 Task: Add public groups to users and assign them.
Action: Mouse moved to (218, 108)
Screenshot: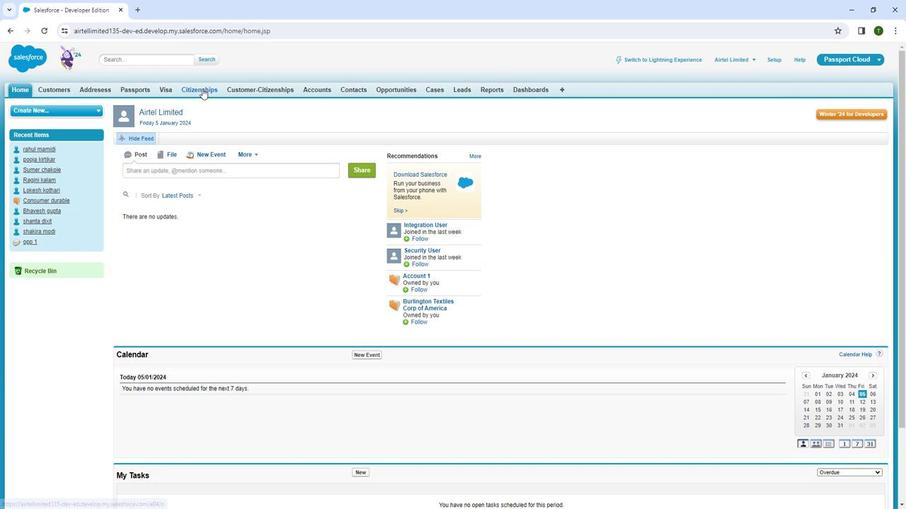 
Action: Mouse pressed left at (218, 108)
Screenshot: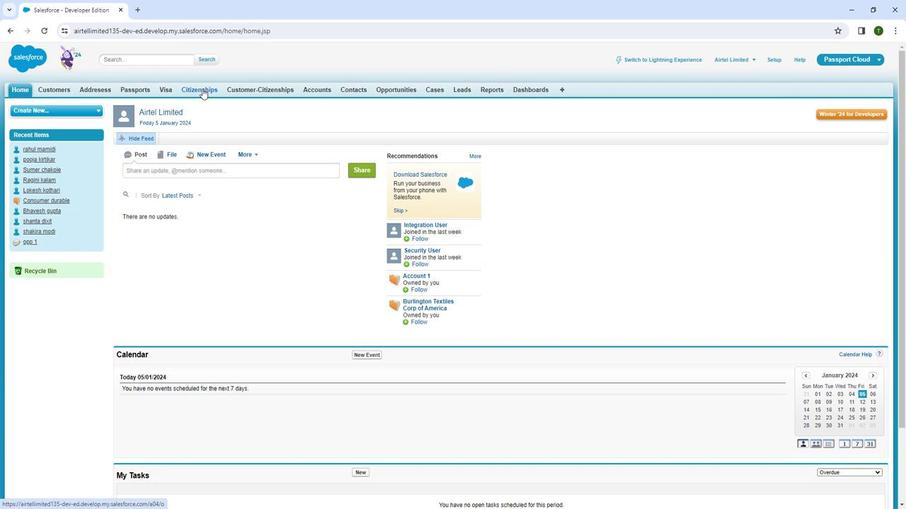 
Action: Mouse pressed left at (218, 108)
Screenshot: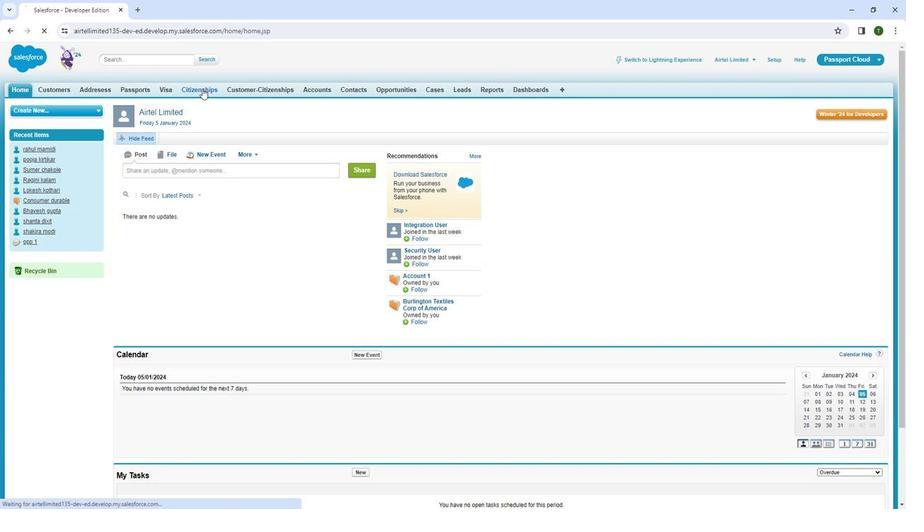 
Action: Mouse moved to (364, 178)
Screenshot: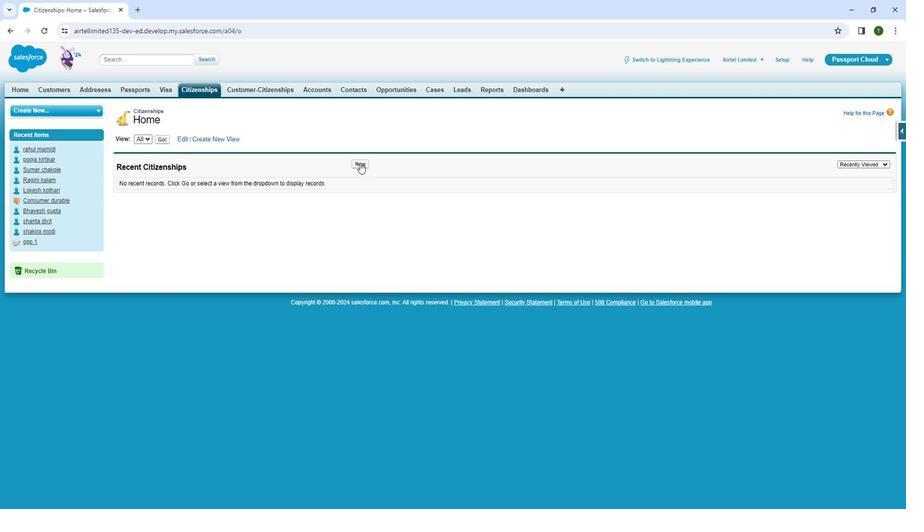 
Action: Mouse pressed left at (364, 178)
Screenshot: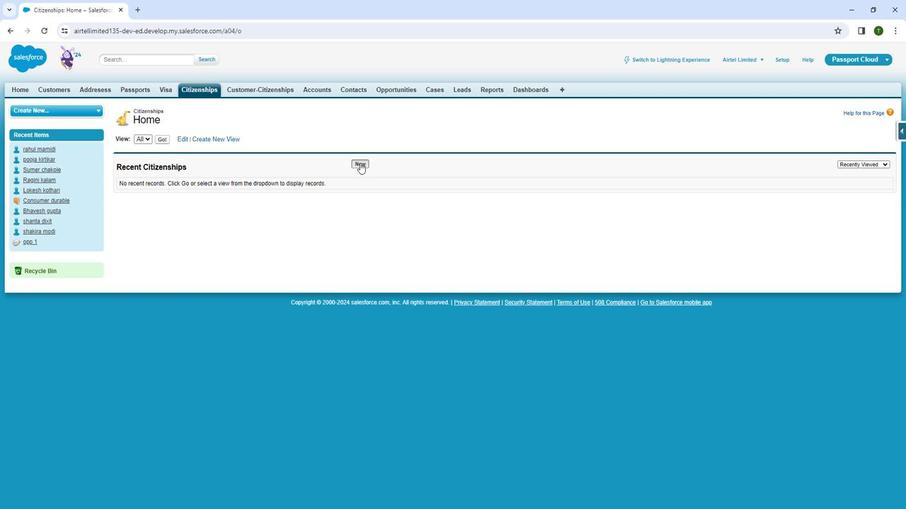 
Action: Mouse moved to (283, 191)
Screenshot: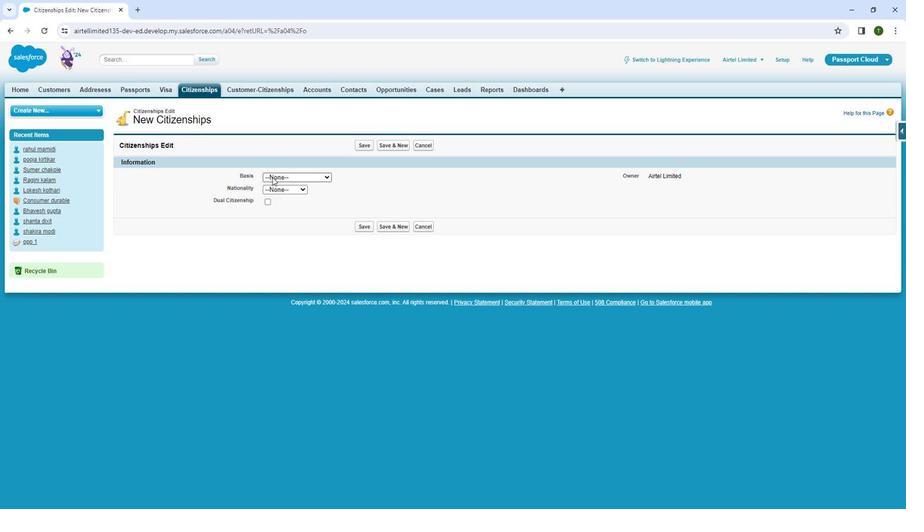 
Action: Mouse pressed left at (283, 191)
Screenshot: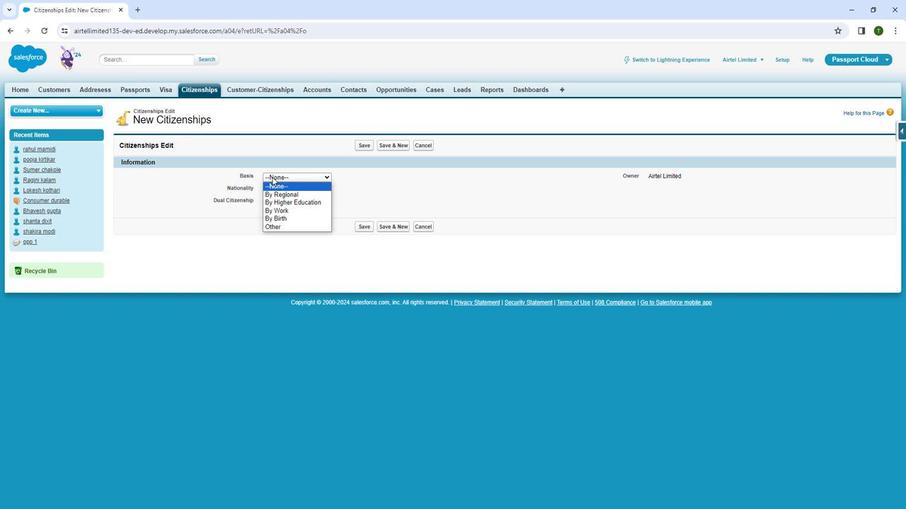 
Action: Mouse moved to (282, 205)
Screenshot: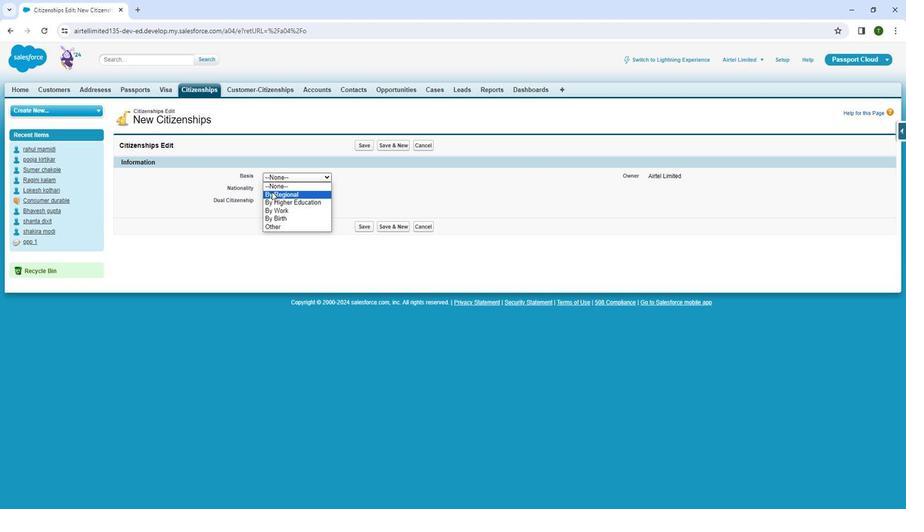 
Action: Mouse pressed left at (282, 205)
Screenshot: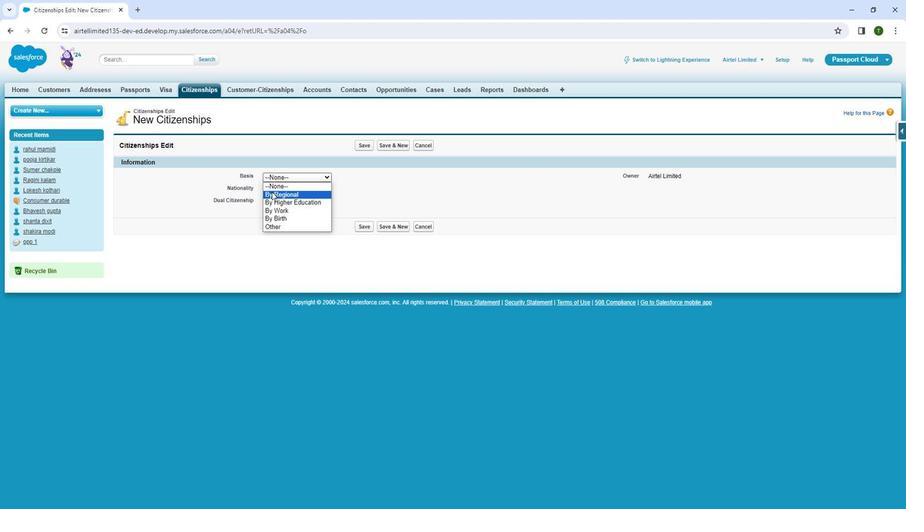 
Action: Mouse moved to (282, 204)
Screenshot: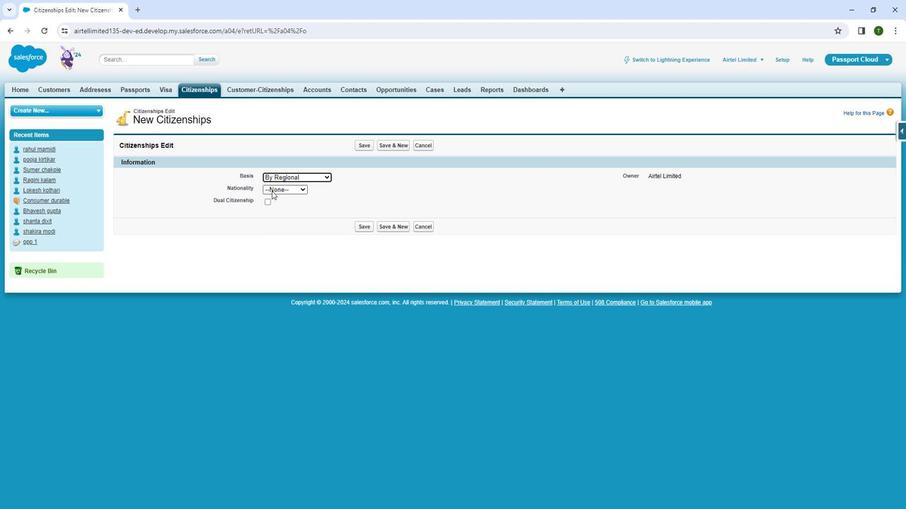 
Action: Mouse pressed left at (282, 204)
Screenshot: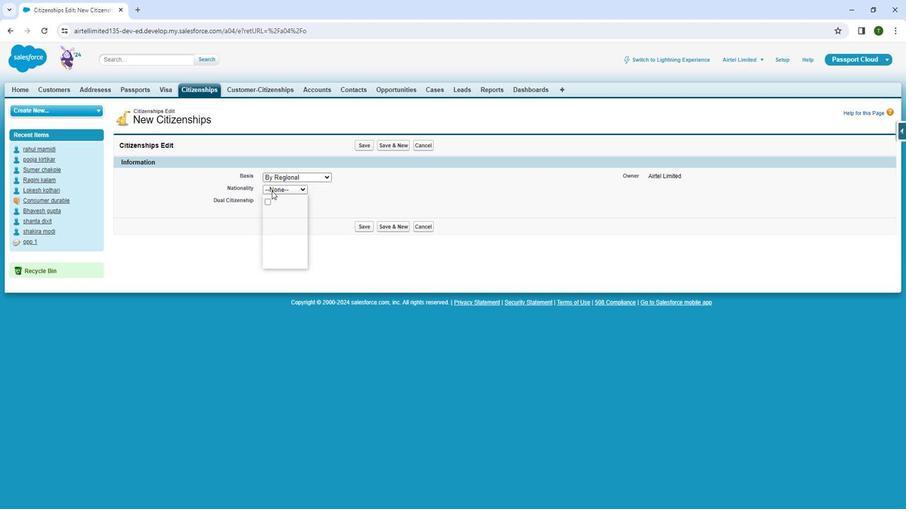 
Action: Mouse moved to (282, 215)
Screenshot: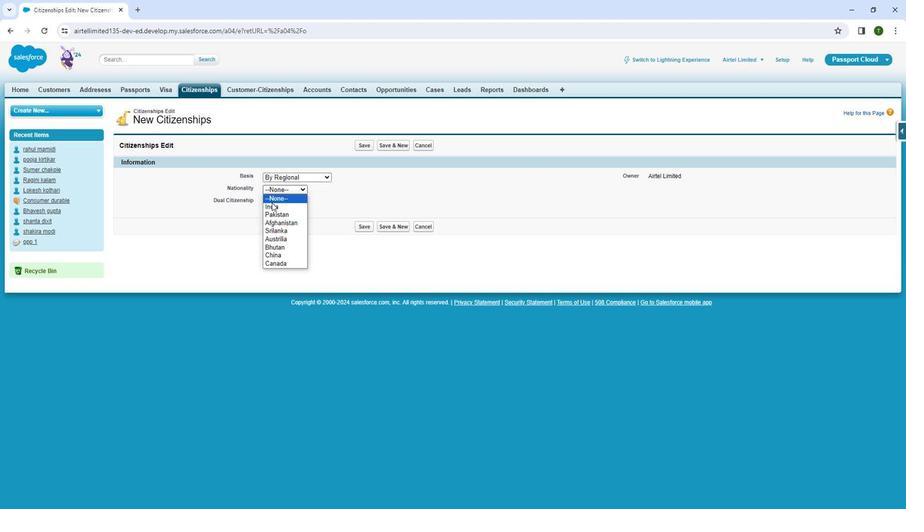 
Action: Mouse pressed left at (282, 215)
Screenshot: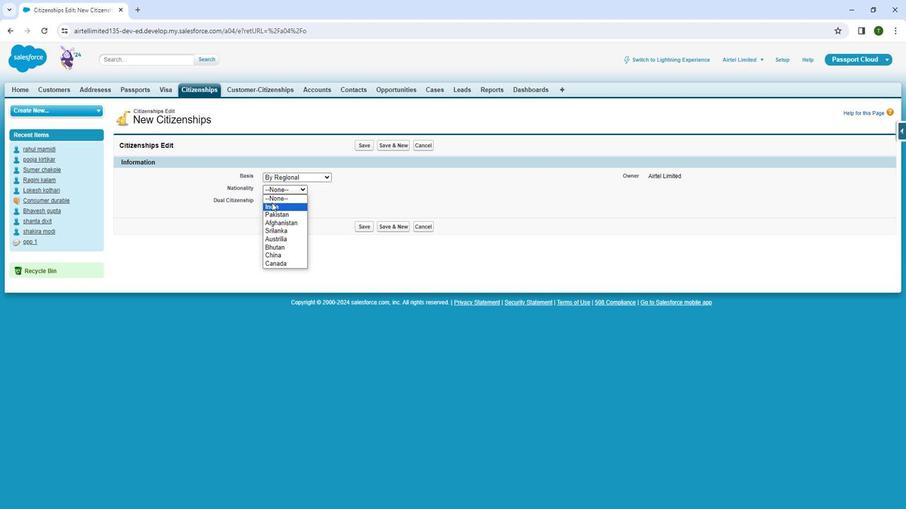 
Action: Mouse moved to (277, 212)
Screenshot: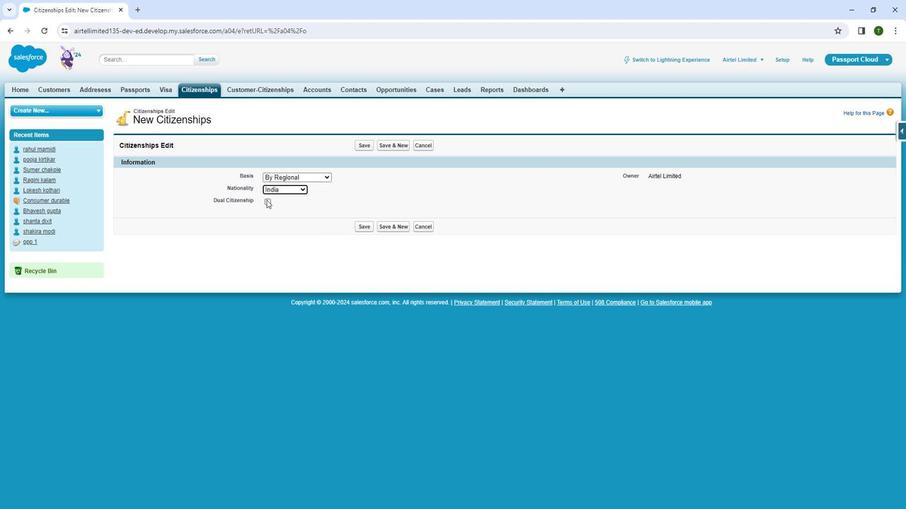 
Action: Mouse pressed left at (277, 212)
Screenshot: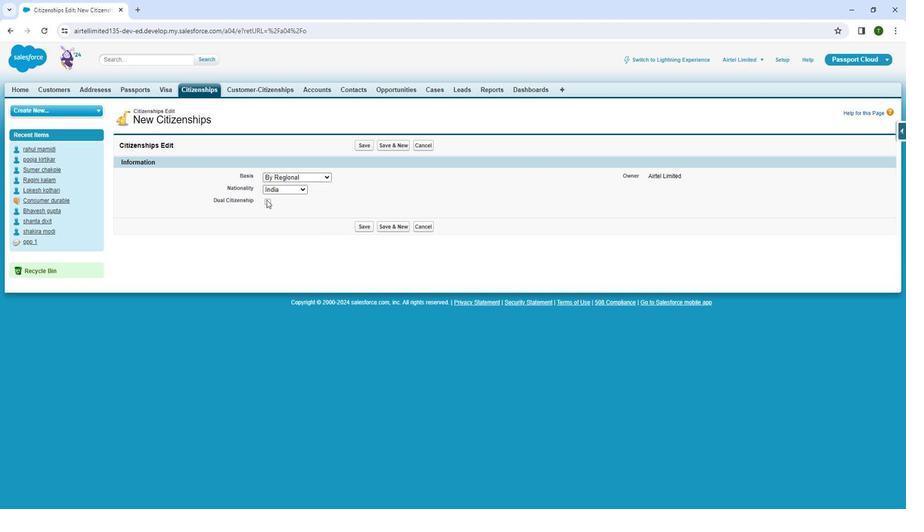 
Action: Mouse moved to (363, 161)
Screenshot: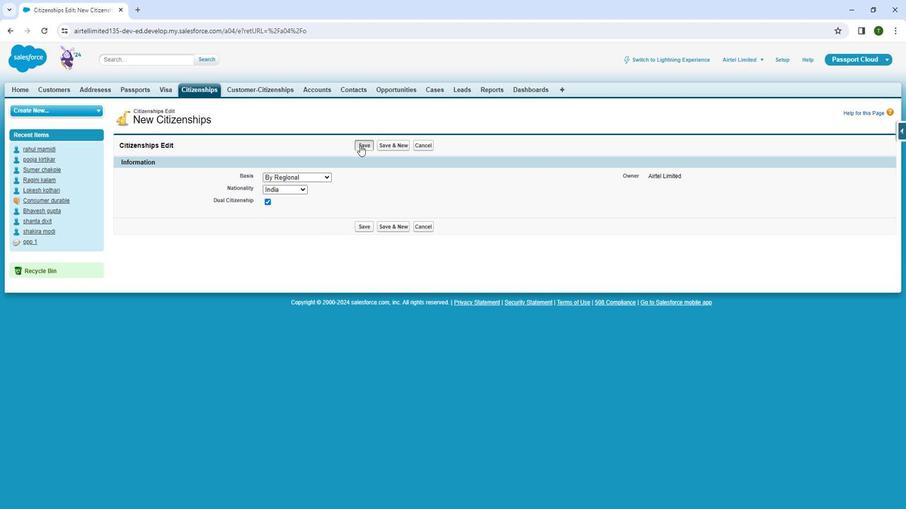 
Action: Mouse pressed left at (363, 161)
Screenshot: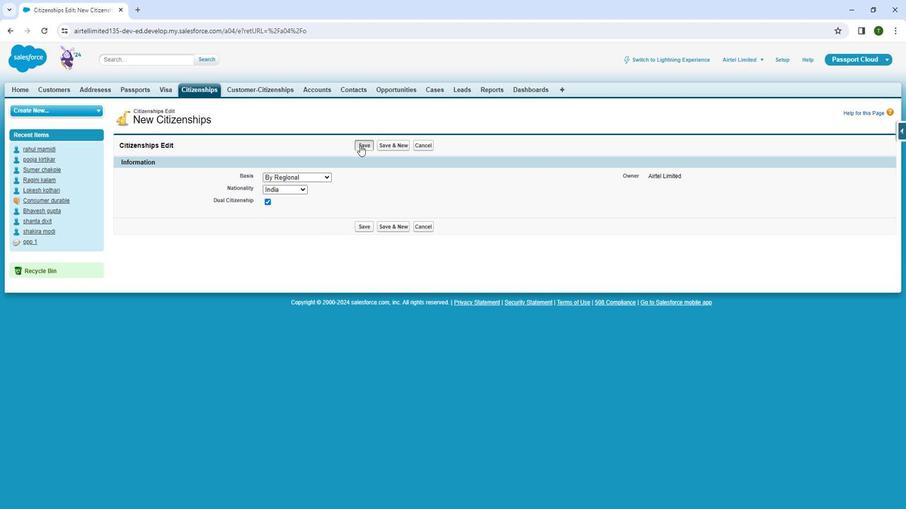 
Action: Mouse moved to (274, 105)
Screenshot: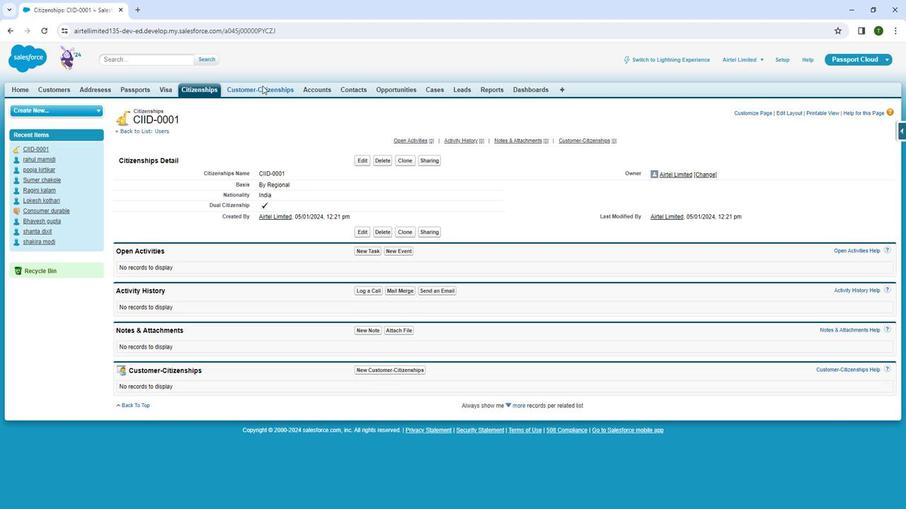 
Action: Mouse pressed left at (274, 105)
Screenshot: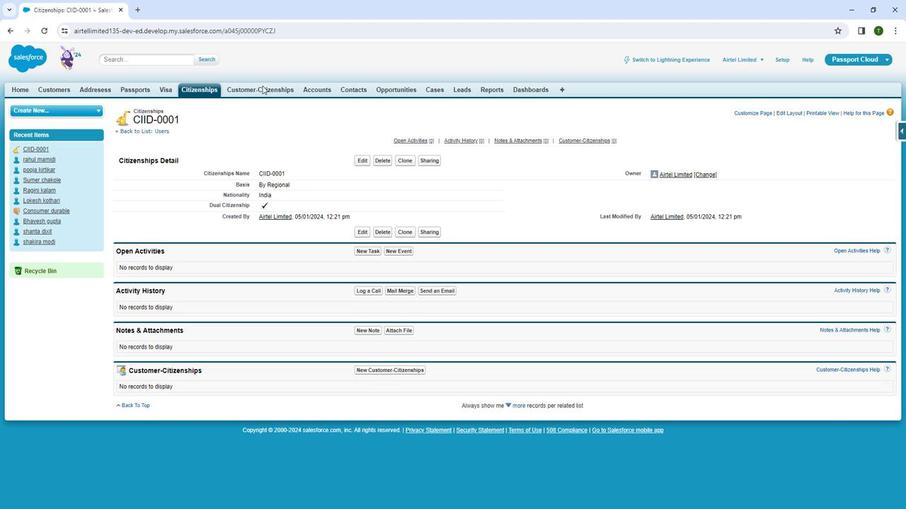 
Action: Mouse moved to (276, 111)
Screenshot: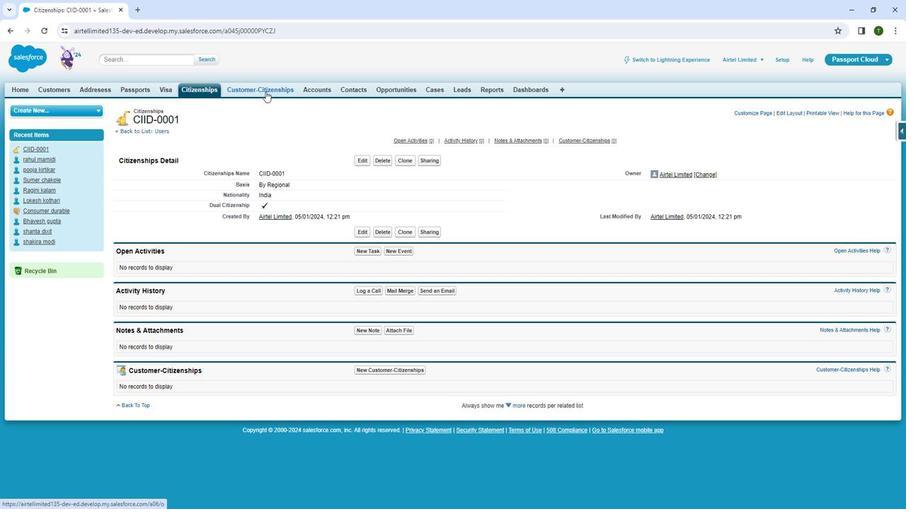 
Action: Mouse pressed left at (276, 111)
Screenshot: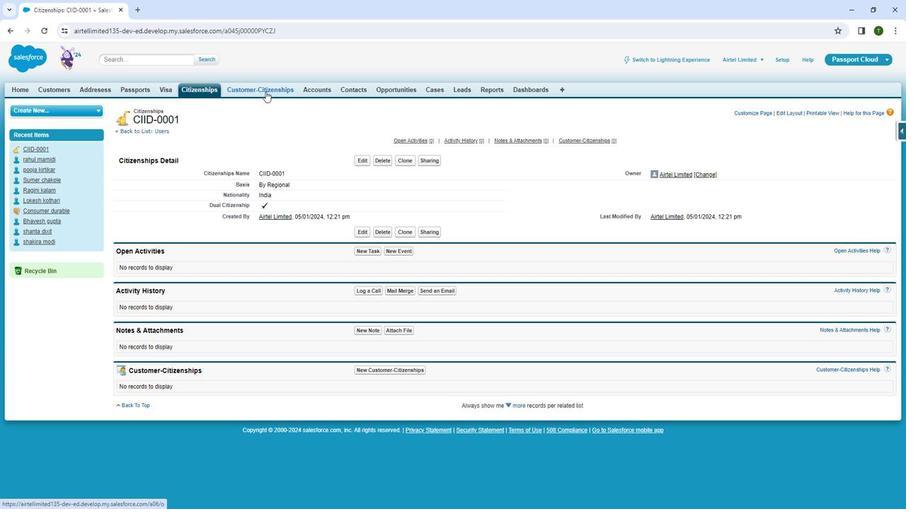 
Action: Mouse pressed left at (276, 111)
Screenshot: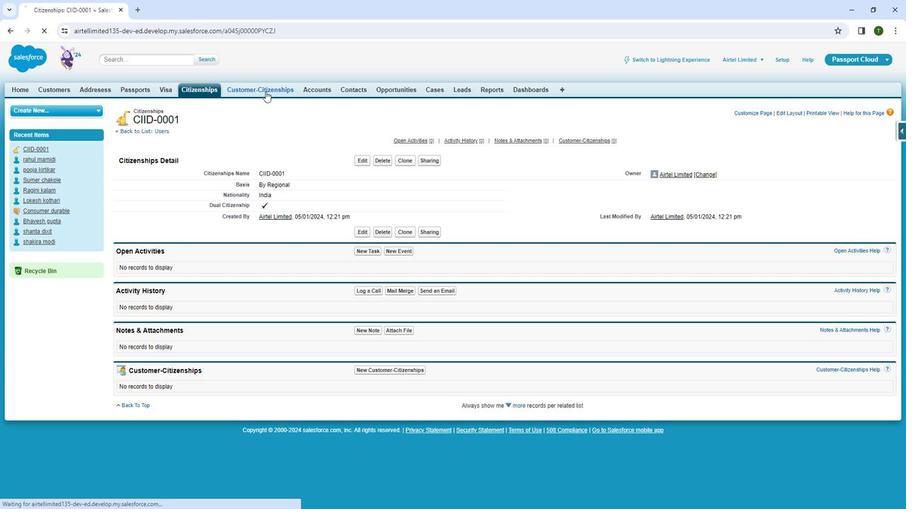 
Action: Mouse moved to (360, 177)
Screenshot: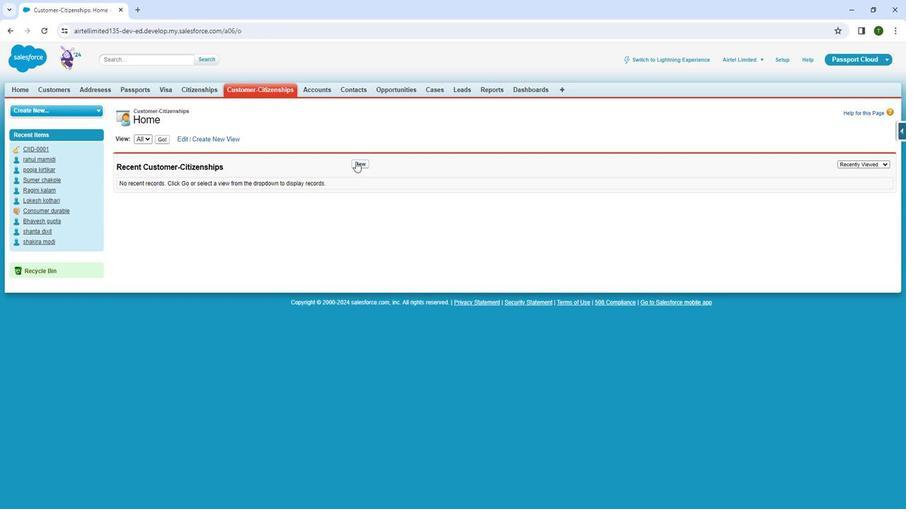 
Action: Mouse pressed left at (360, 177)
Screenshot: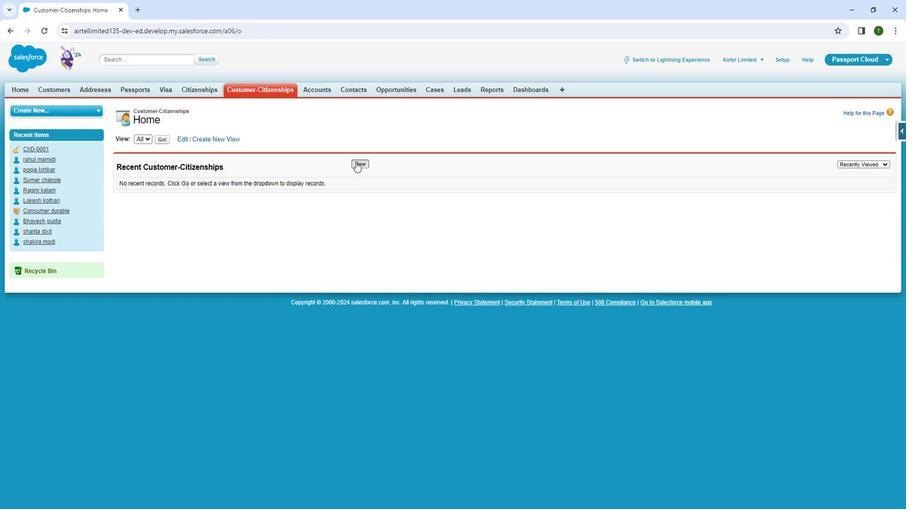 
Action: Mouse moved to (356, 194)
Screenshot: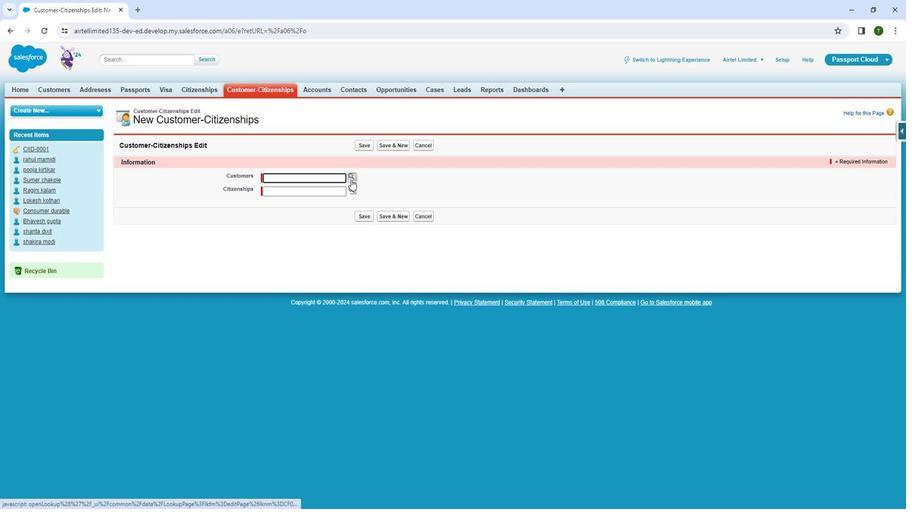 
Action: Mouse pressed left at (356, 194)
Screenshot: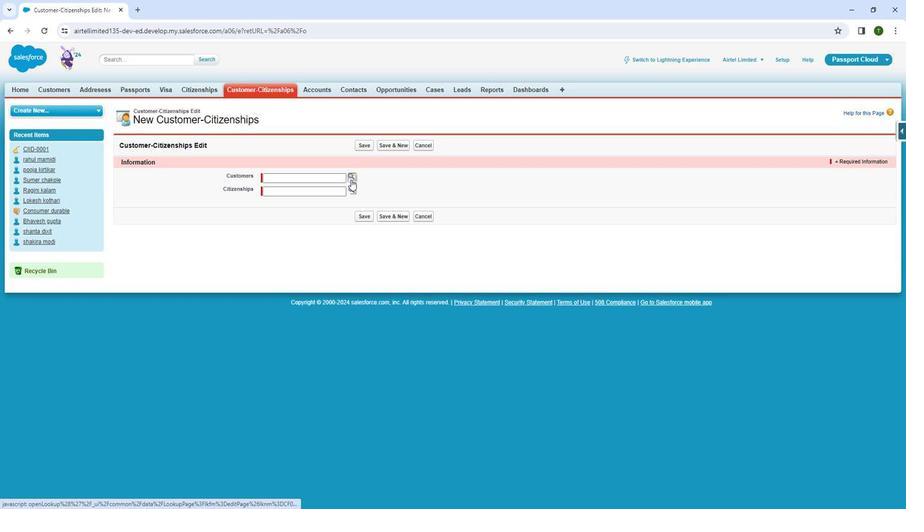 
Action: Mouse moved to (599, 320)
Screenshot: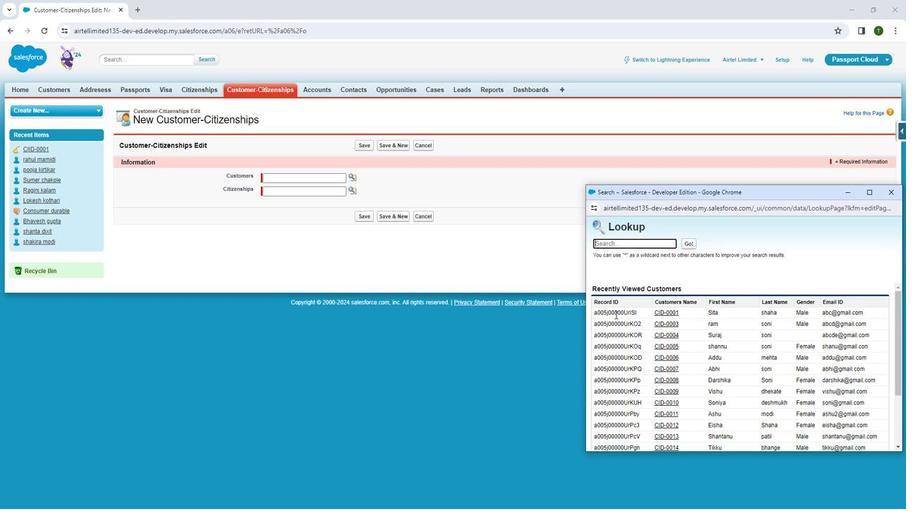 
Action: Mouse pressed left at (599, 320)
Screenshot: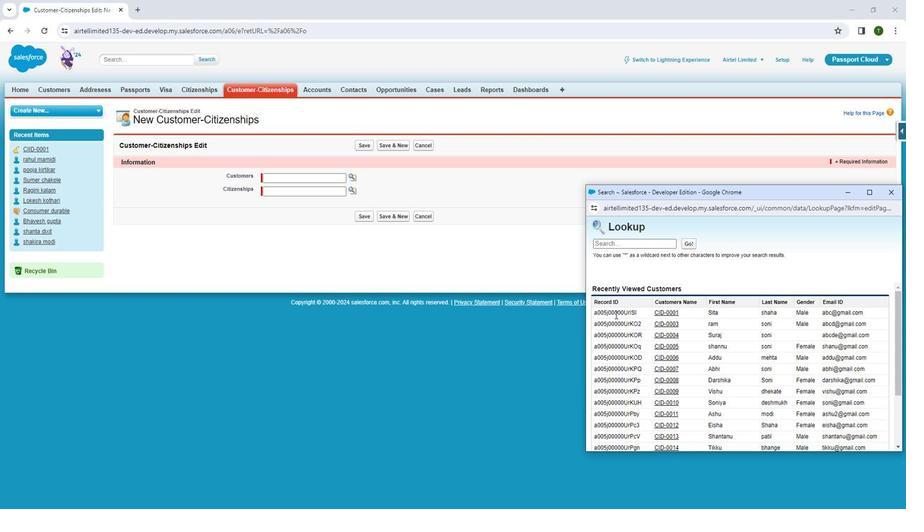 
Action: Mouse moved to (644, 316)
Screenshot: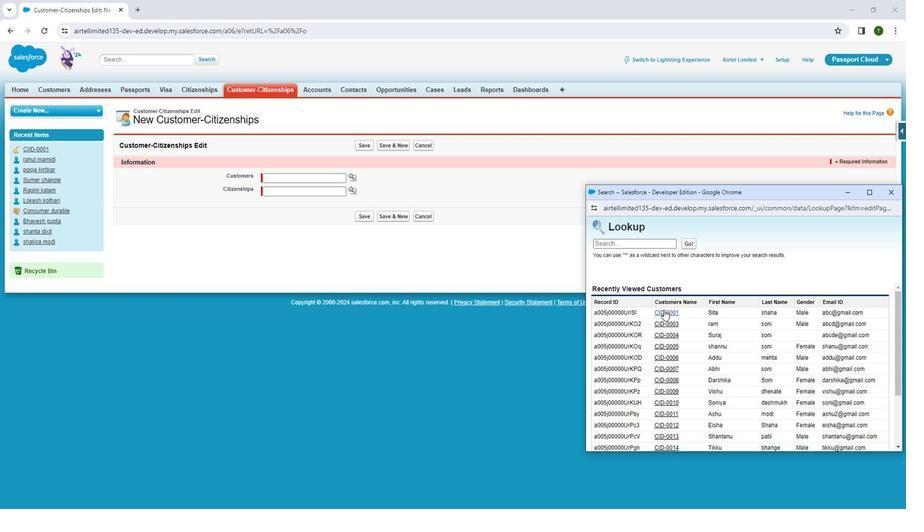 
Action: Mouse pressed left at (644, 316)
Screenshot: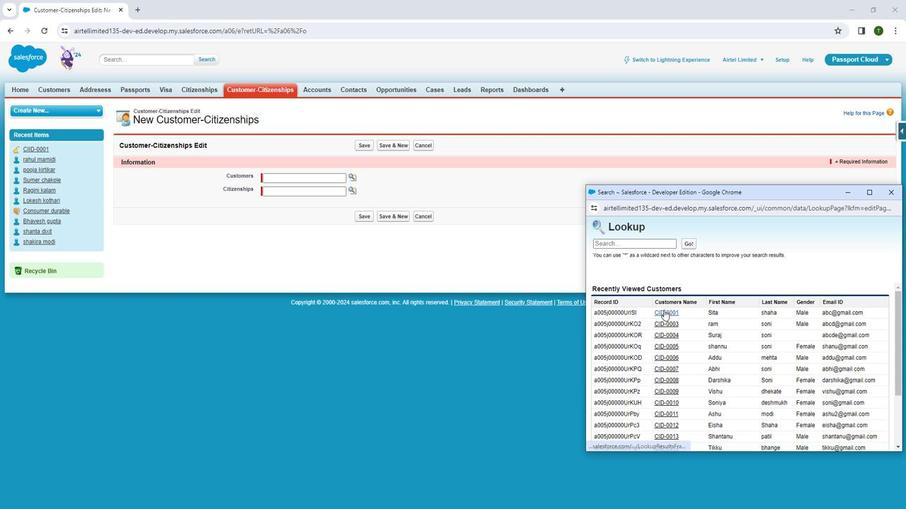 
Action: Mouse moved to (357, 203)
Screenshot: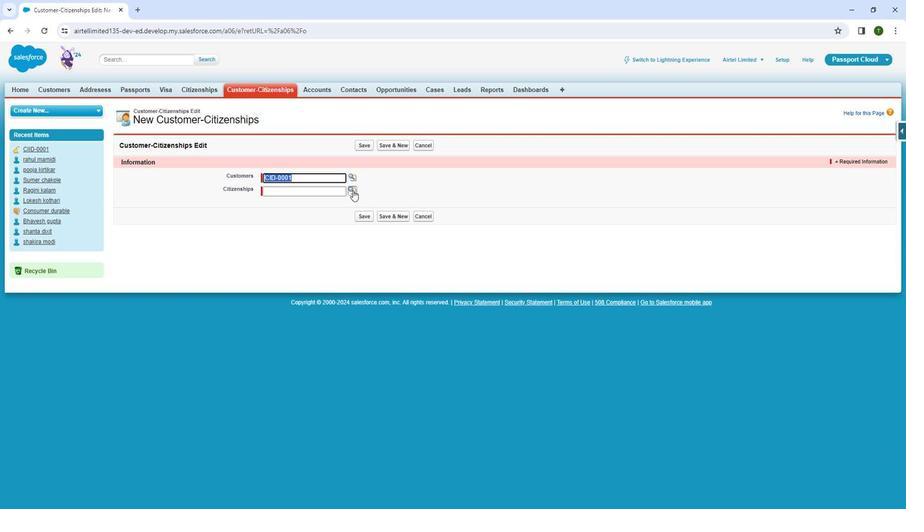 
Action: Mouse pressed left at (357, 203)
Screenshot: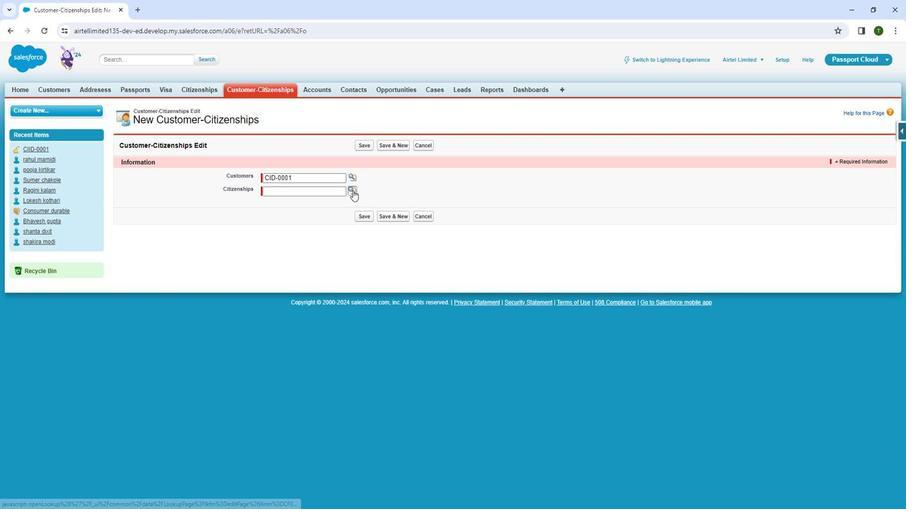 
Action: Mouse moved to (590, 328)
Screenshot: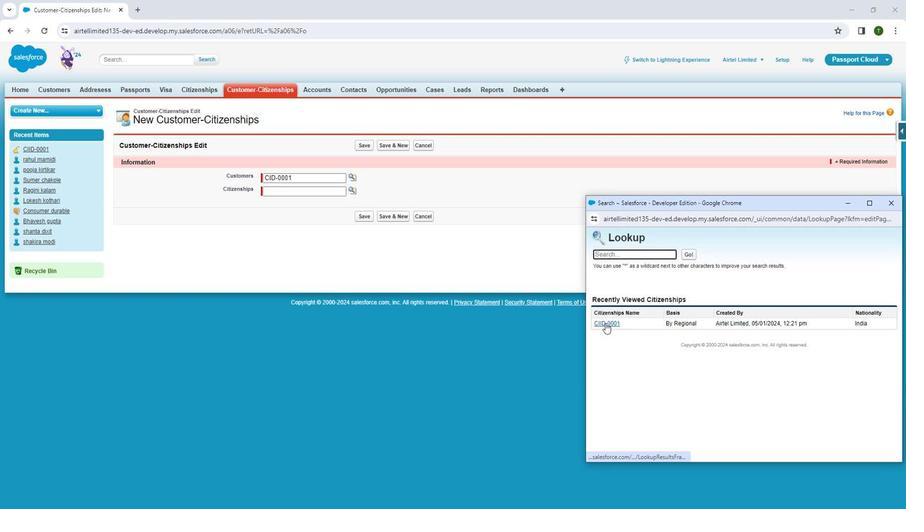 
Action: Mouse pressed left at (590, 328)
Screenshot: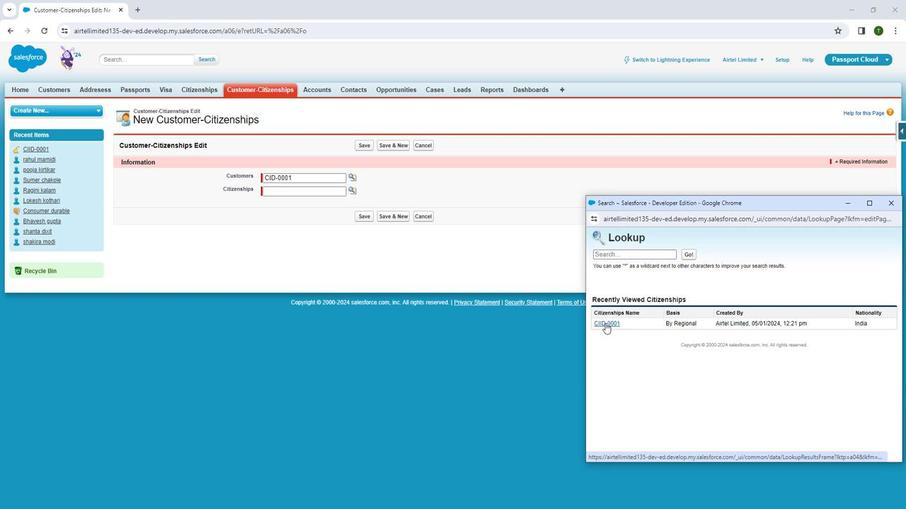 
Action: Mouse moved to (365, 229)
Screenshot: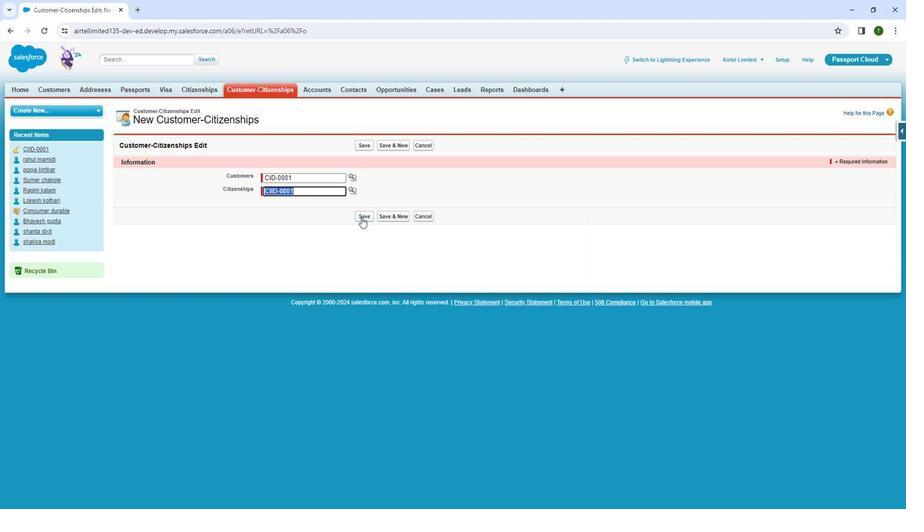 
Action: Mouse pressed left at (365, 229)
Screenshot: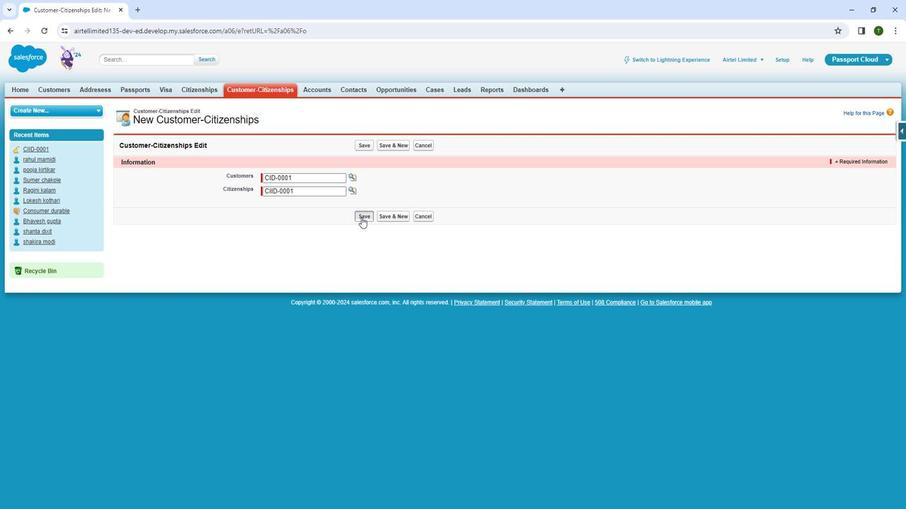 
Action: Mouse moved to (227, 250)
Screenshot: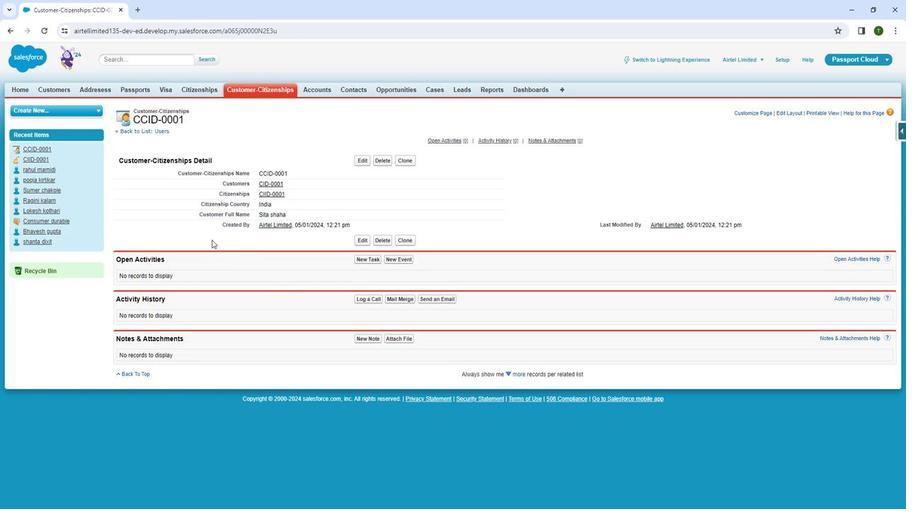 
Action: Mouse pressed left at (227, 250)
Screenshot: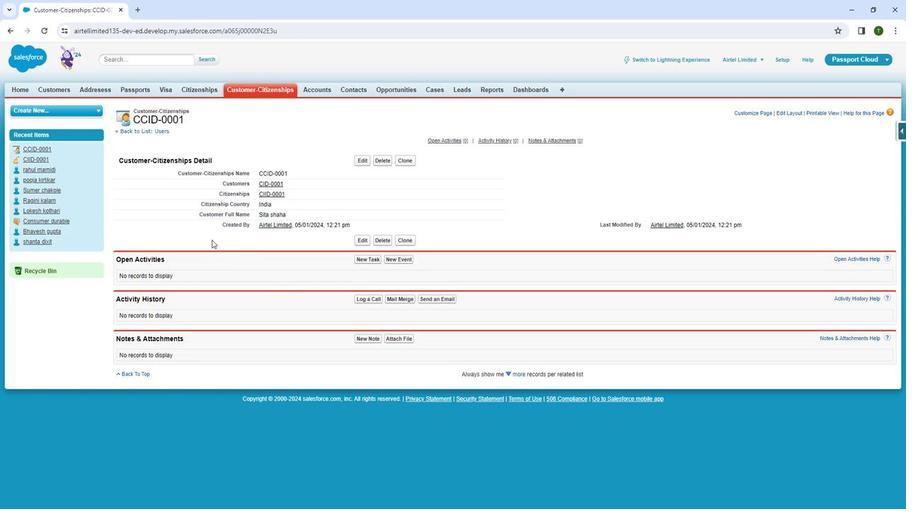 
Action: Mouse moved to (180, 242)
Screenshot: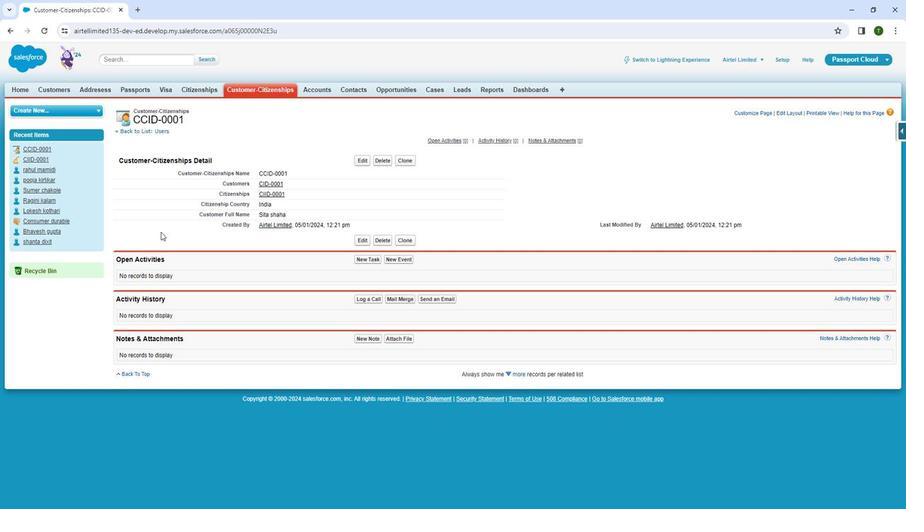 
Action: Mouse pressed left at (180, 242)
Screenshot: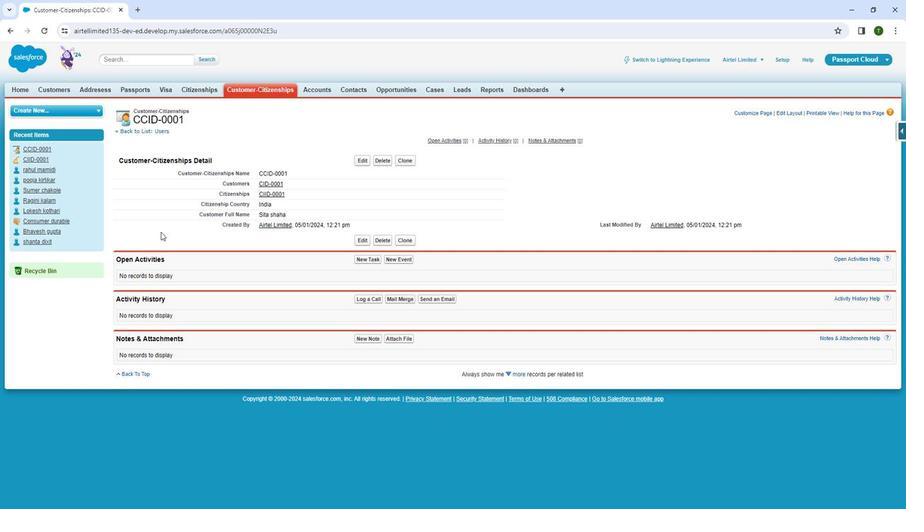 
Action: Mouse moved to (80, 109)
Screenshot: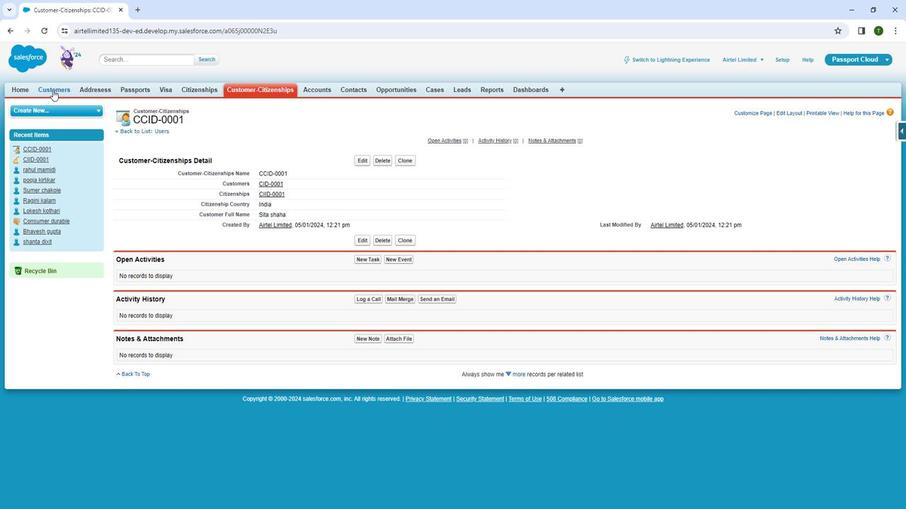 
Action: Mouse pressed left at (80, 109)
Screenshot: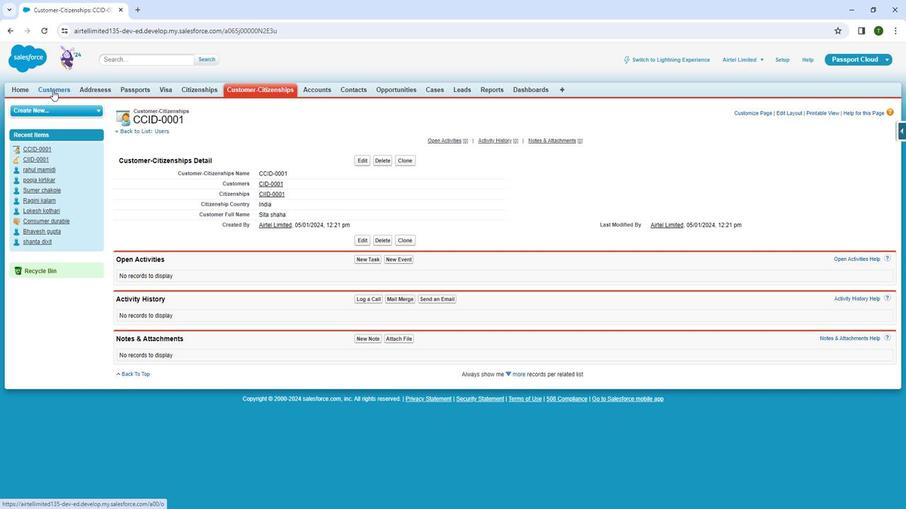 
Action: Mouse pressed left at (80, 109)
Screenshot: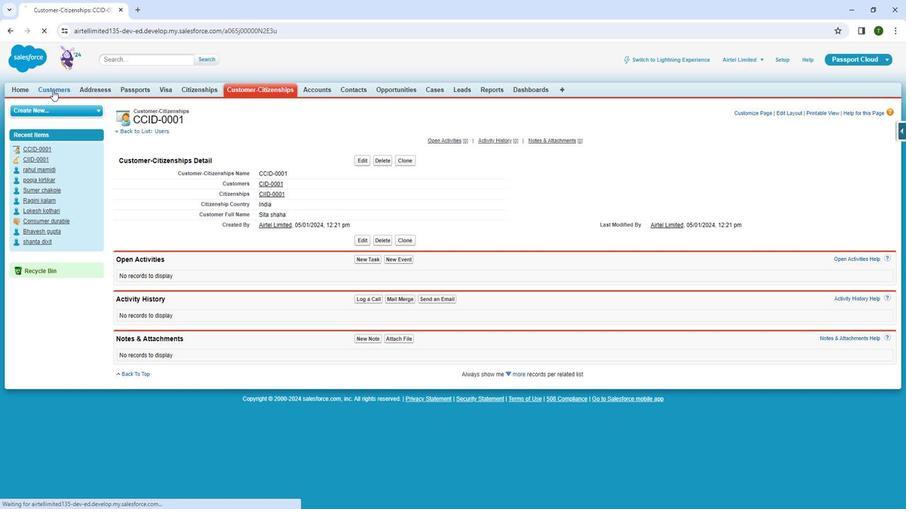 
Action: Mouse moved to (148, 206)
Screenshot: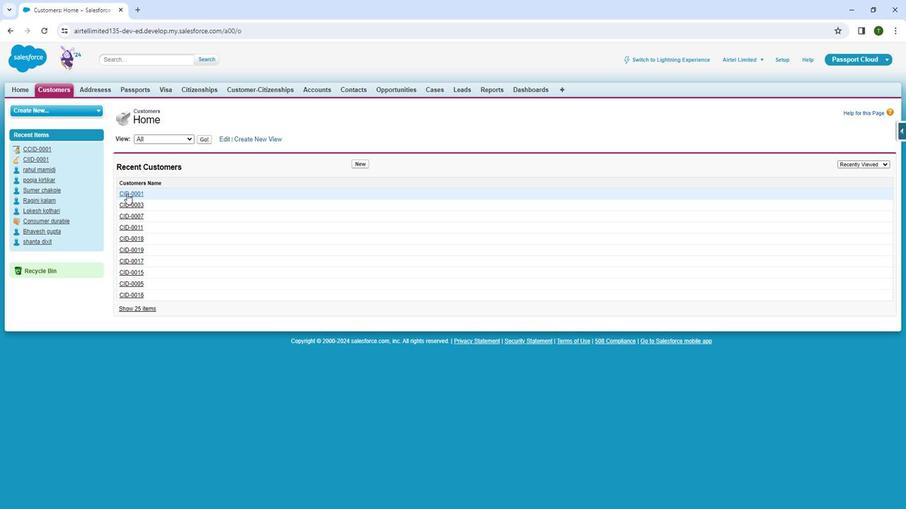 
Action: Mouse pressed left at (148, 206)
Screenshot: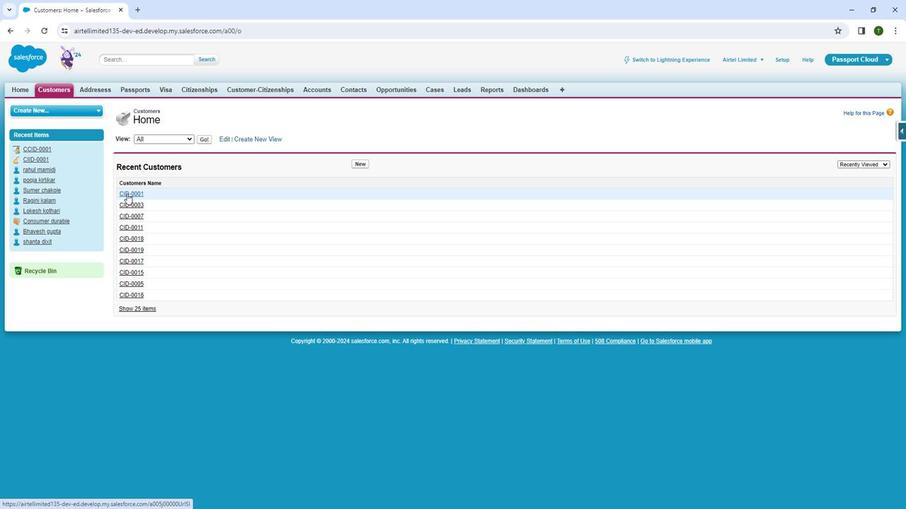 
Action: Mouse moved to (424, 179)
Screenshot: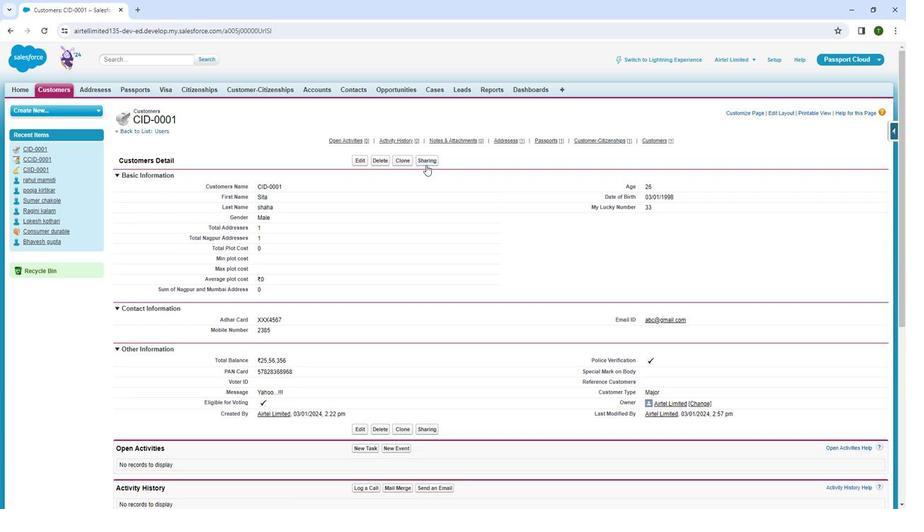 
Action: Mouse pressed left at (424, 179)
Screenshot: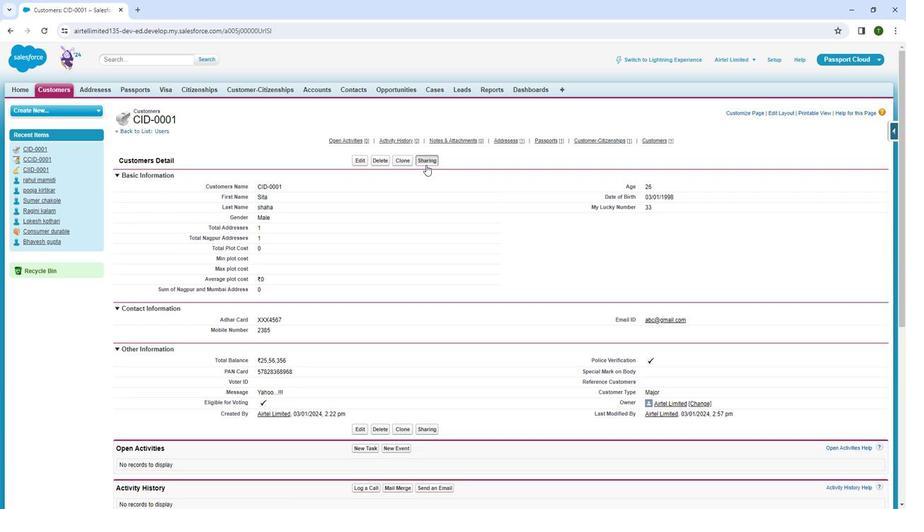 
Action: Mouse moved to (366, 204)
Screenshot: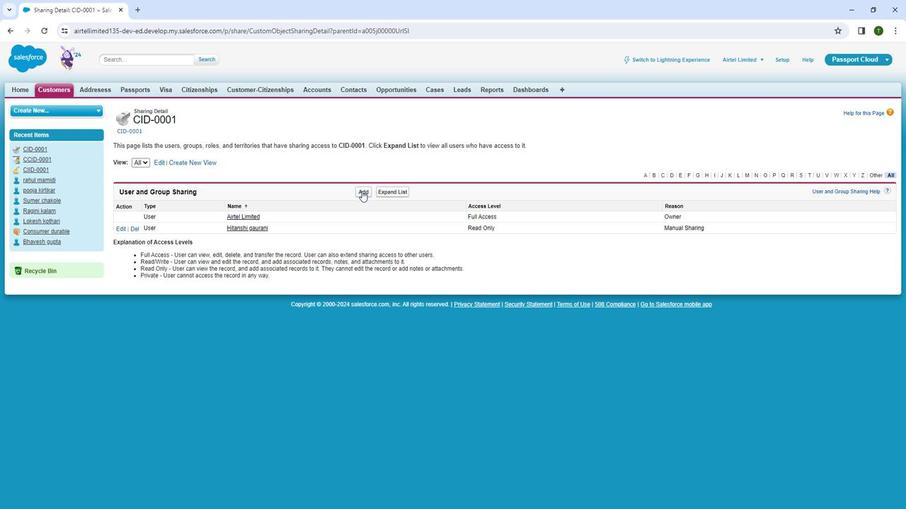 
Action: Mouse pressed left at (366, 204)
Screenshot: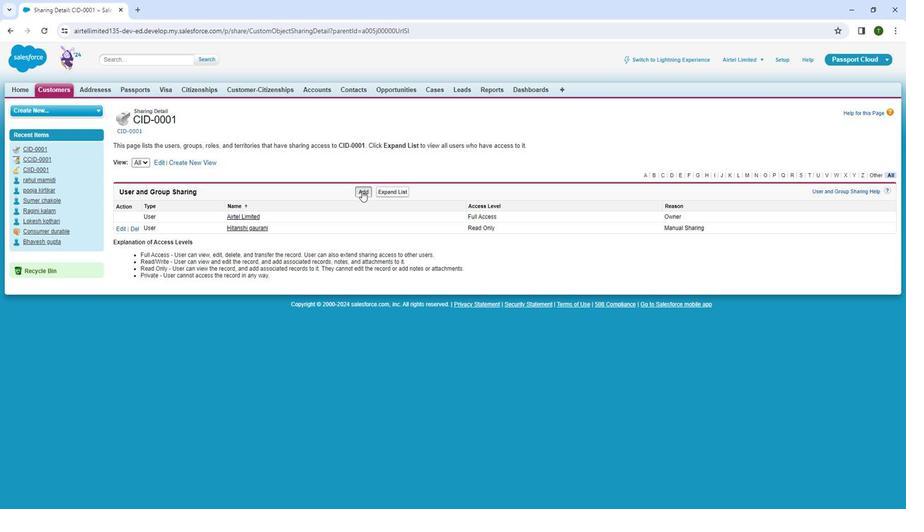 
Action: Mouse moved to (197, 223)
Screenshot: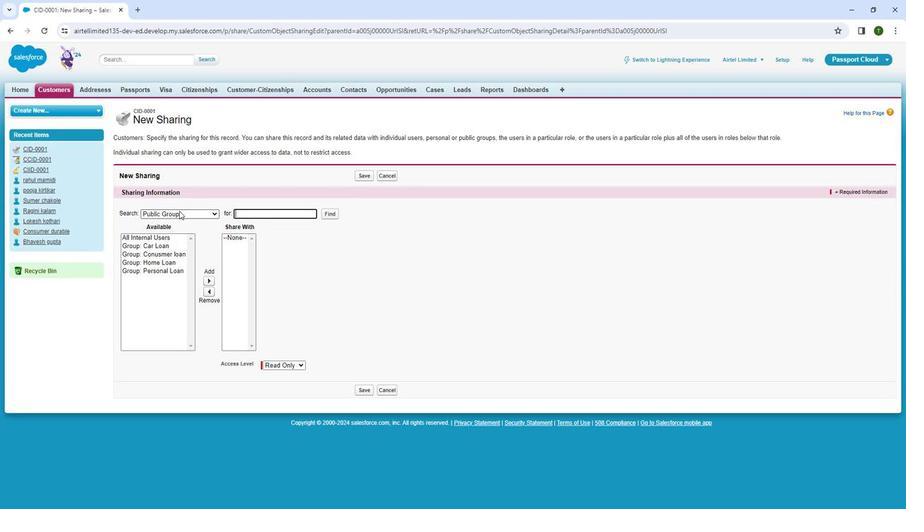 
Action: Mouse pressed left at (197, 223)
Screenshot: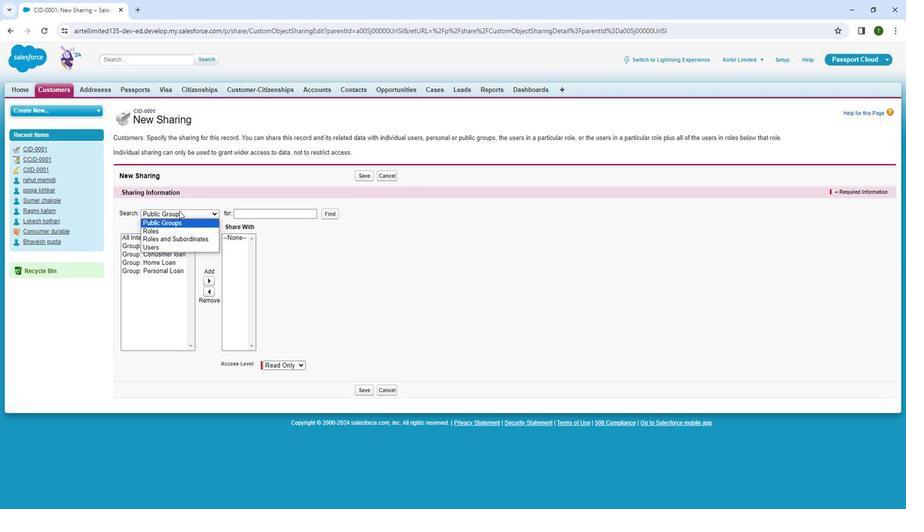 
Action: Mouse moved to (177, 254)
Screenshot: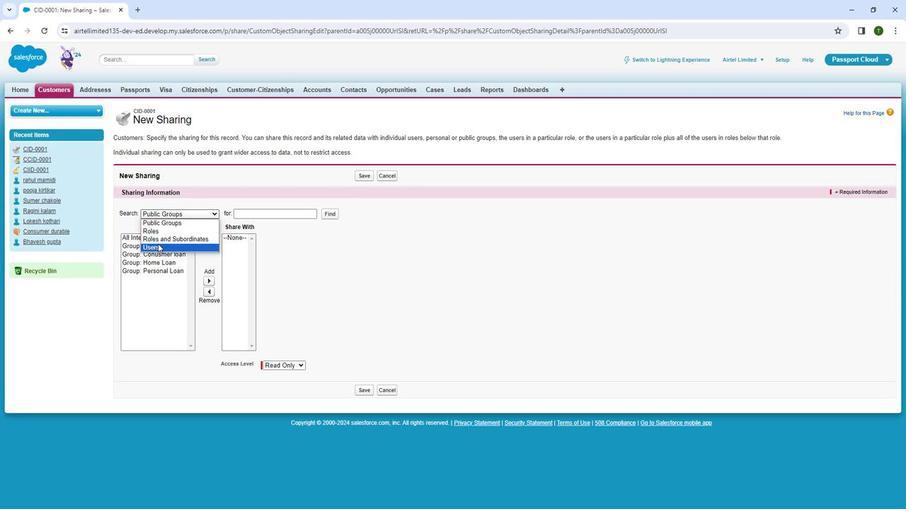
Action: Mouse pressed left at (177, 254)
Screenshot: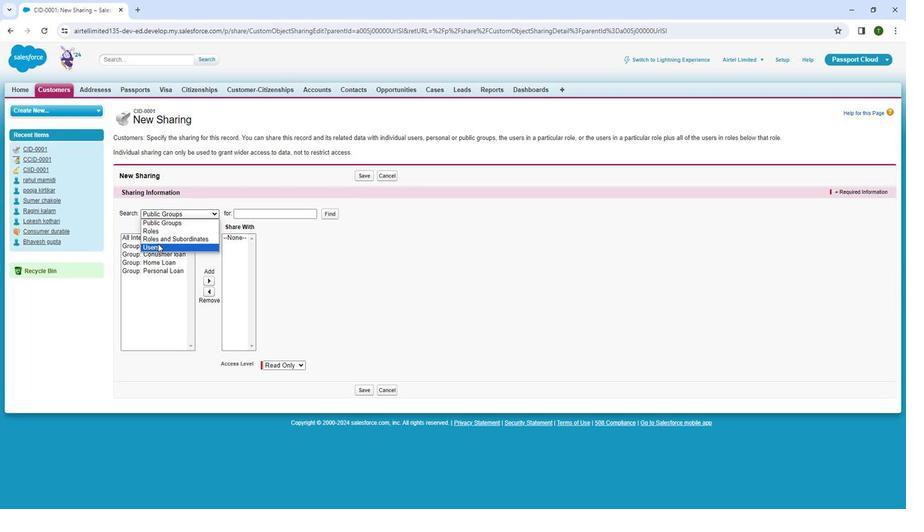 
Action: Mouse moved to (178, 271)
Screenshot: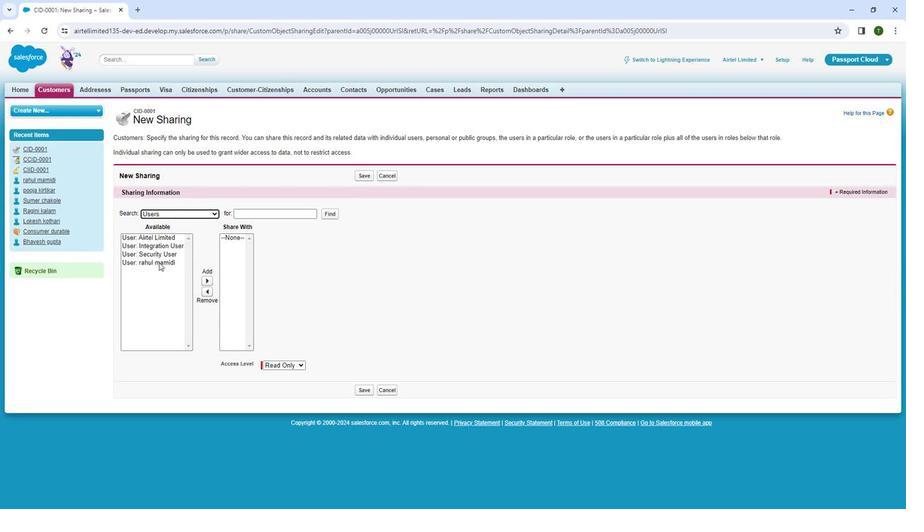 
Action: Mouse pressed left at (178, 271)
Screenshot: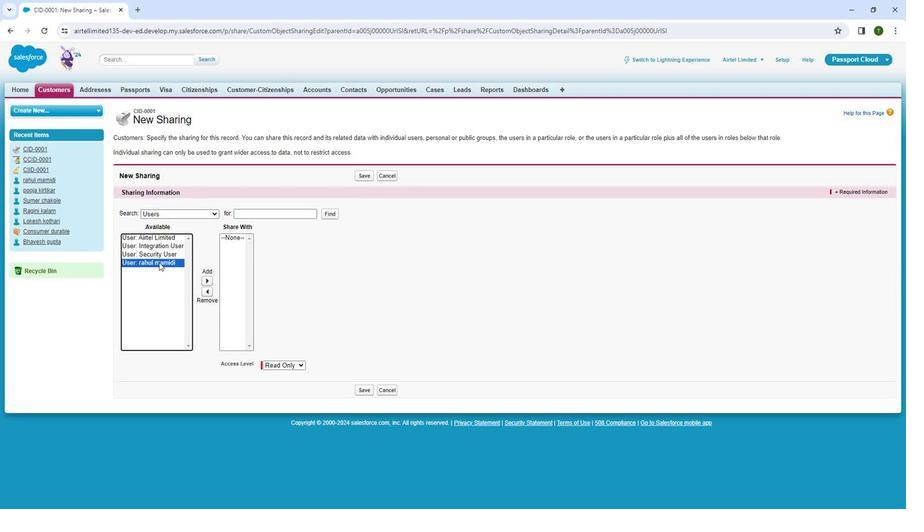 
Action: Mouse moved to (220, 286)
Screenshot: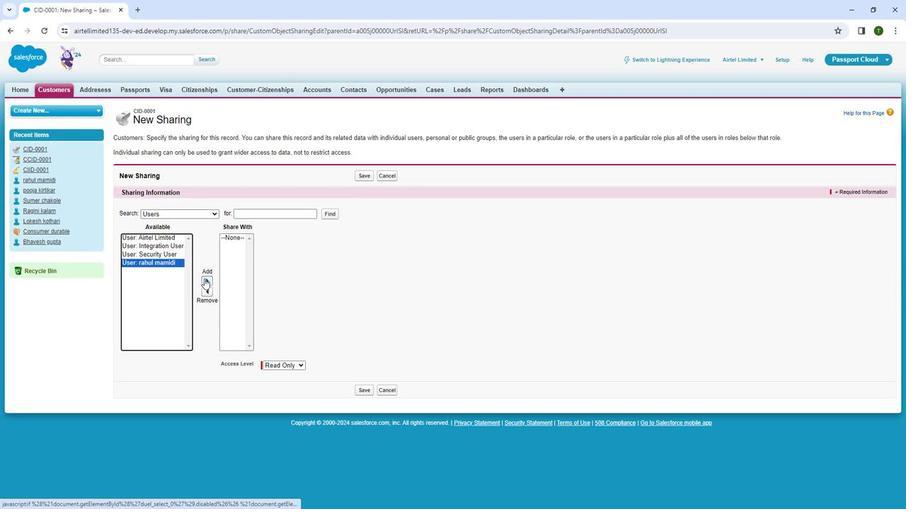 
Action: Mouse pressed left at (220, 286)
Screenshot: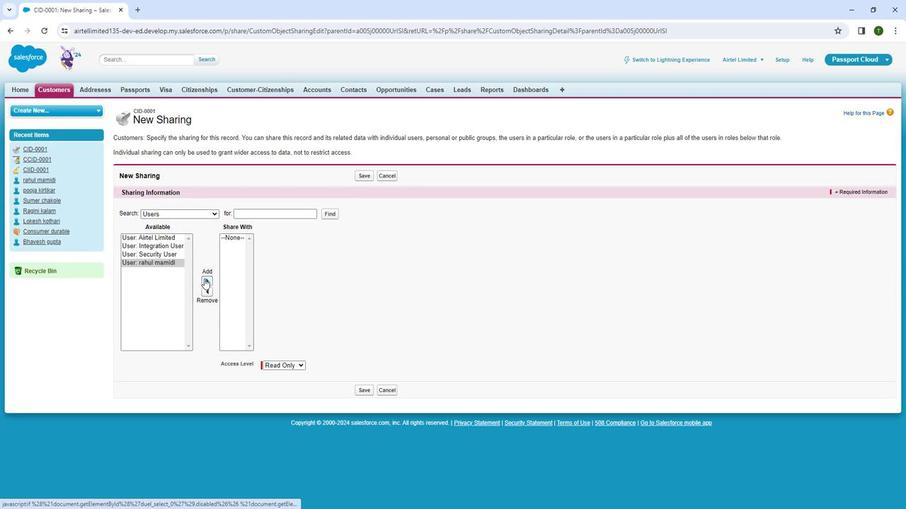 
Action: Mouse moved to (291, 368)
Screenshot: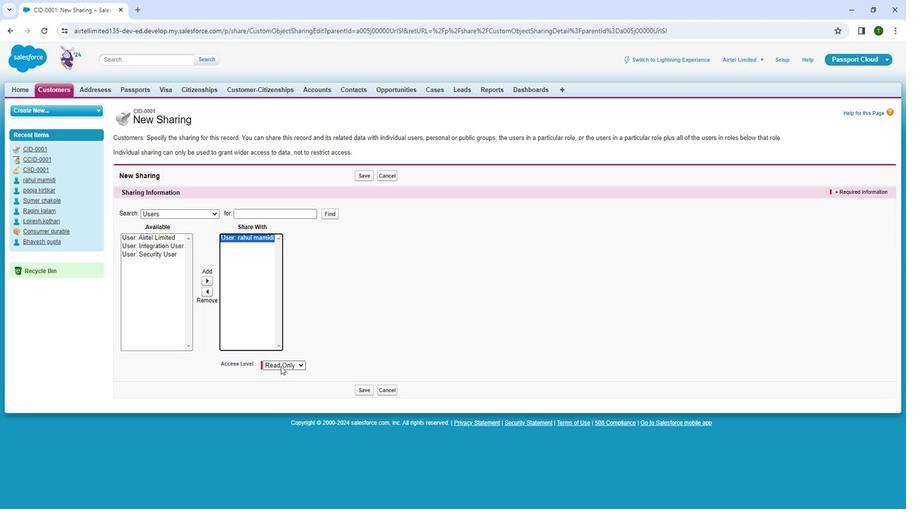 
Action: Mouse pressed left at (291, 368)
Screenshot: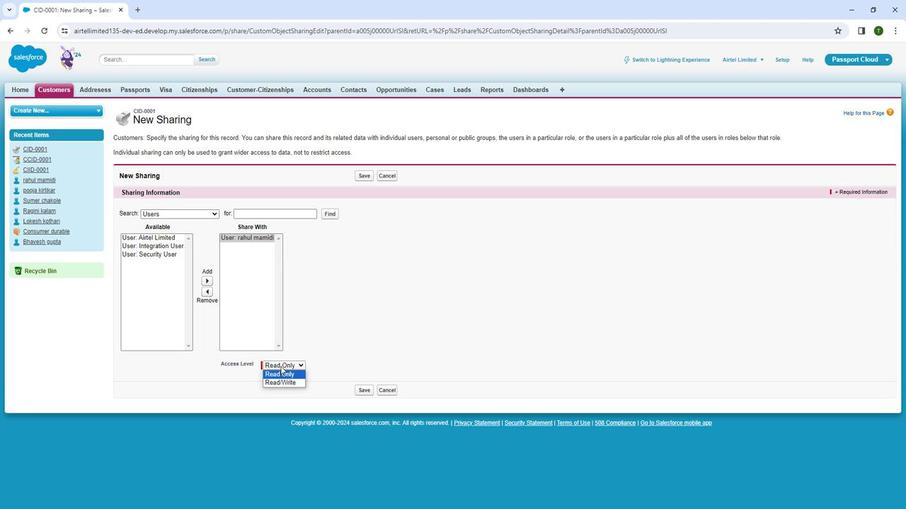 
Action: Mouse moved to (294, 385)
Screenshot: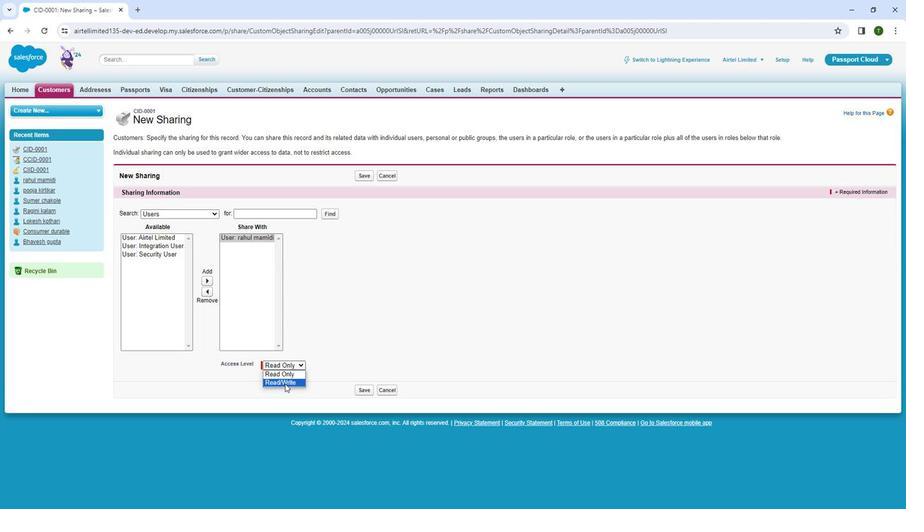 
Action: Mouse pressed left at (294, 385)
Screenshot: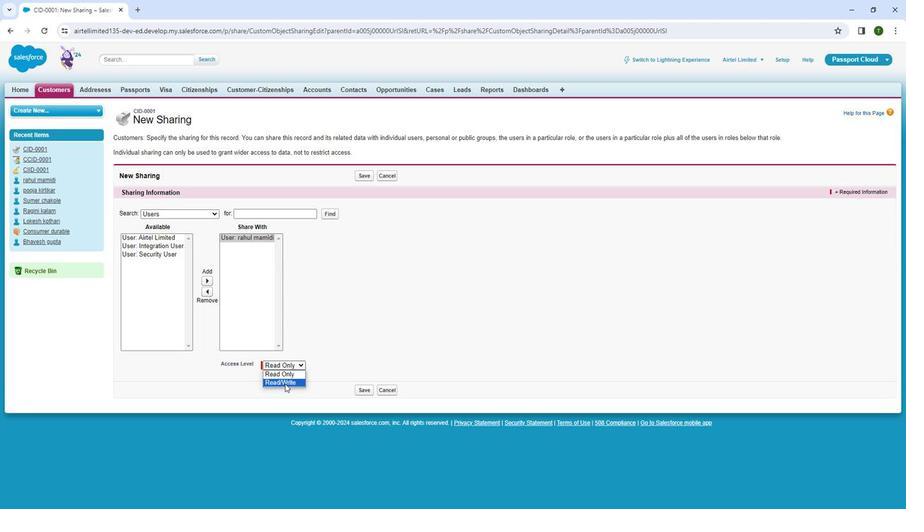 
Action: Mouse moved to (464, 315)
Screenshot: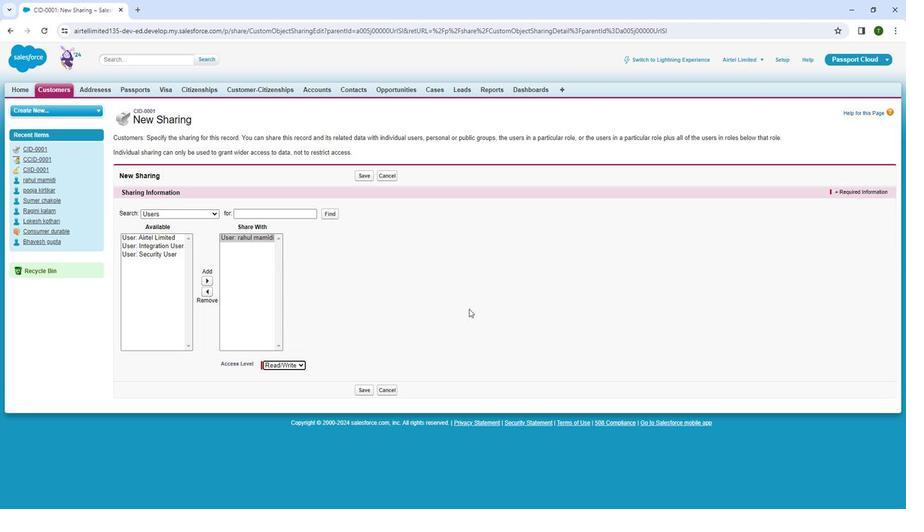 
Action: Mouse pressed left at (464, 315)
Screenshot: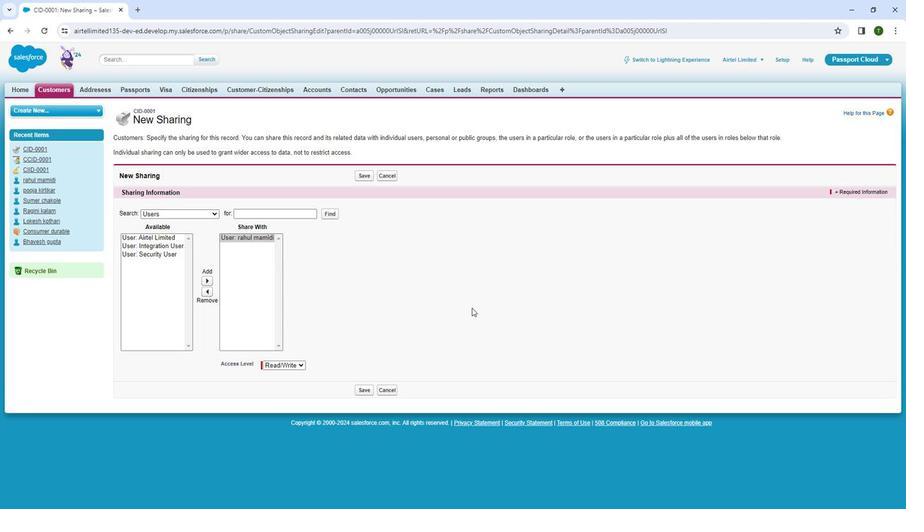 
Action: Mouse moved to (368, 392)
Screenshot: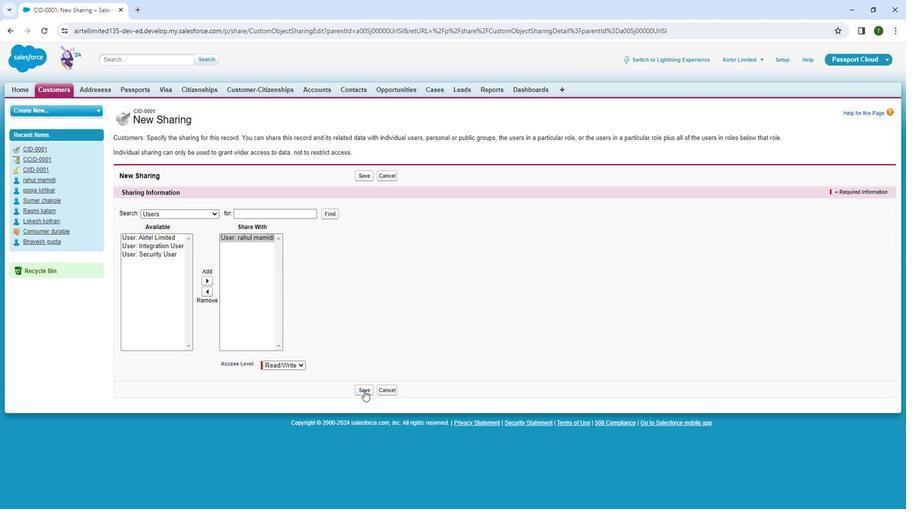 
Action: Mouse pressed left at (368, 392)
Screenshot: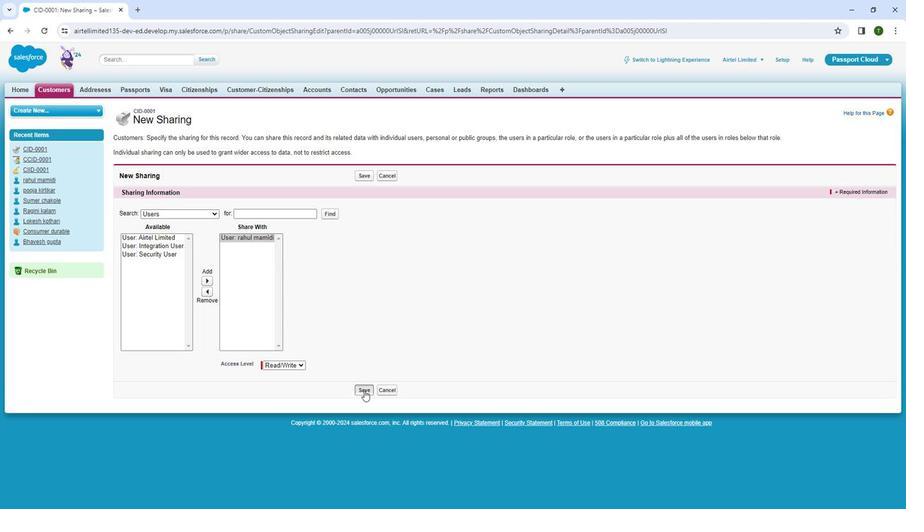 
Action: Mouse moved to (754, 81)
Screenshot: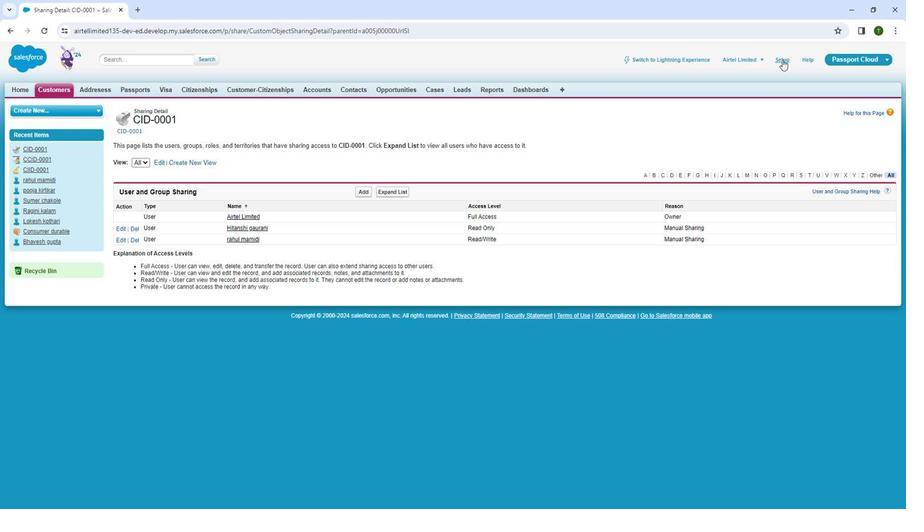 
Action: Mouse pressed left at (754, 81)
Screenshot: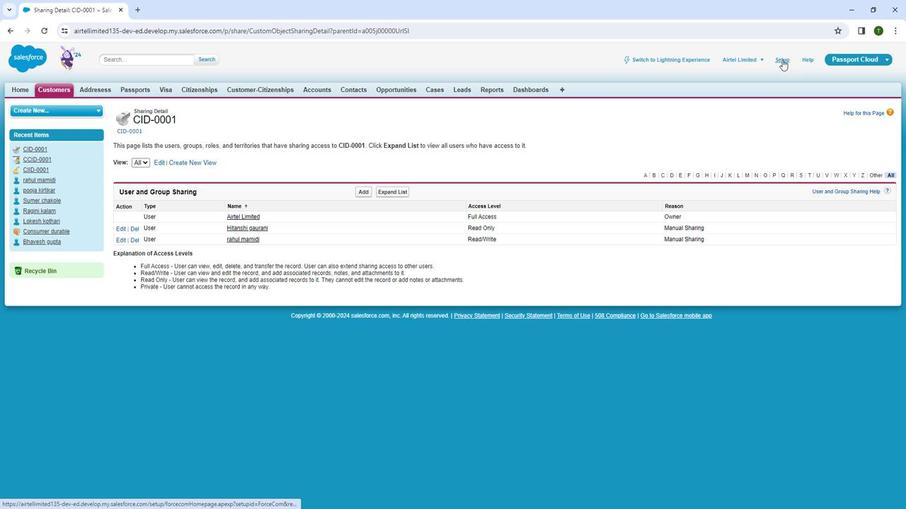 
Action: Mouse pressed left at (754, 81)
Screenshot: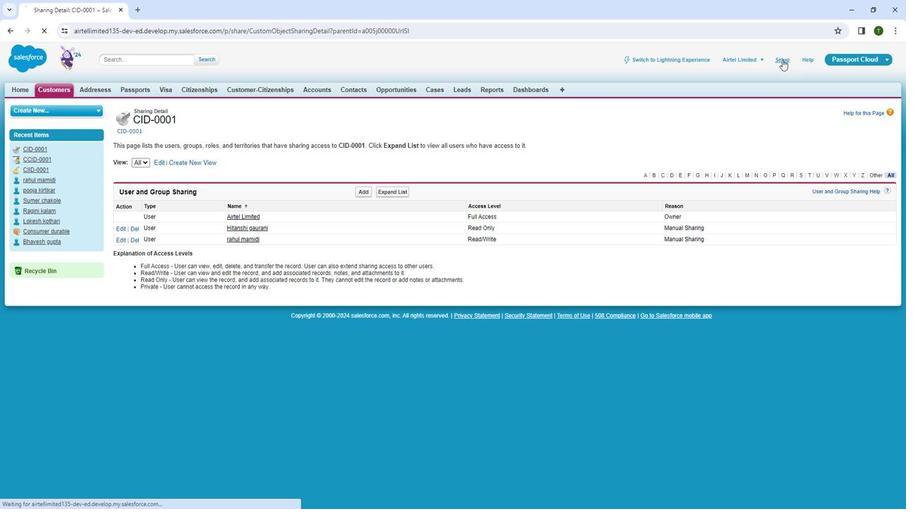 
Action: Mouse moved to (50, 186)
Screenshot: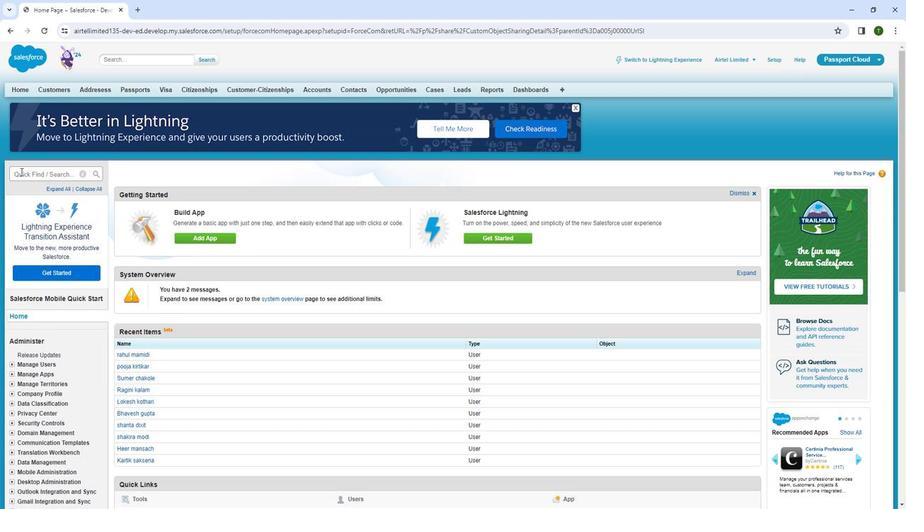 
Action: Mouse pressed left at (50, 186)
Screenshot: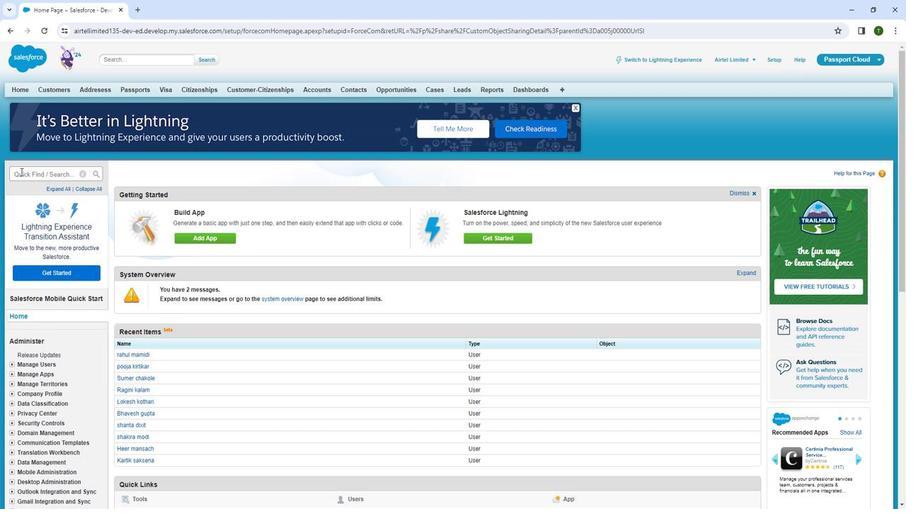 
Action: Mouse moved to (51, 186)
Screenshot: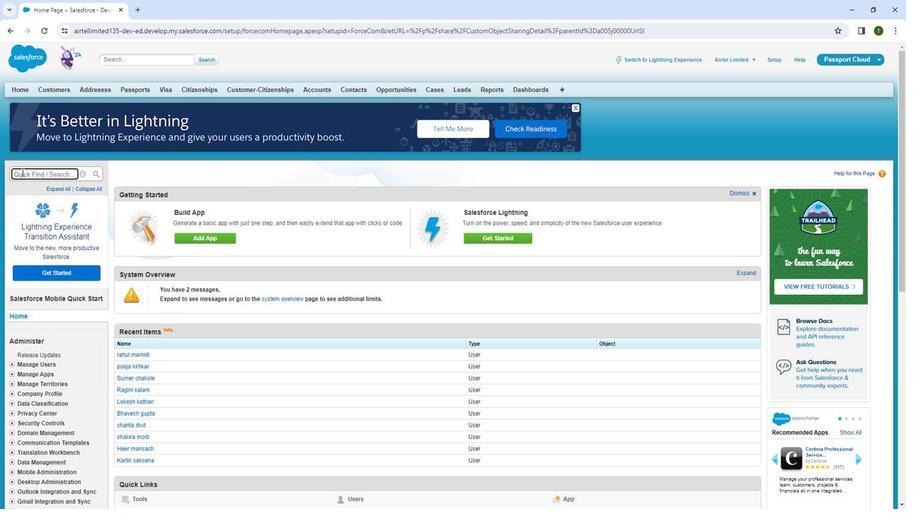 
Action: Key pressed sharing
Screenshot: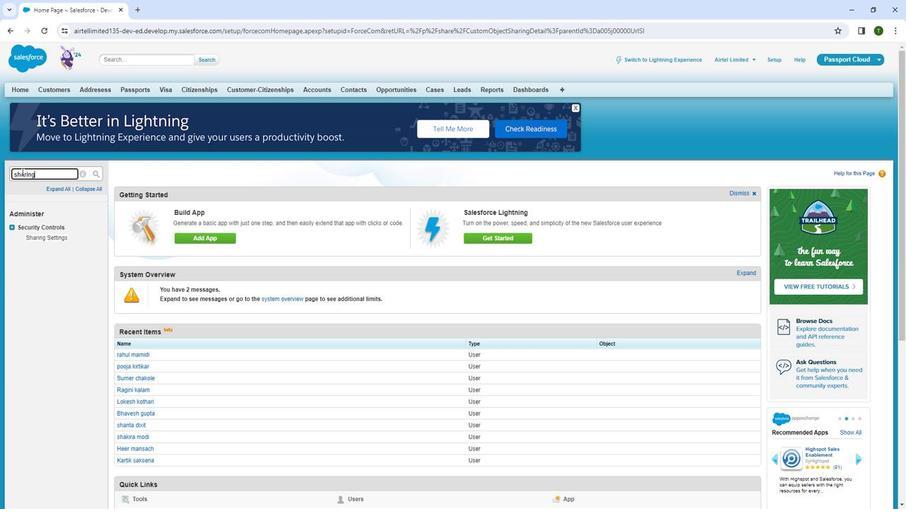 
Action: Mouse moved to (77, 249)
Screenshot: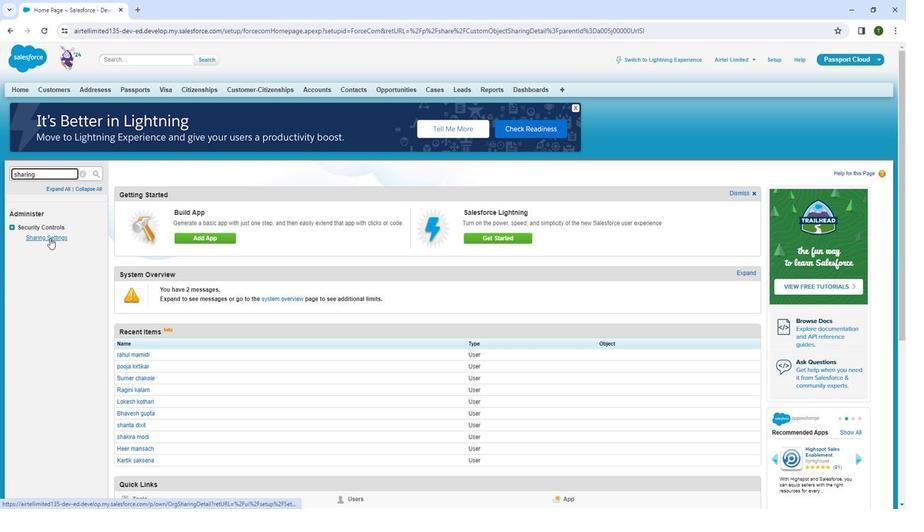 
Action: Mouse pressed left at (77, 249)
Screenshot: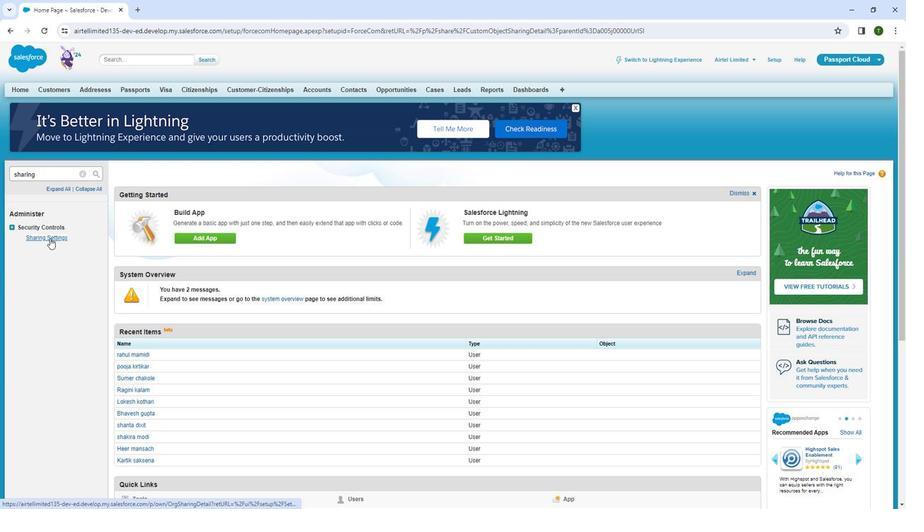 
Action: Mouse moved to (252, 278)
Screenshot: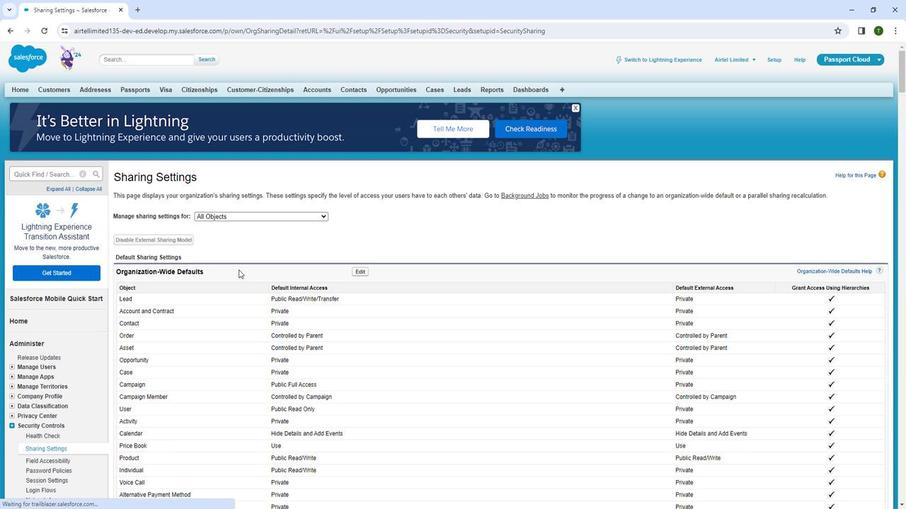
Action: Mouse scrolled (252, 277) with delta (0, 0)
Screenshot: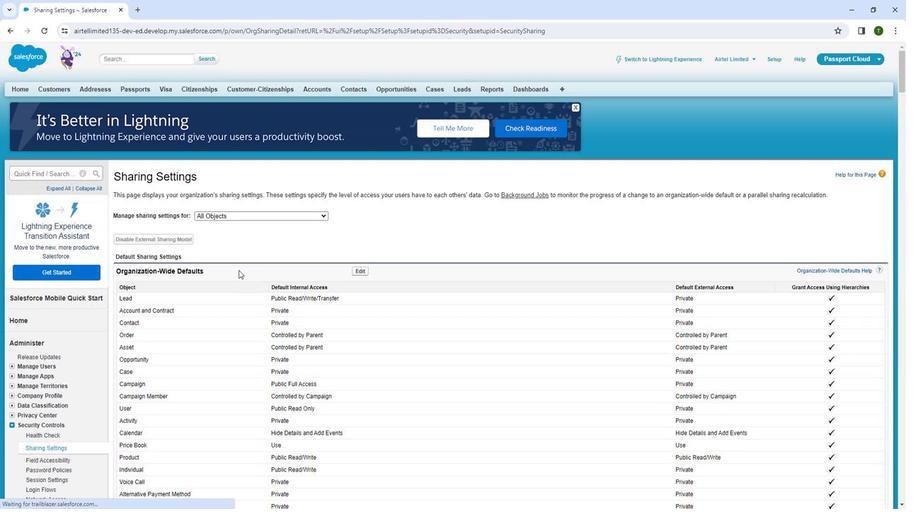 
Action: Mouse moved to (303, 281)
Screenshot: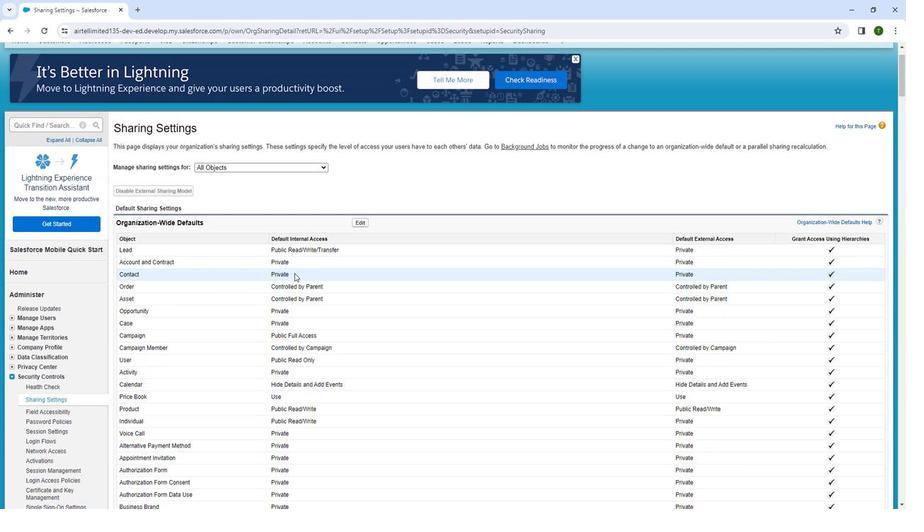 
Action: Mouse scrolled (303, 281) with delta (0, 0)
Screenshot: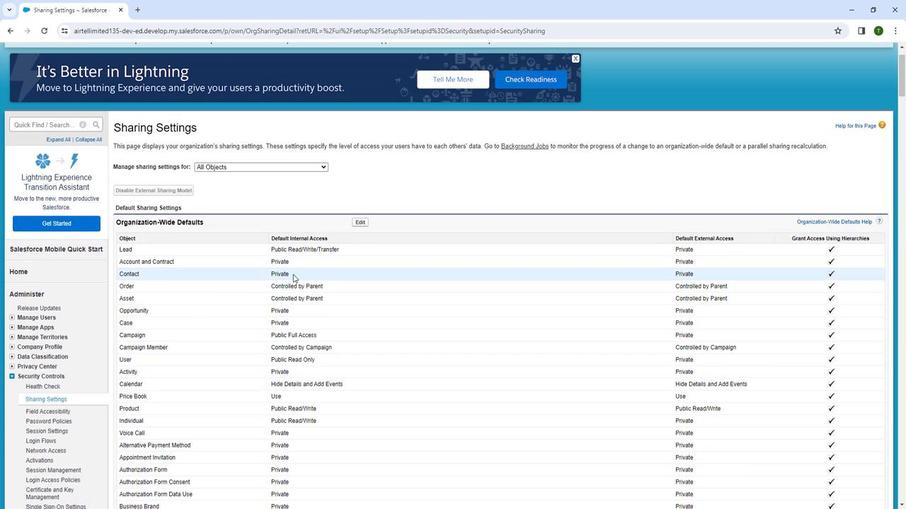 
Action: Mouse moved to (273, 320)
Screenshot: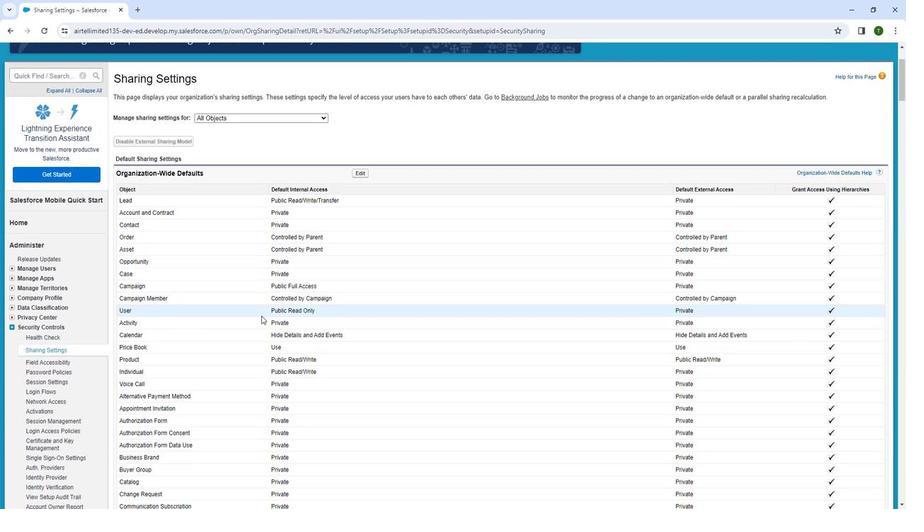
Action: Mouse scrolled (273, 320) with delta (0, 0)
Screenshot: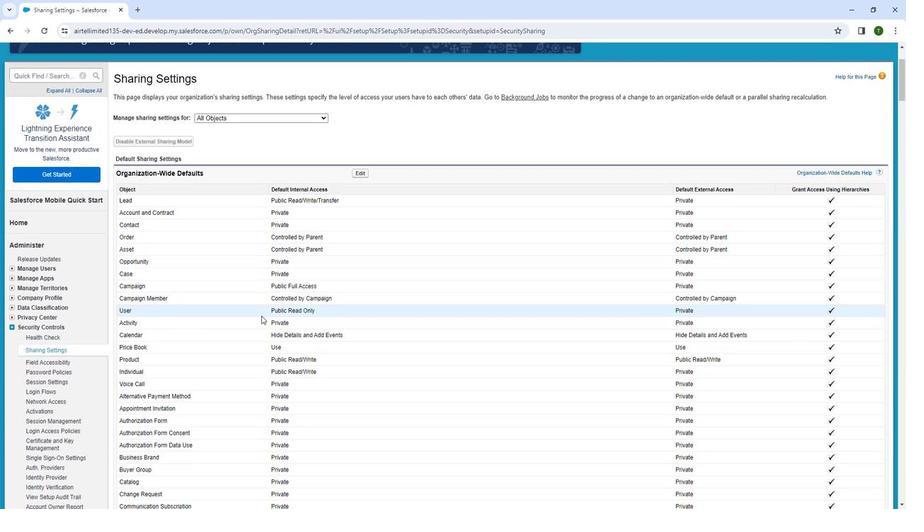
Action: Mouse moved to (273, 322)
Screenshot: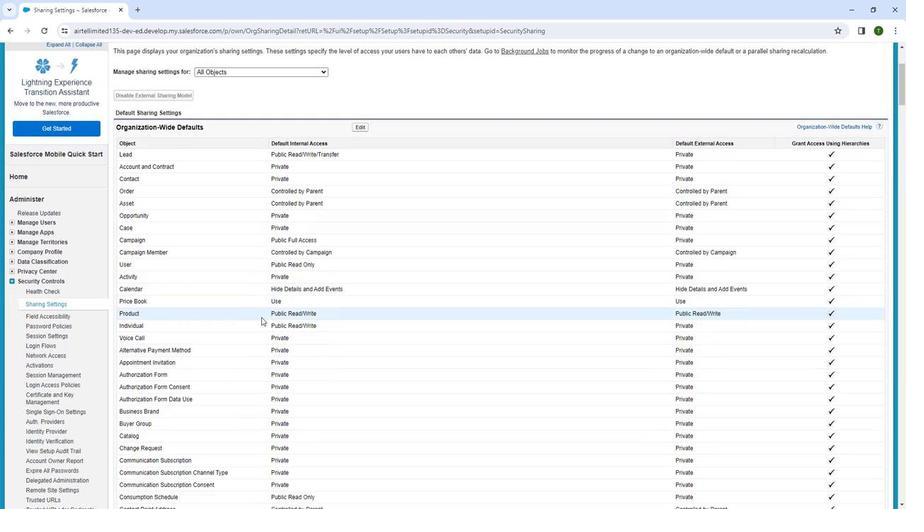 
Action: Mouse scrolled (273, 322) with delta (0, 0)
Screenshot: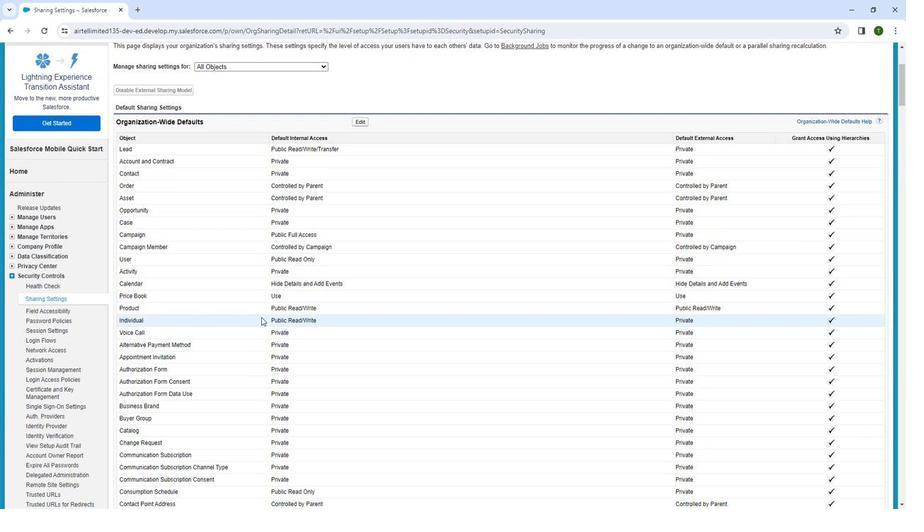 
Action: Mouse moved to (269, 326)
Screenshot: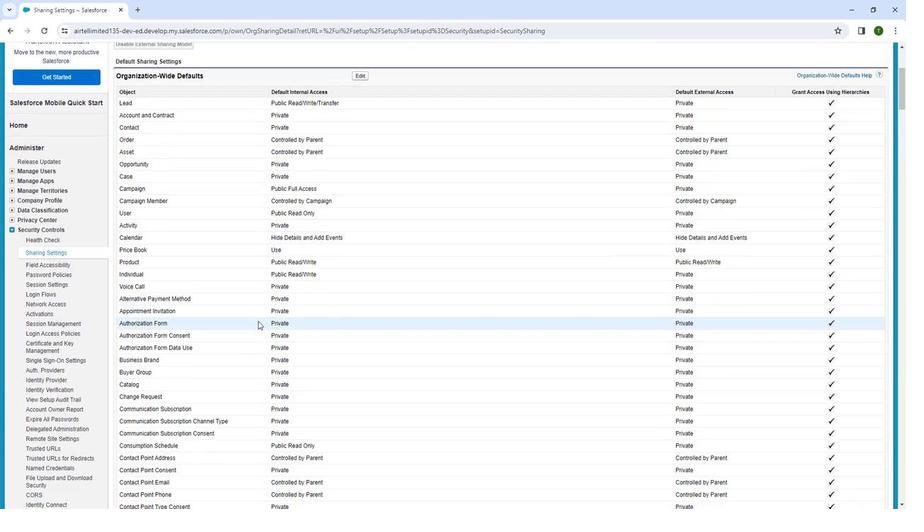 
Action: Mouse scrolled (269, 326) with delta (0, 0)
Screenshot: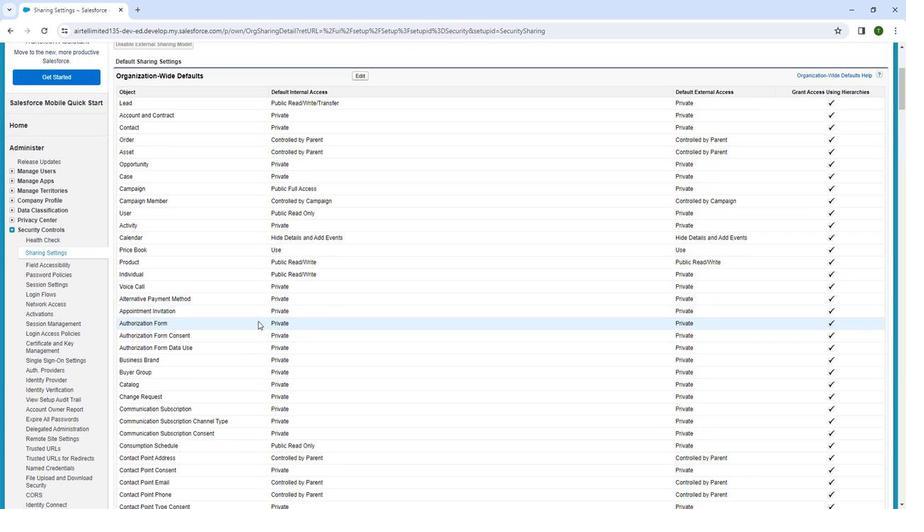
Action: Mouse scrolled (269, 326) with delta (0, 0)
Screenshot: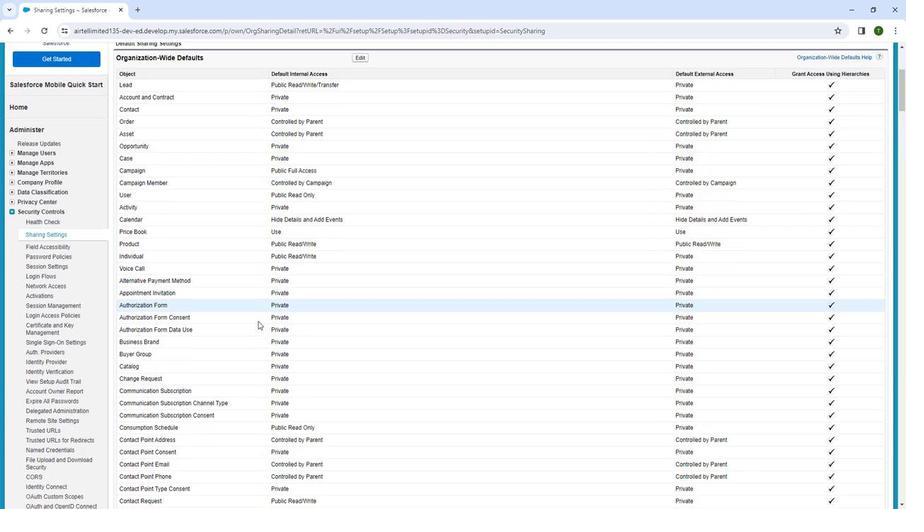 
Action: Mouse moved to (269, 327)
Screenshot: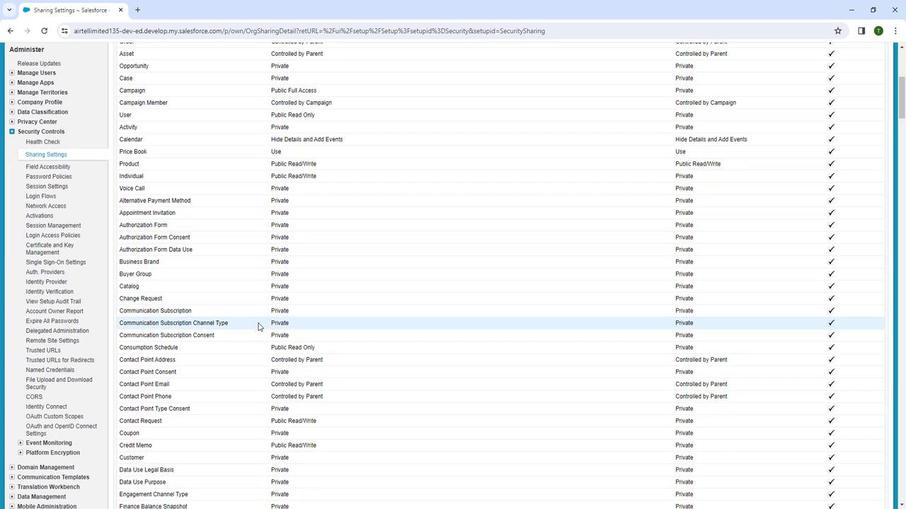 
Action: Mouse scrolled (269, 326) with delta (0, 0)
Screenshot: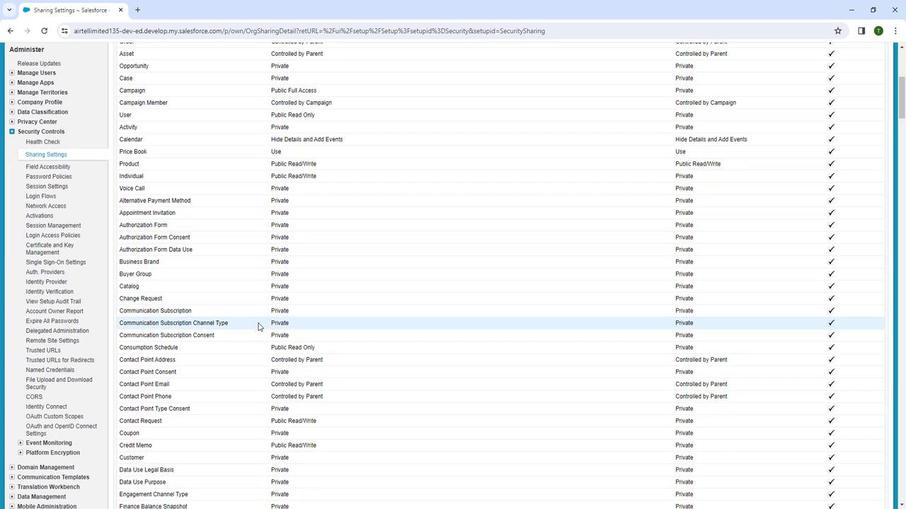 
Action: Mouse moved to (269, 327)
Screenshot: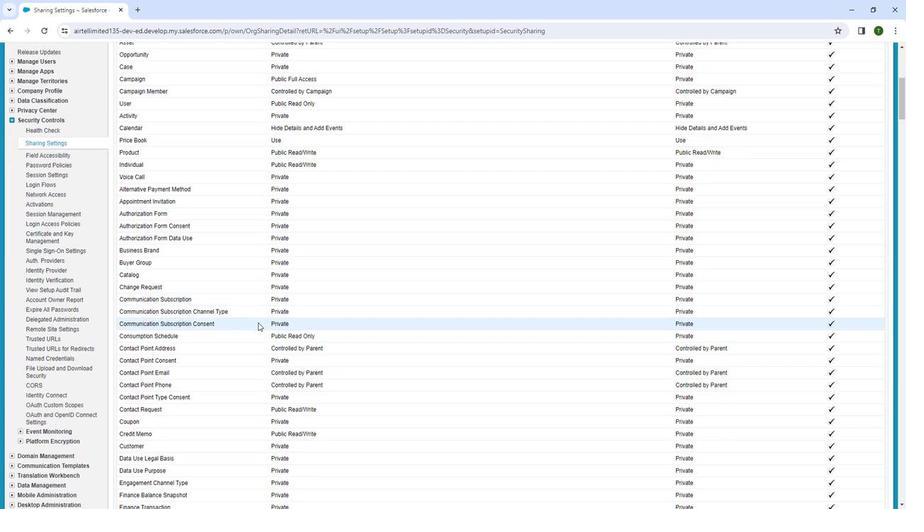 
Action: Mouse scrolled (269, 327) with delta (0, 0)
Screenshot: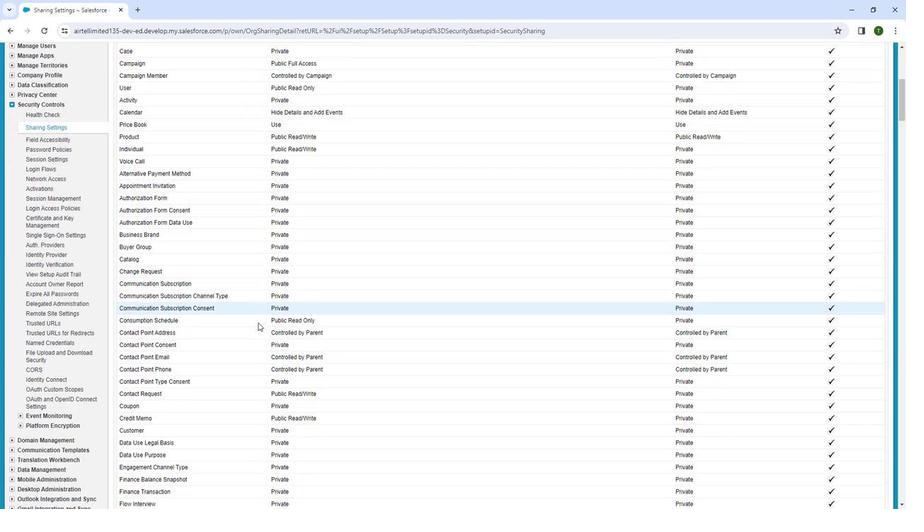 
Action: Mouse scrolled (269, 327) with delta (0, 0)
Screenshot: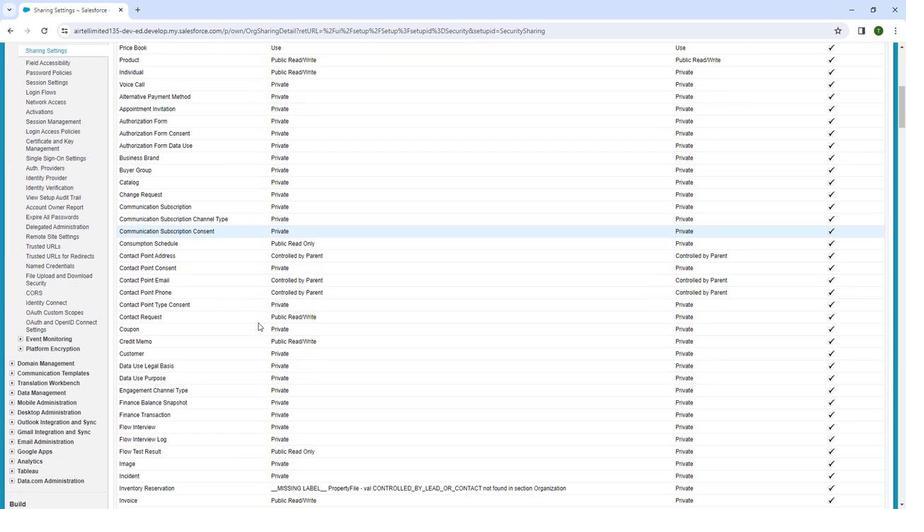 
Action: Mouse scrolled (269, 327) with delta (0, 0)
Screenshot: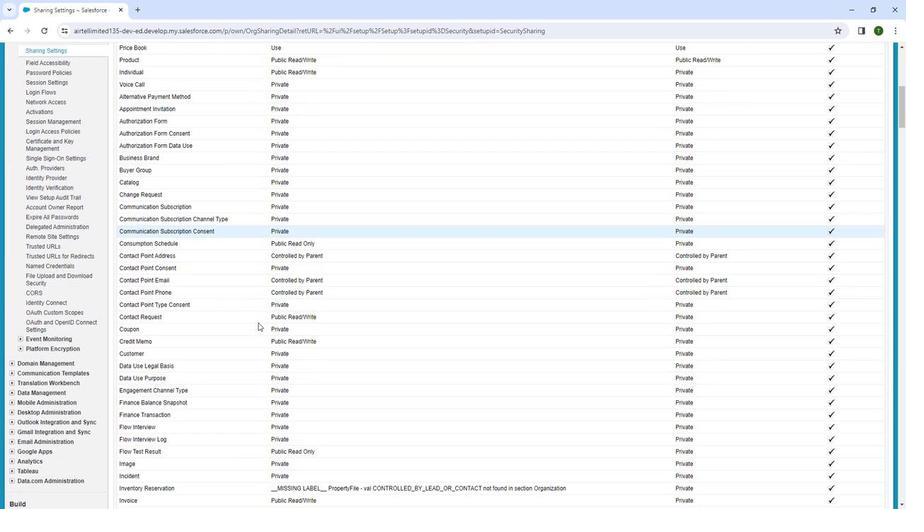 
Action: Mouse scrolled (269, 327) with delta (0, 0)
Screenshot: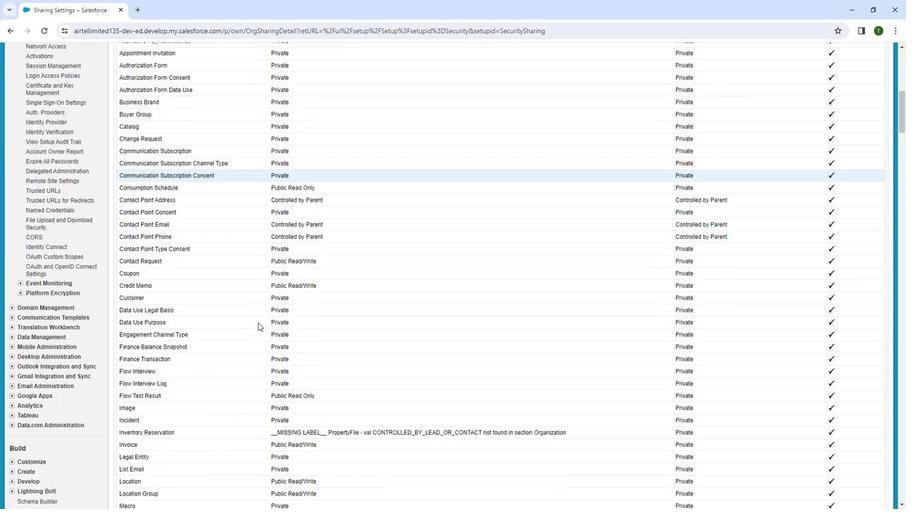
Action: Mouse scrolled (269, 327) with delta (0, 0)
Screenshot: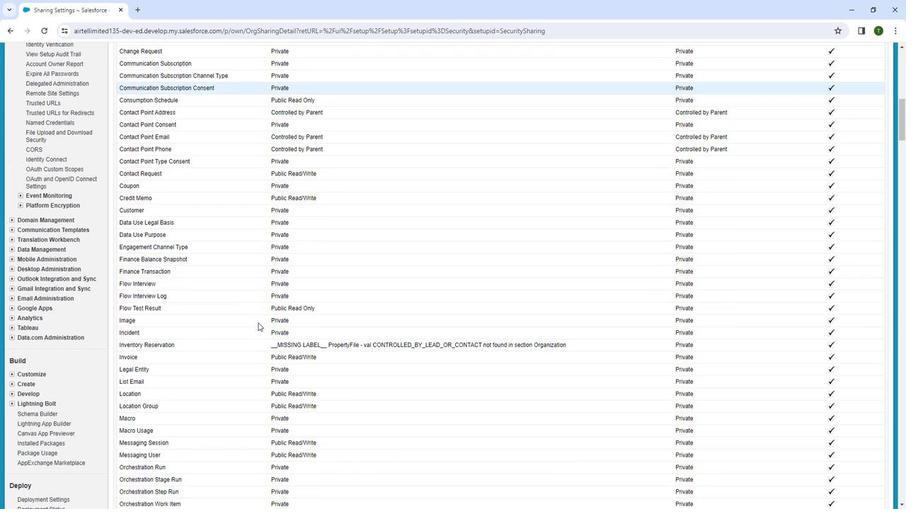 
Action: Mouse scrolled (269, 327) with delta (0, 0)
Screenshot: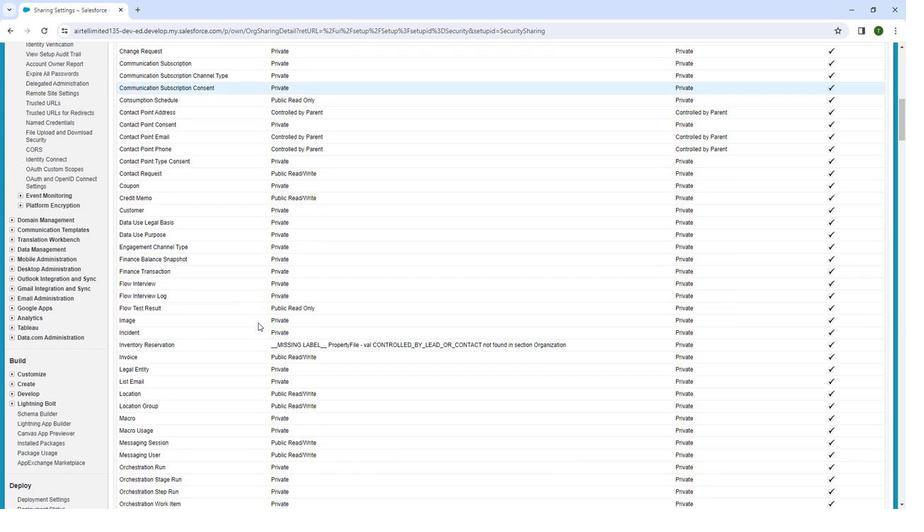 
Action: Mouse scrolled (269, 327) with delta (0, 0)
Screenshot: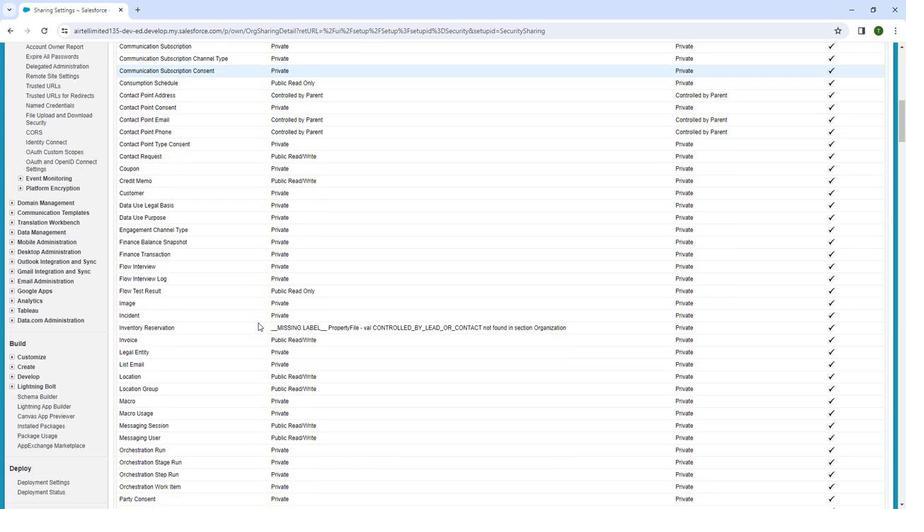 
Action: Mouse scrolled (269, 327) with delta (0, 0)
Screenshot: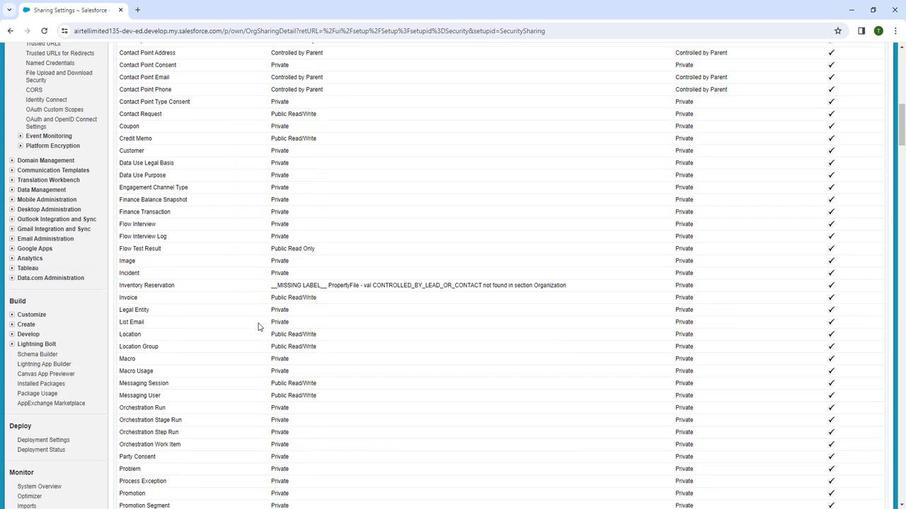 
Action: Mouse scrolled (269, 327) with delta (0, 0)
Screenshot: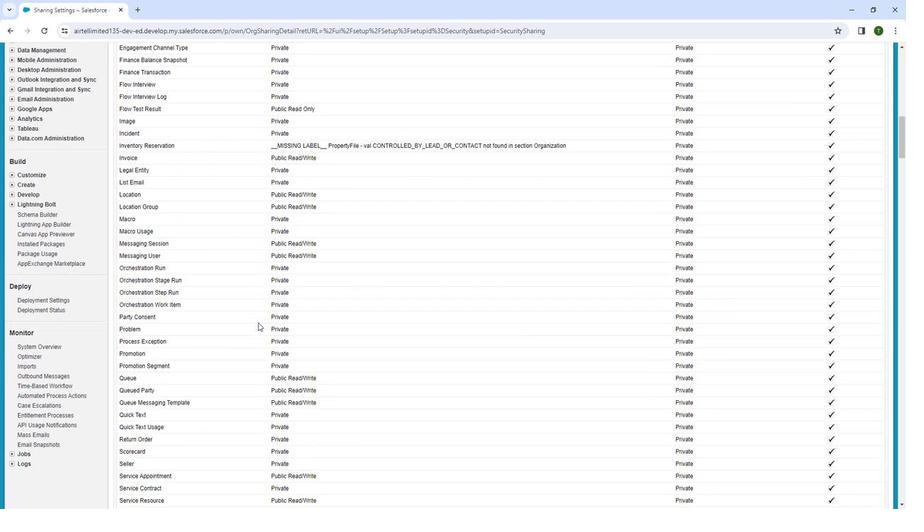 
Action: Mouse scrolled (269, 327) with delta (0, 0)
Screenshot: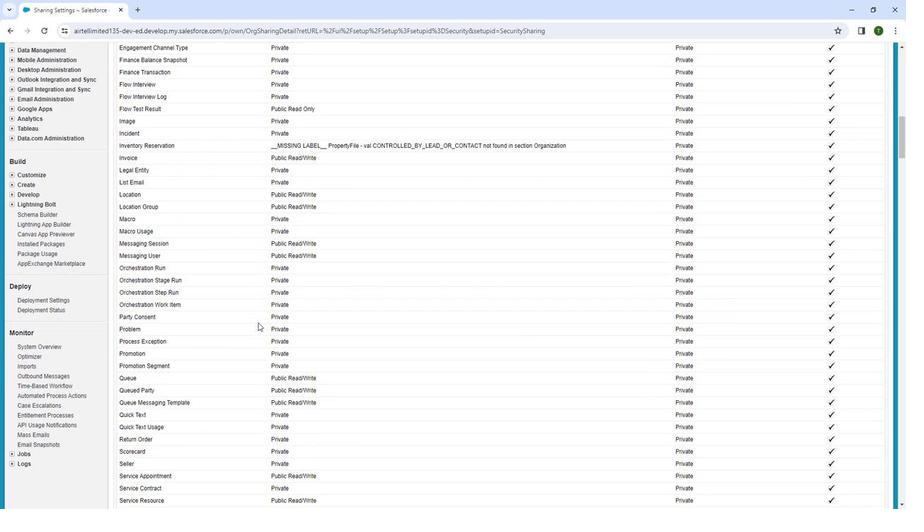 
Action: Mouse scrolled (269, 327) with delta (0, 0)
Screenshot: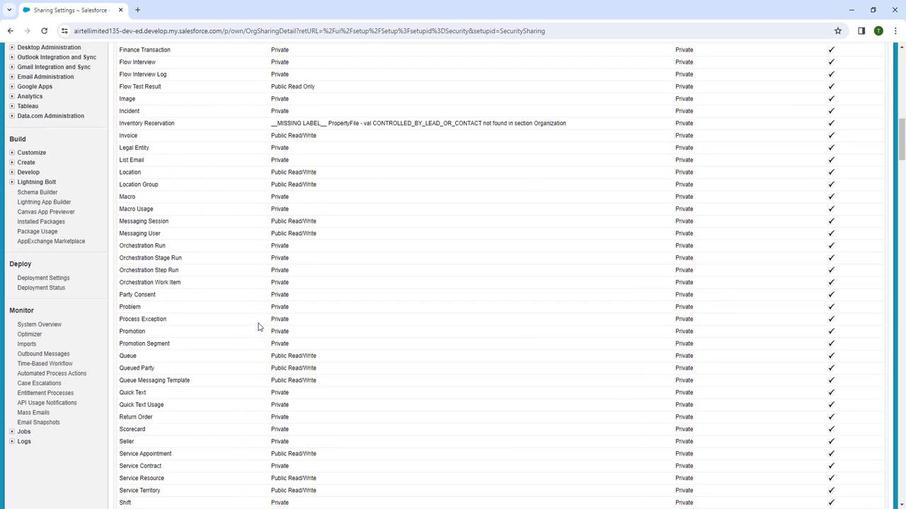 
Action: Mouse scrolled (269, 327) with delta (0, 0)
Screenshot: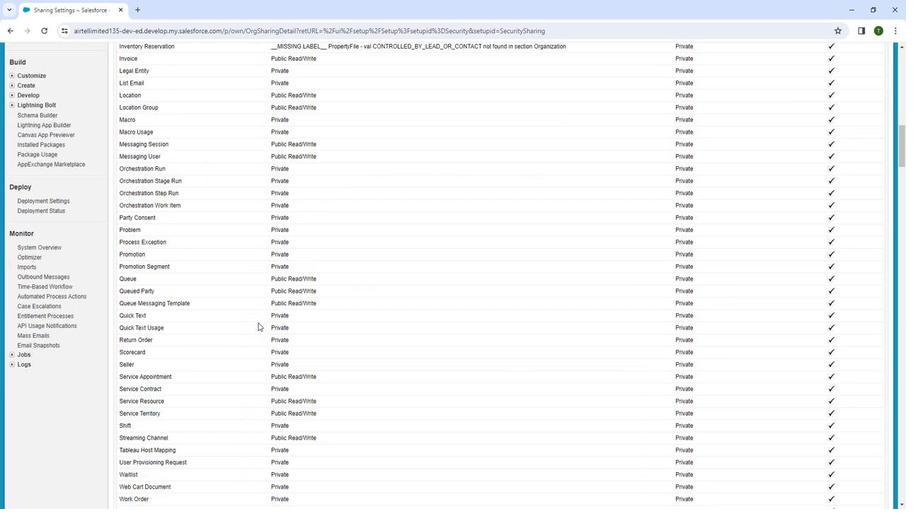 
Action: Mouse scrolled (269, 327) with delta (0, 0)
Screenshot: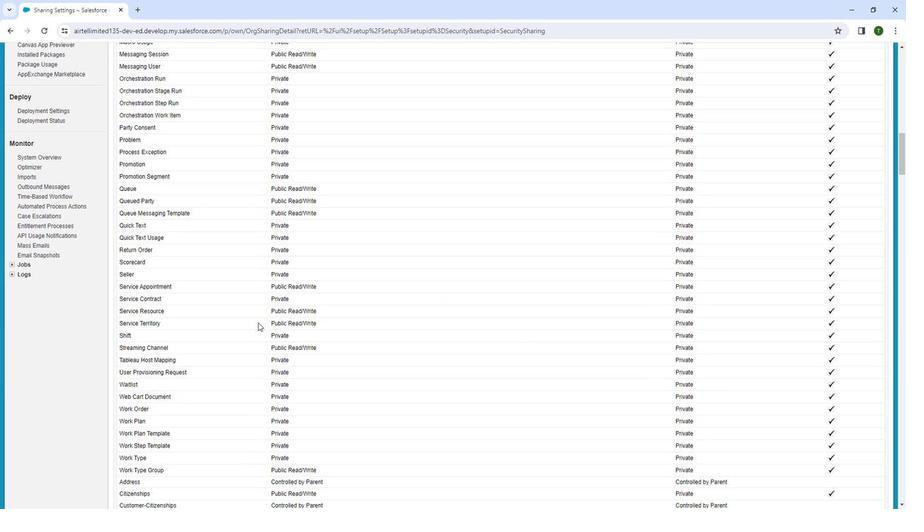 
Action: Mouse scrolled (269, 327) with delta (0, 0)
Screenshot: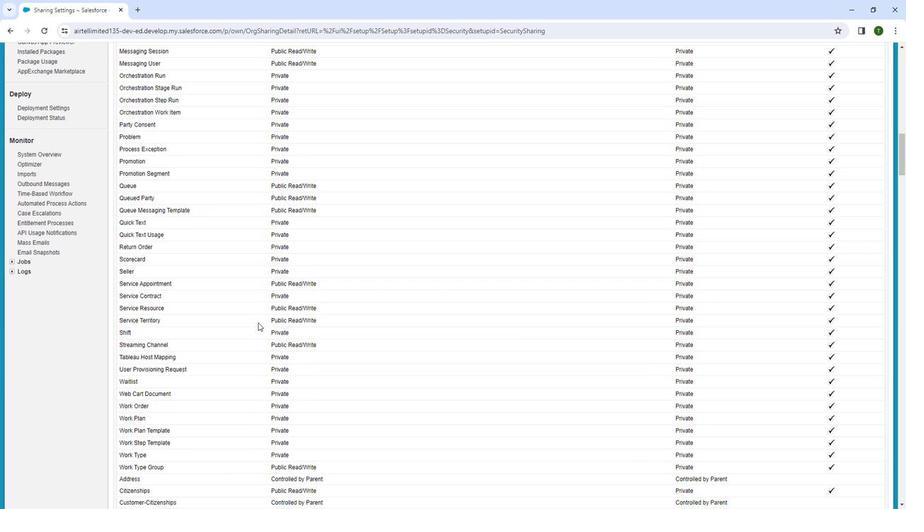 
Action: Mouse scrolled (269, 327) with delta (0, 0)
Screenshot: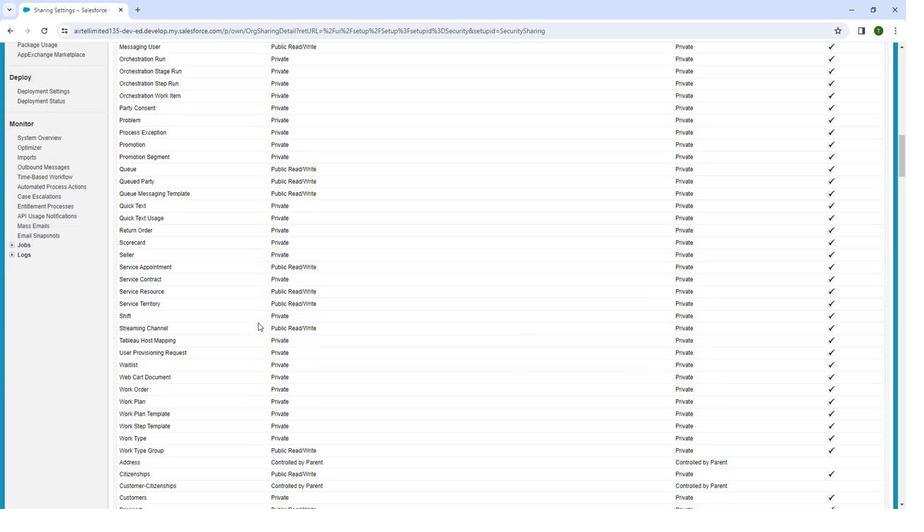
Action: Mouse scrolled (269, 327) with delta (0, 0)
Screenshot: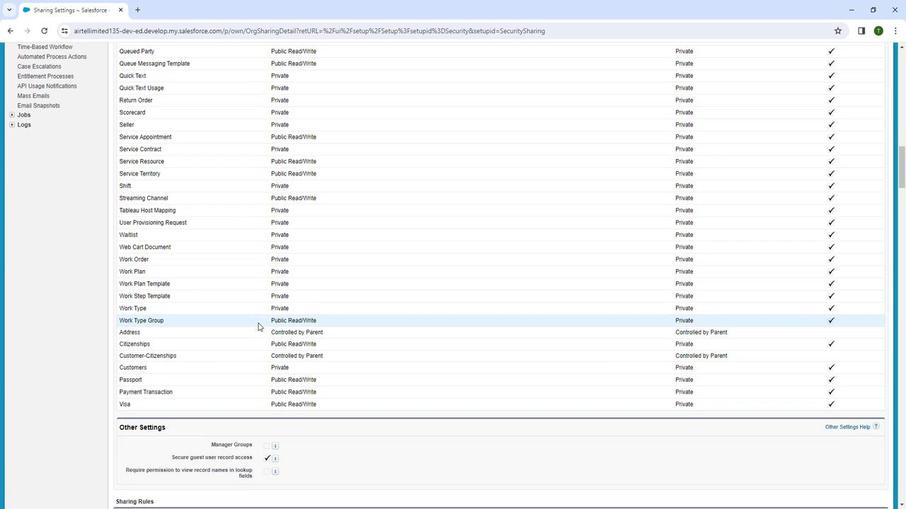 
Action: Mouse scrolled (269, 327) with delta (0, 0)
Screenshot: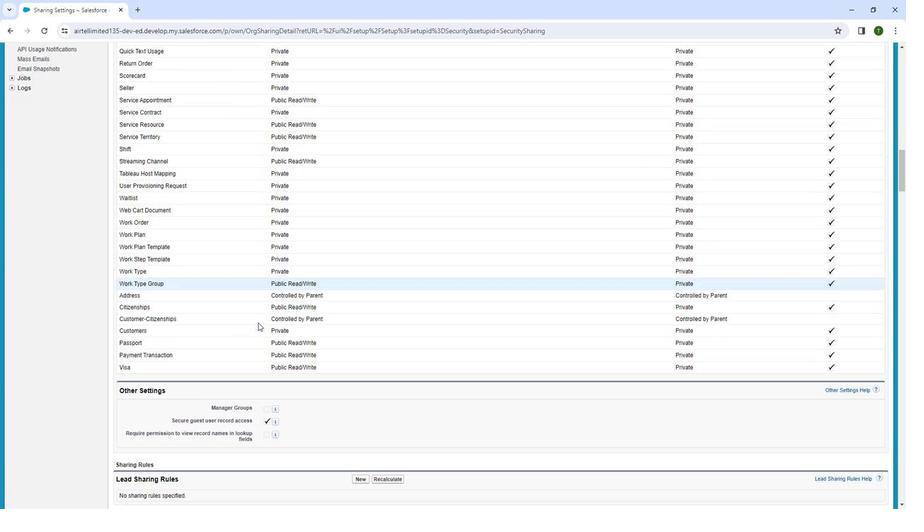 
Action: Mouse moved to (366, 420)
Screenshot: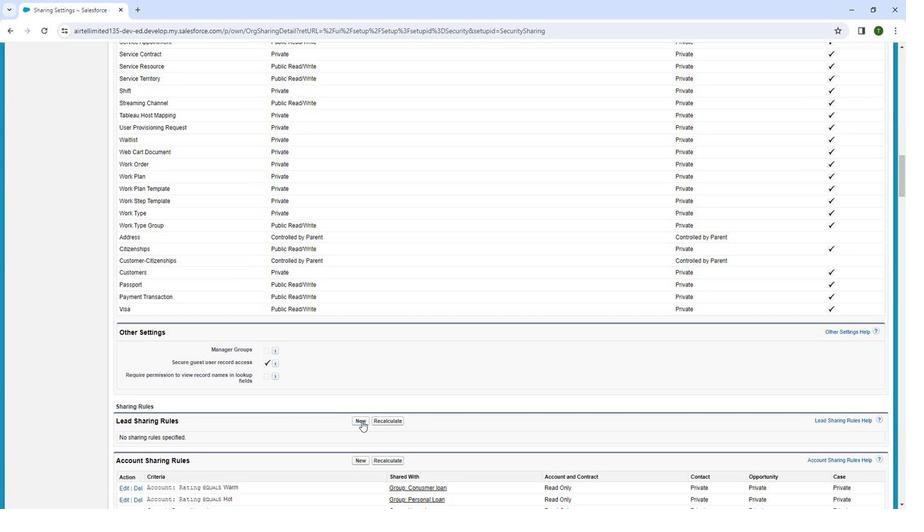 
Action: Mouse pressed left at (366, 420)
Screenshot: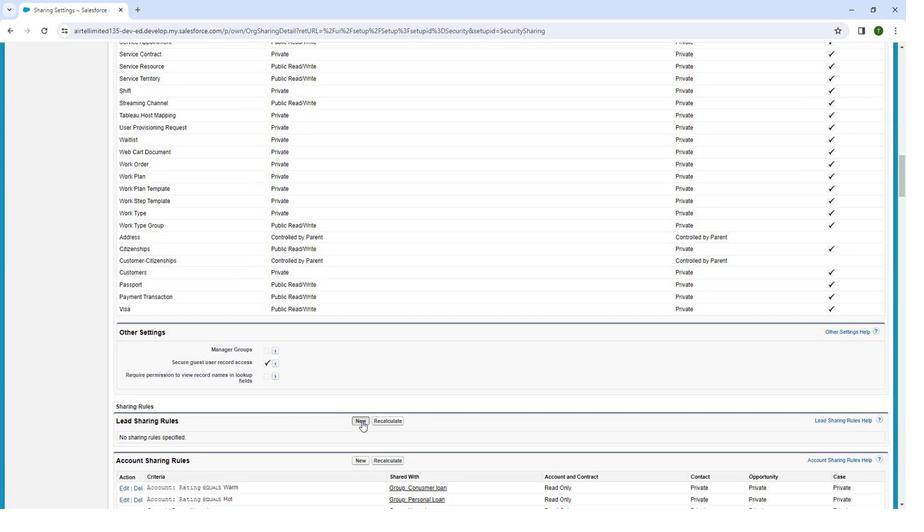 
Action: Mouse moved to (292, 269)
Screenshot: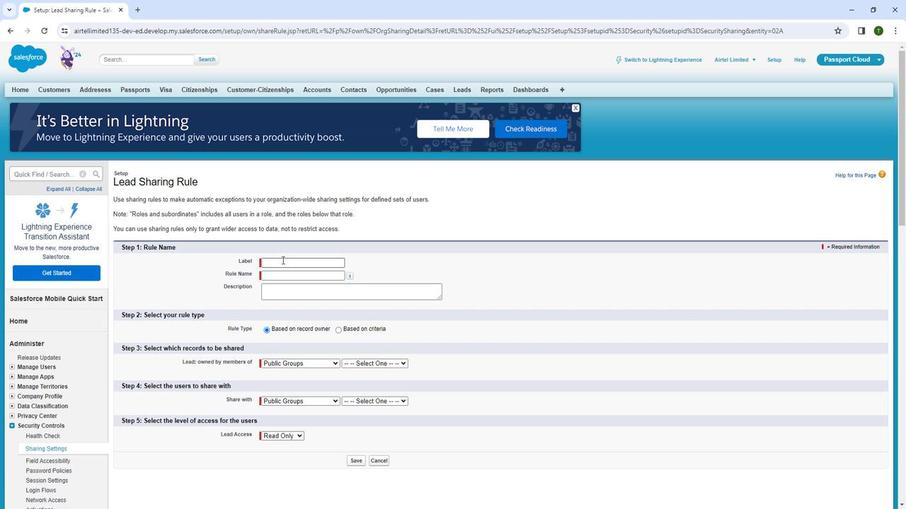 
Action: Mouse pressed left at (292, 269)
Screenshot: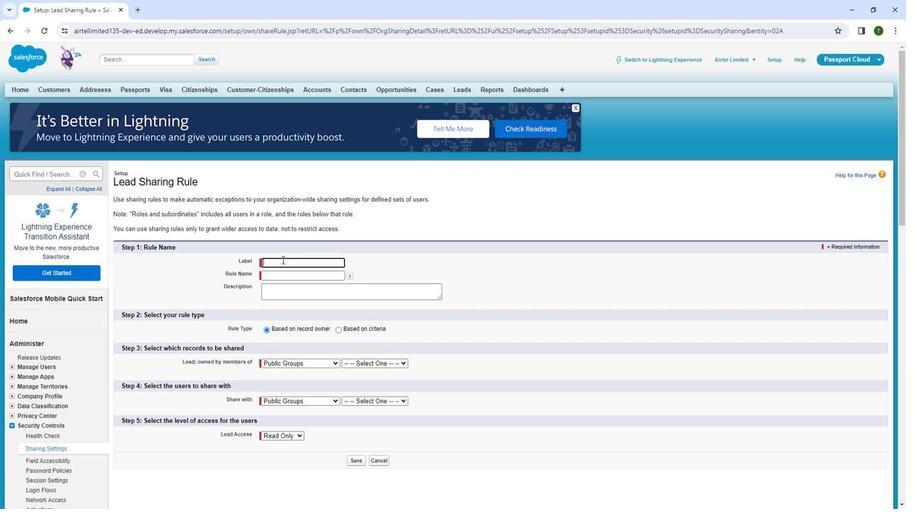 
Action: Mouse moved to (284, 279)
Screenshot: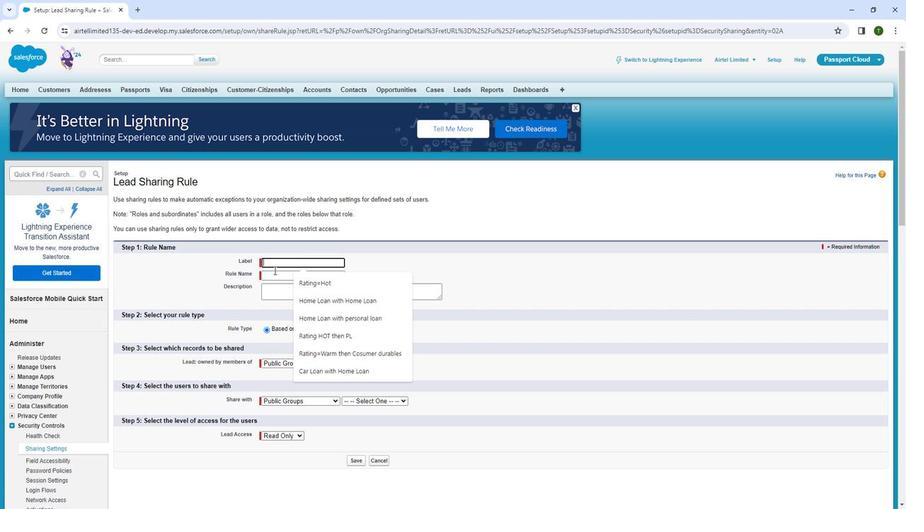 
Action: Key pressed <Key.shift>
Screenshot: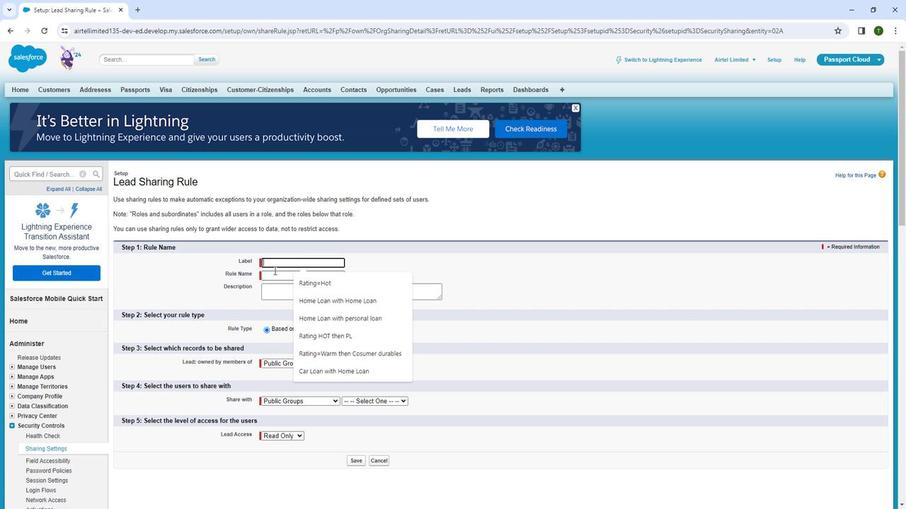 
Action: Mouse moved to (288, 278)
Screenshot: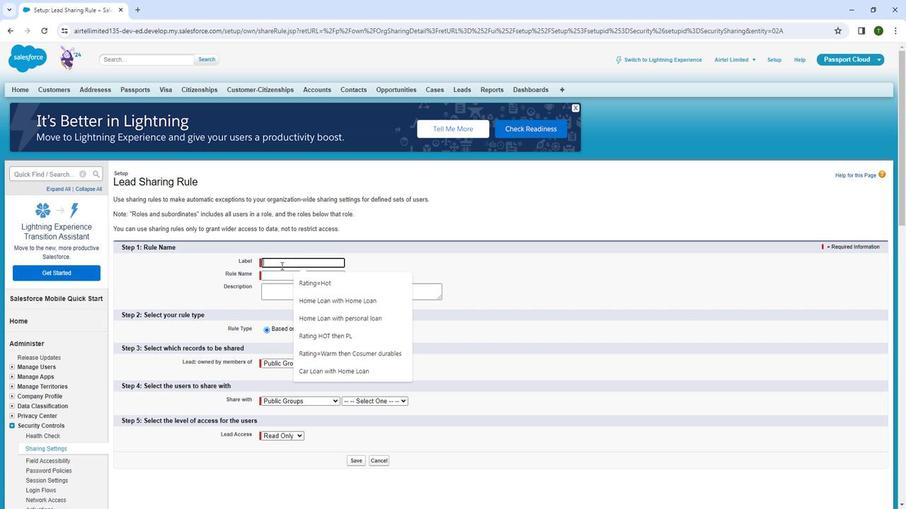 
Action: Key pressed L
Screenshot: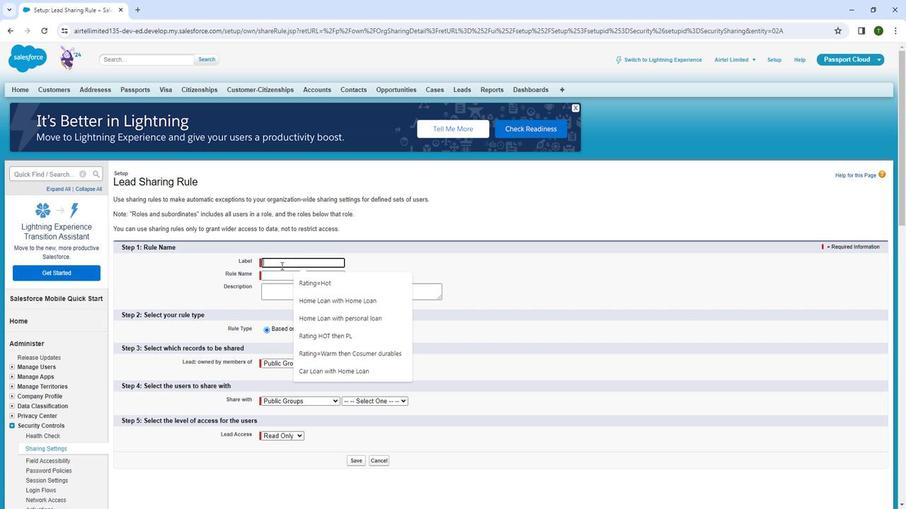 
Action: Mouse moved to (305, 264)
Screenshot: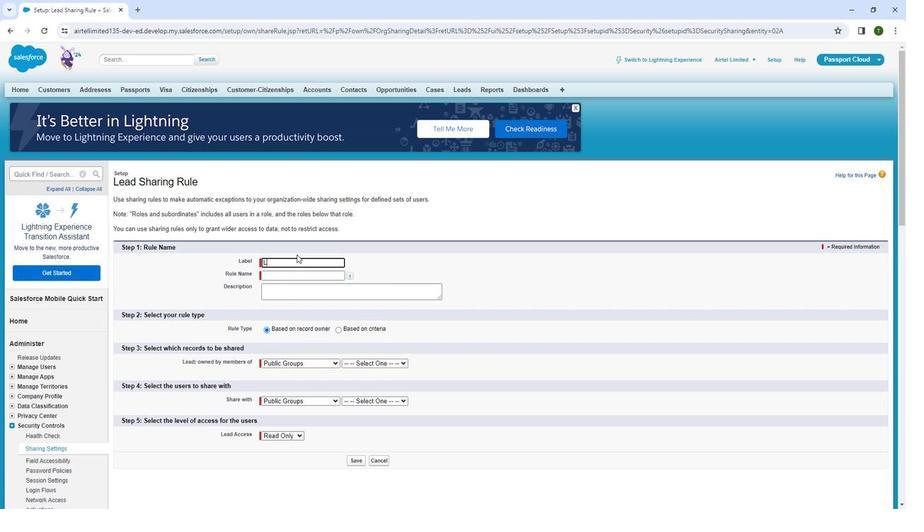
Action: Key pressed e
Screenshot: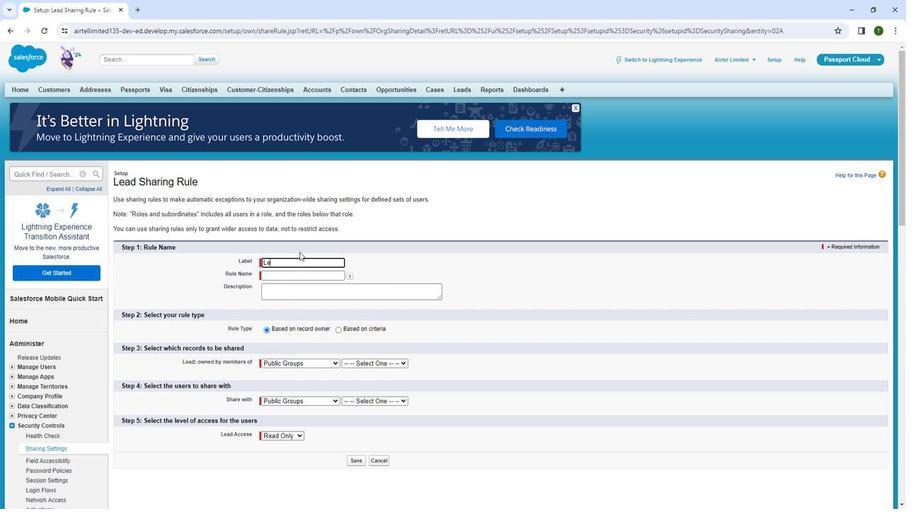 
Action: Mouse moved to (345, 237)
Screenshot: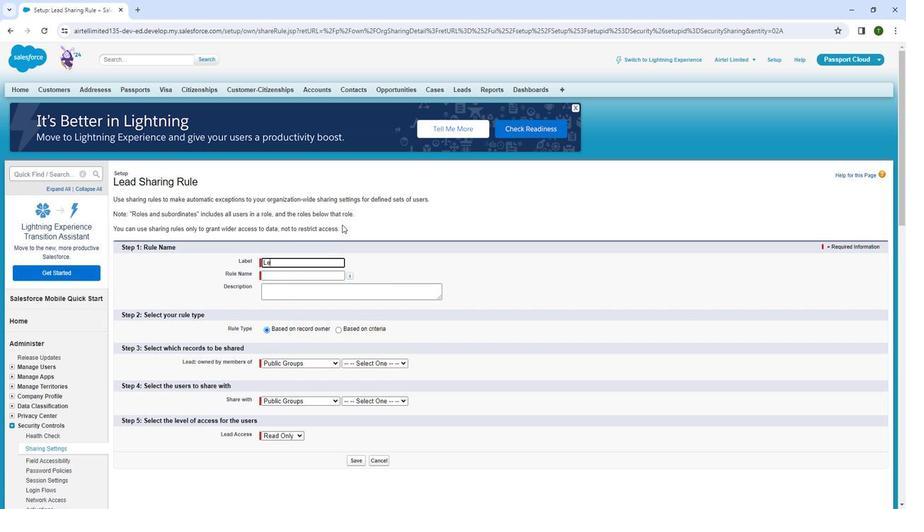 
Action: Key pressed a
Screenshot: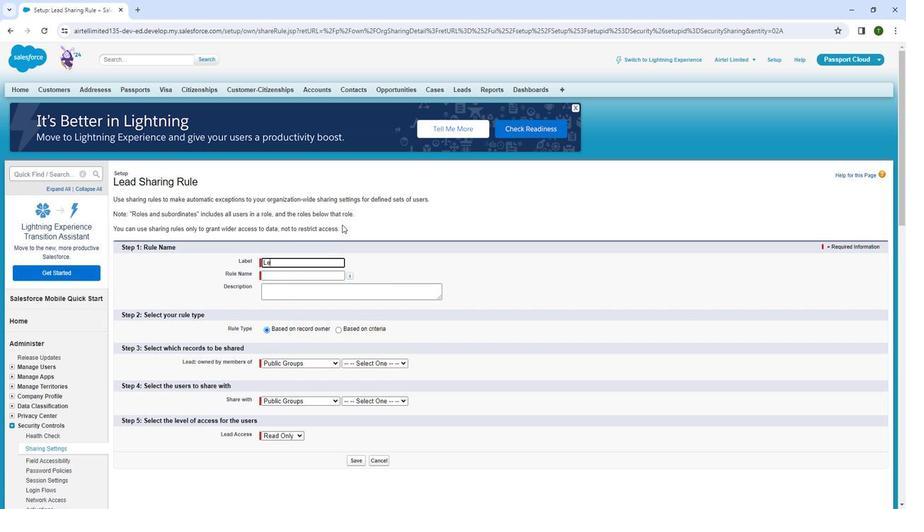 
Action: Mouse moved to (358, 229)
Screenshot: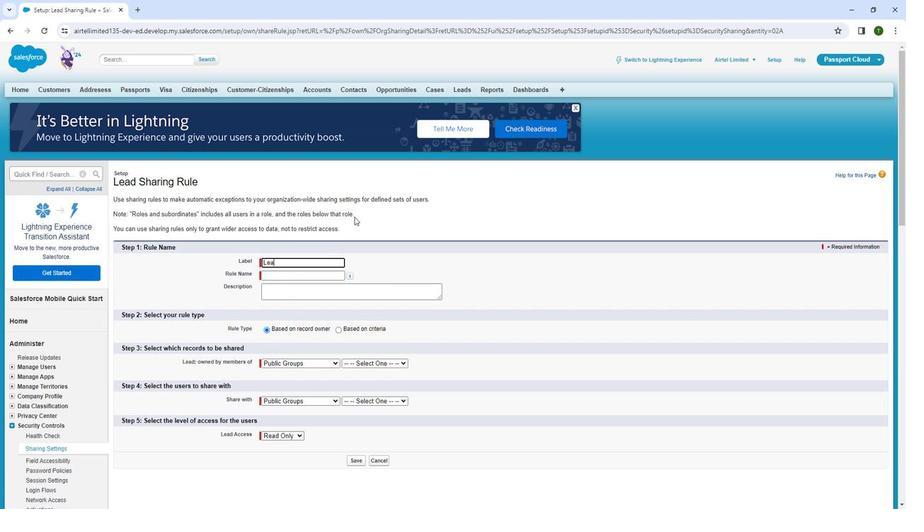 
Action: Key pressed d
Screenshot: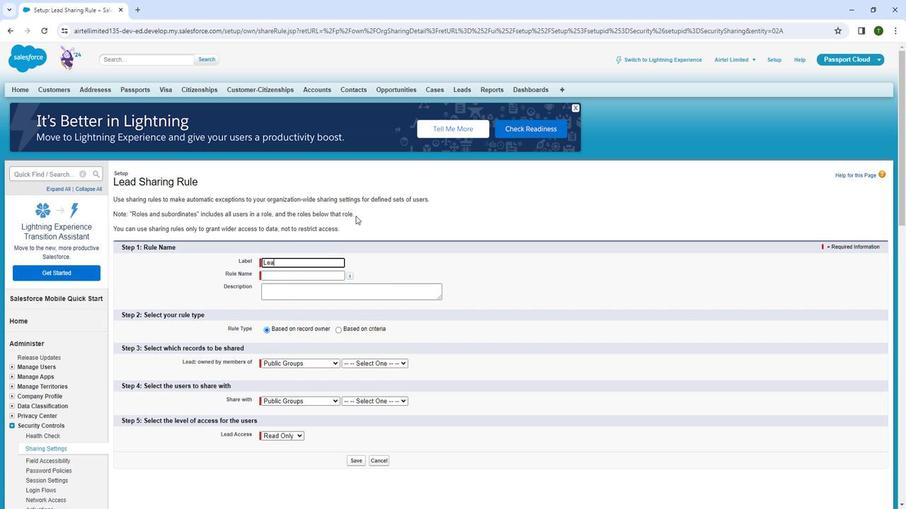 
Action: Mouse moved to (364, 225)
Screenshot: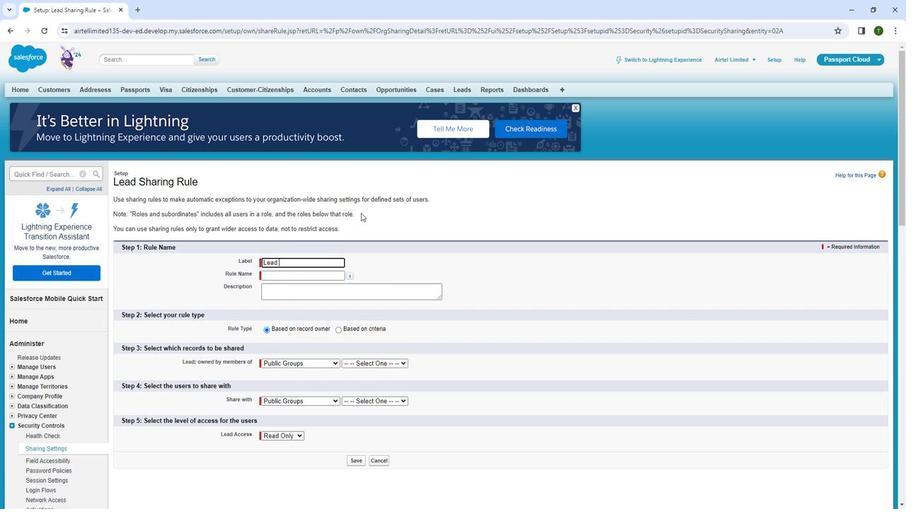 
Action: Key pressed <Key.space>
Screenshot: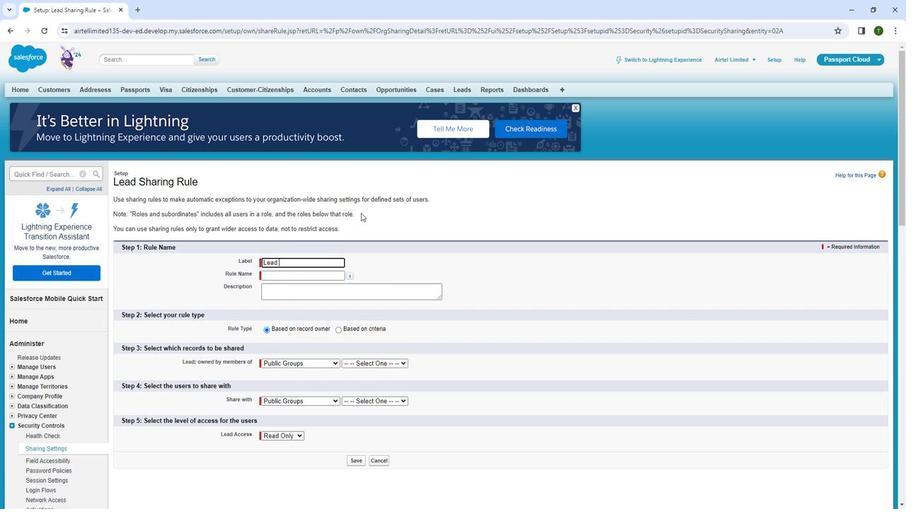 
Action: Mouse moved to (366, 225)
Screenshot: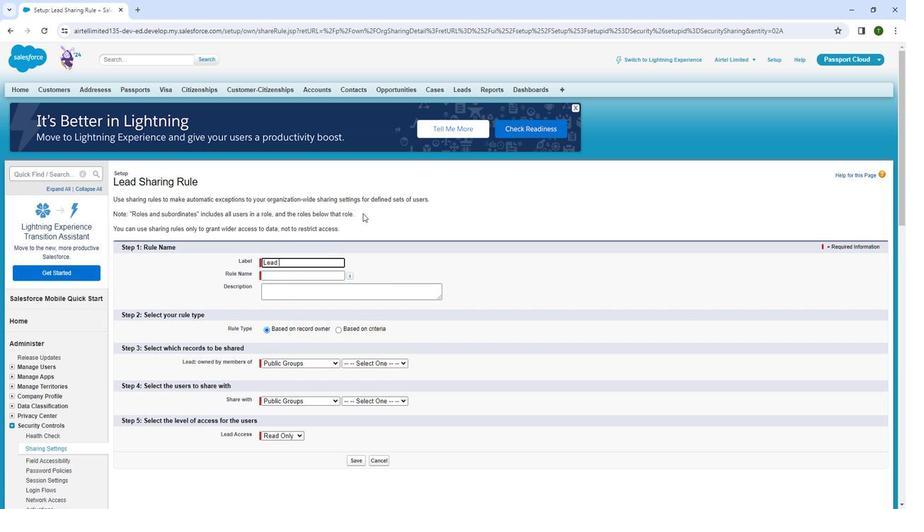 
Action: Key pressed sharn
Screenshot: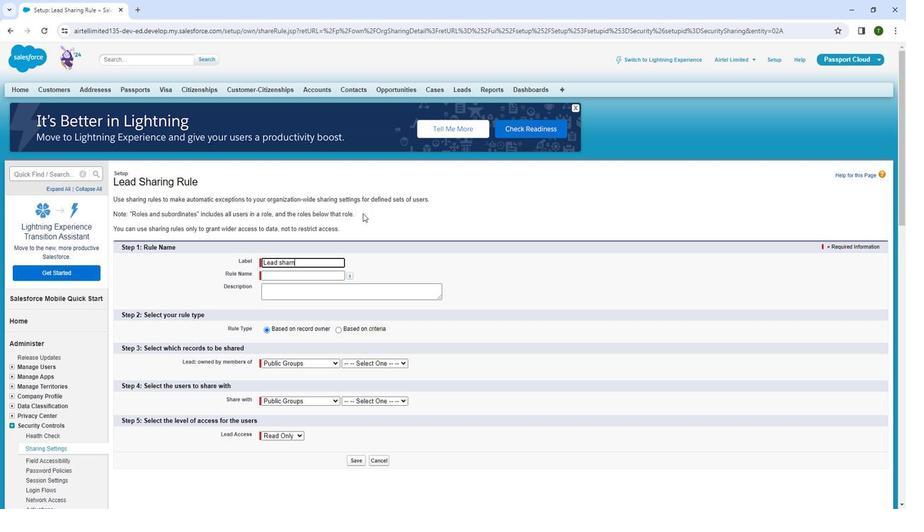 
Action: Mouse moved to (376, 230)
Screenshot: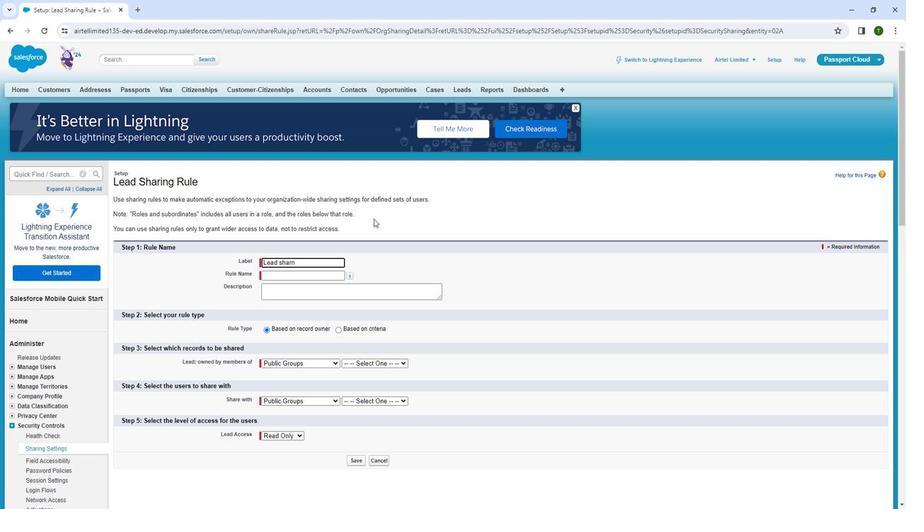 
Action: Key pressed <Key.backspace>ing<Key.space>rules
Screenshot: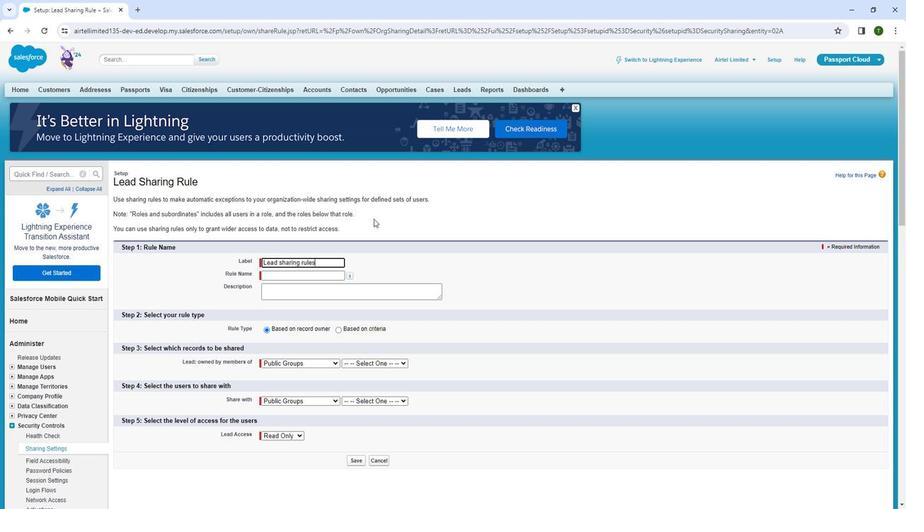 
Action: Mouse moved to (413, 287)
Screenshot: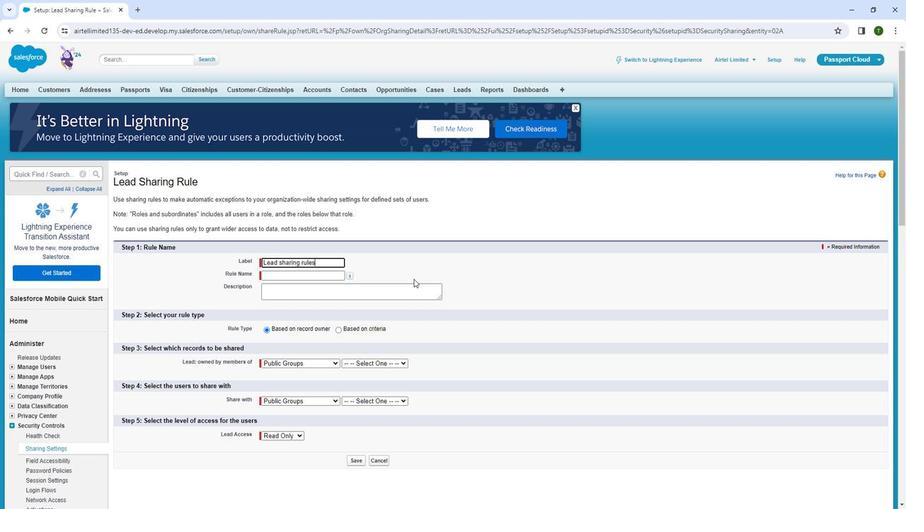 
Action: Mouse pressed left at (413, 287)
Screenshot: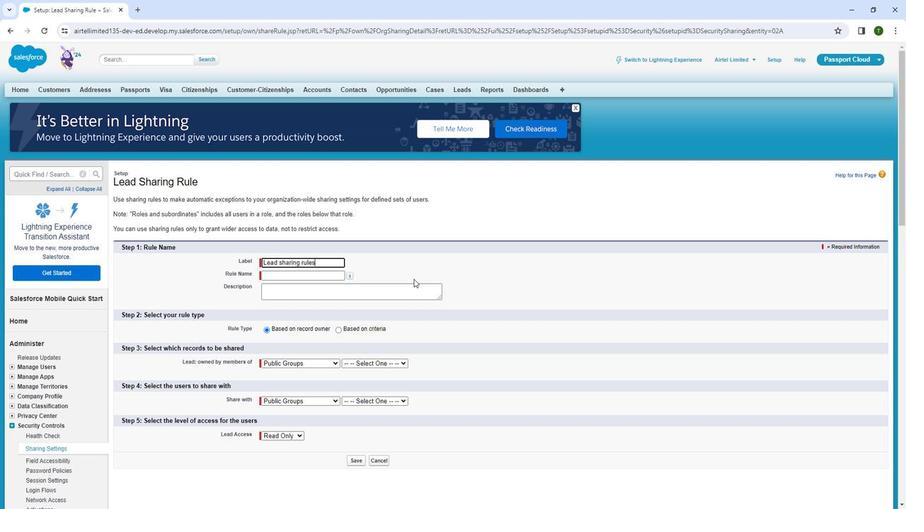 
Action: Mouse moved to (306, 368)
Screenshot: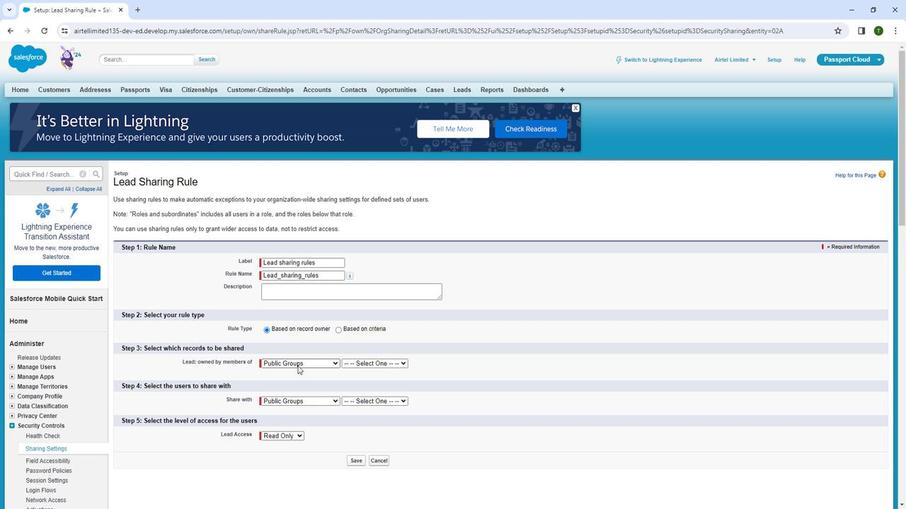 
Action: Mouse pressed left at (306, 368)
Screenshot: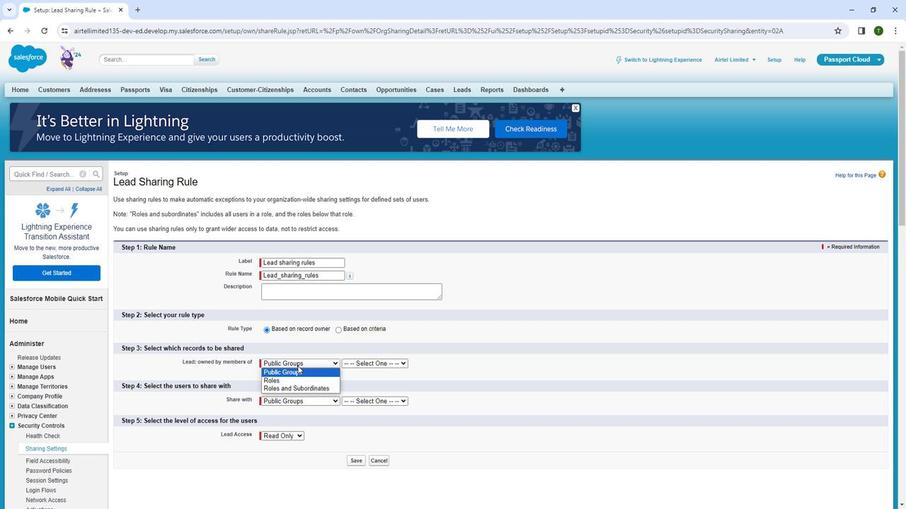
Action: Mouse moved to (296, 373)
Screenshot: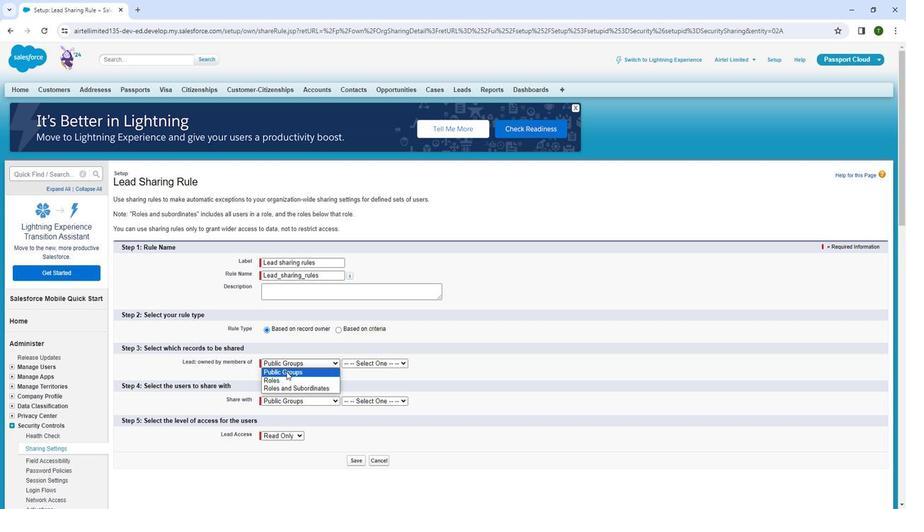
Action: Mouse pressed left at (296, 373)
Screenshot: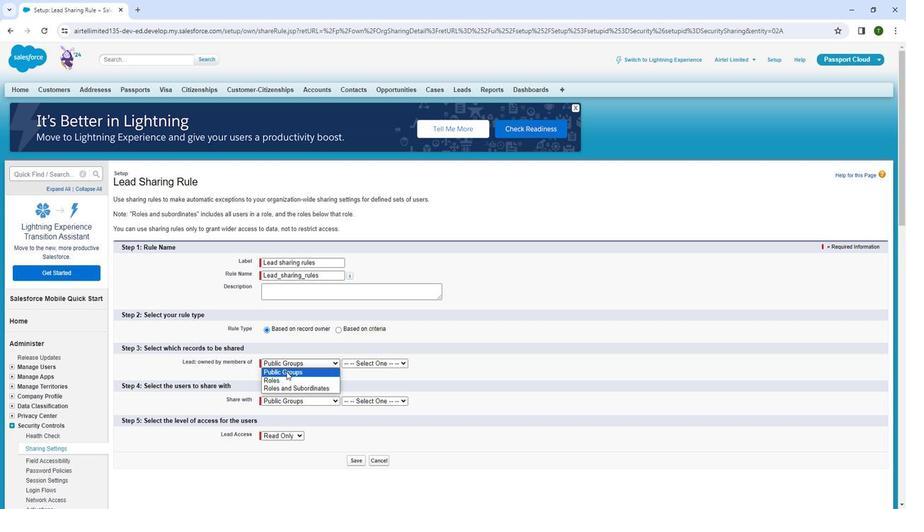 
Action: Mouse moved to (356, 364)
Screenshot: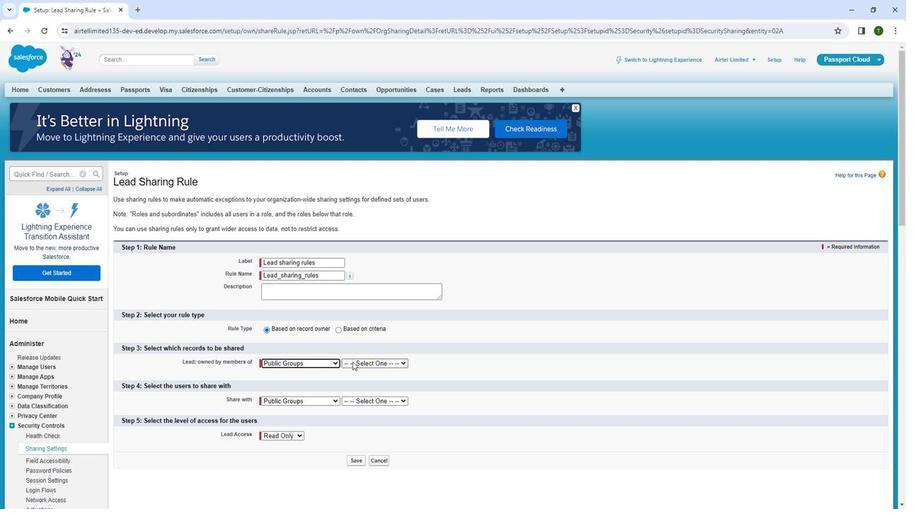 
Action: Mouse pressed left at (356, 364)
Screenshot: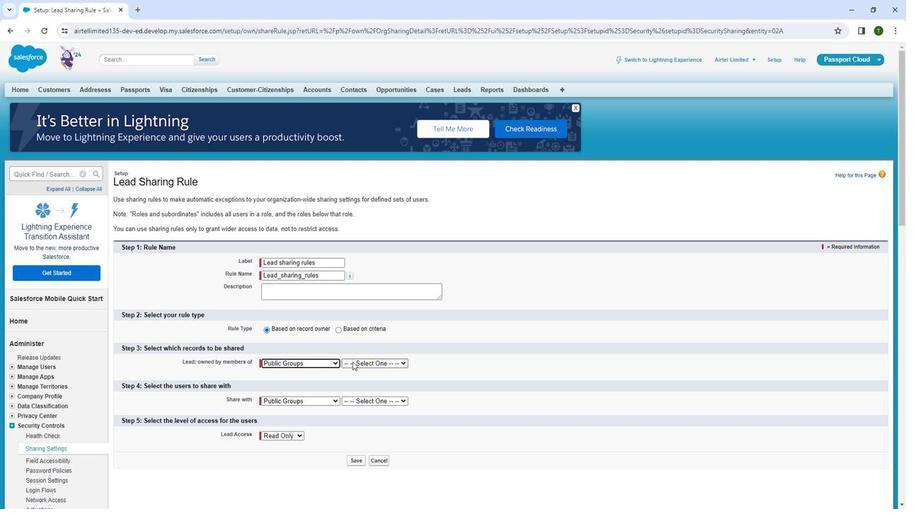 
Action: Mouse moved to (362, 388)
Screenshot: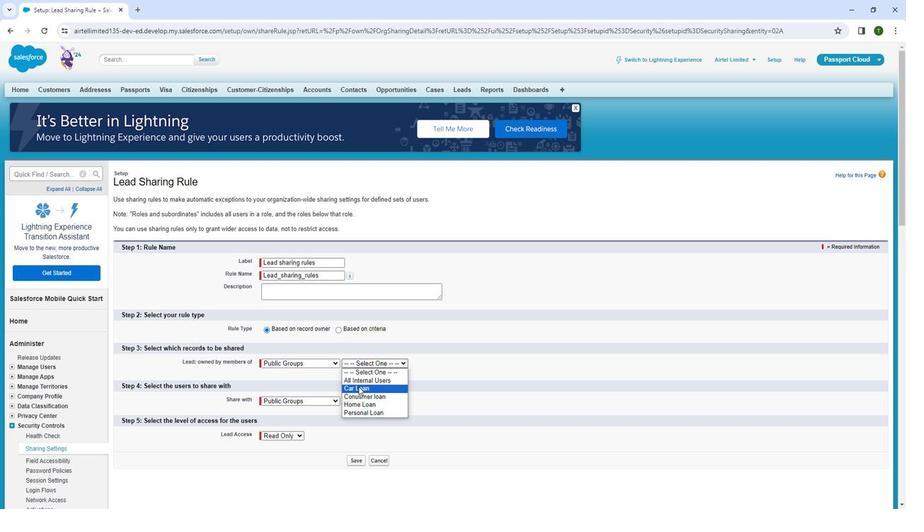 
Action: Mouse pressed left at (362, 388)
Screenshot: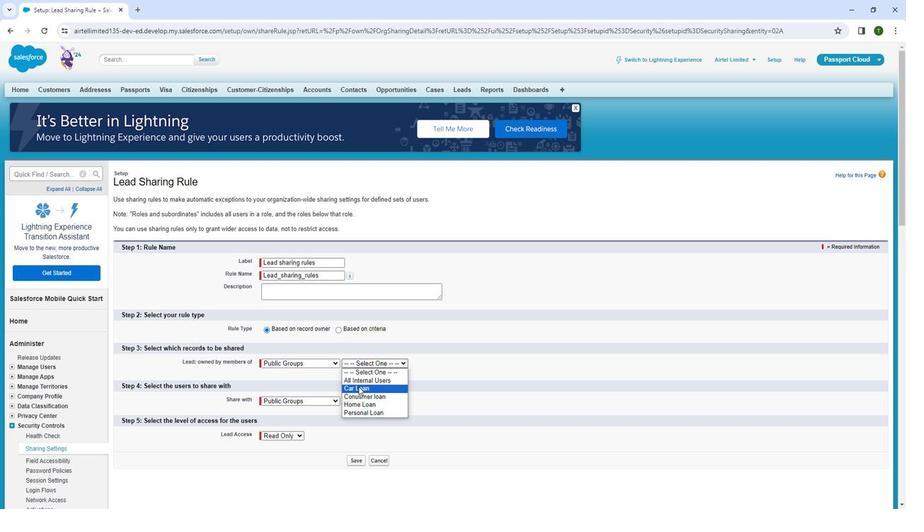 
Action: Mouse moved to (318, 400)
Screenshot: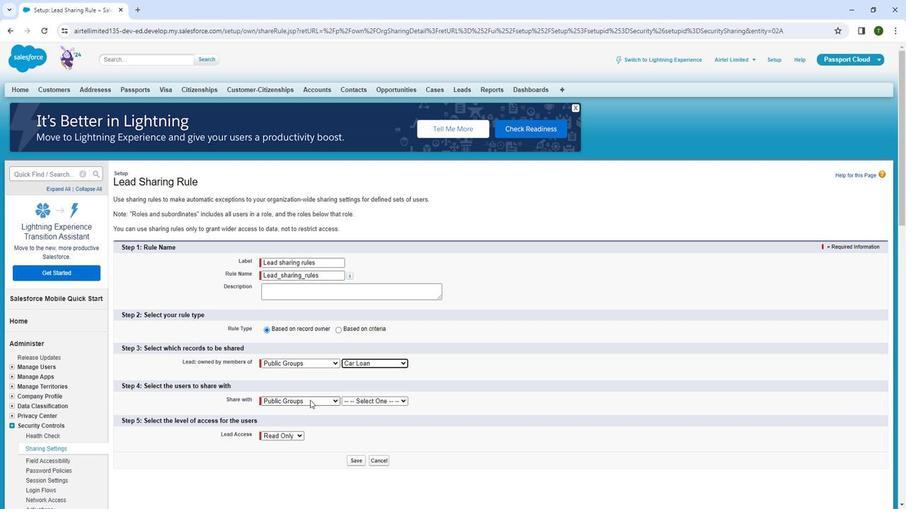 
Action: Mouse pressed left at (318, 400)
Screenshot: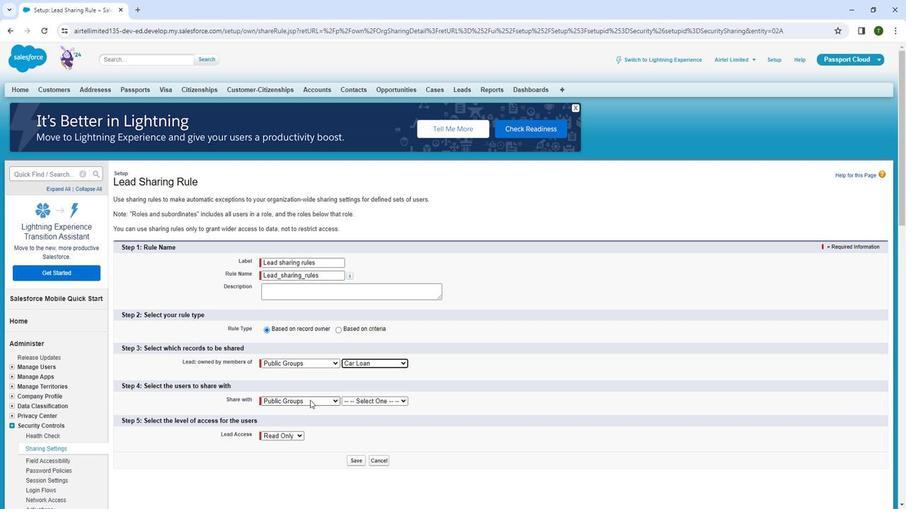 
Action: Mouse moved to (301, 408)
Screenshot: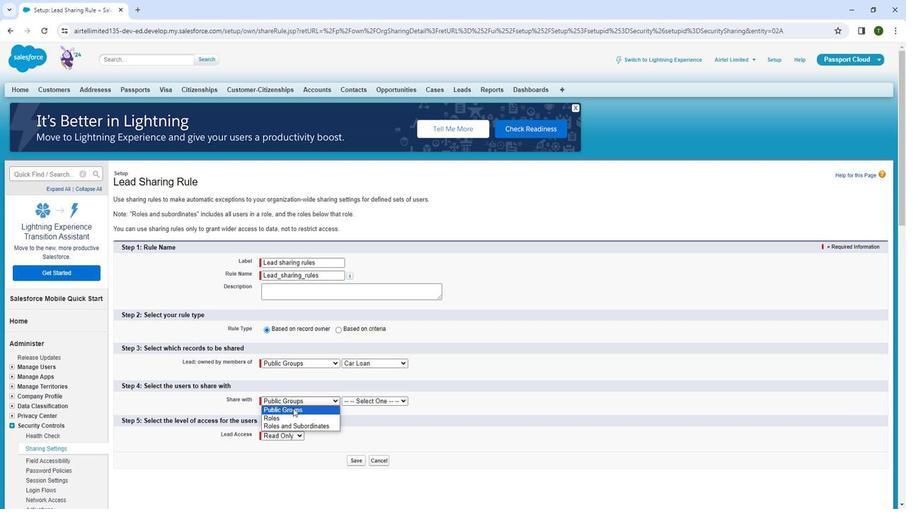 
Action: Mouse pressed left at (301, 408)
Screenshot: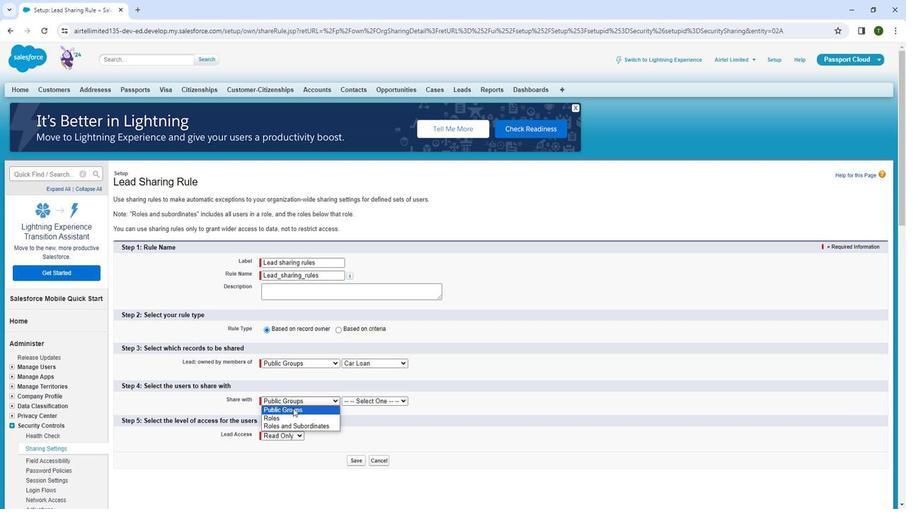 
Action: Mouse moved to (353, 400)
Screenshot: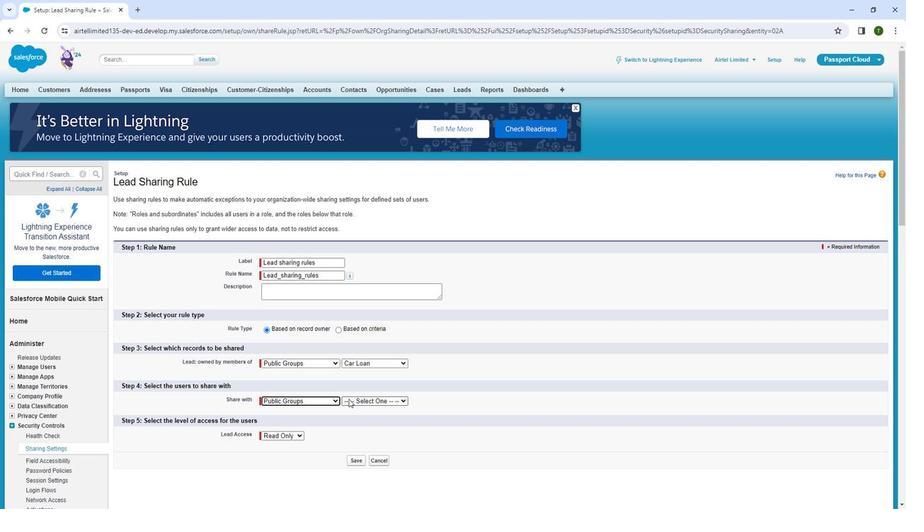 
Action: Mouse pressed left at (353, 400)
Screenshot: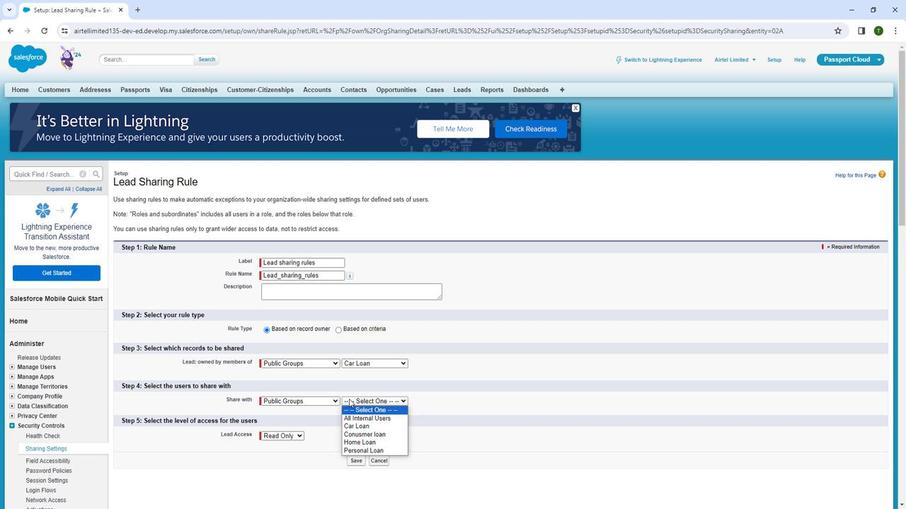 
Action: Mouse moved to (360, 432)
Screenshot: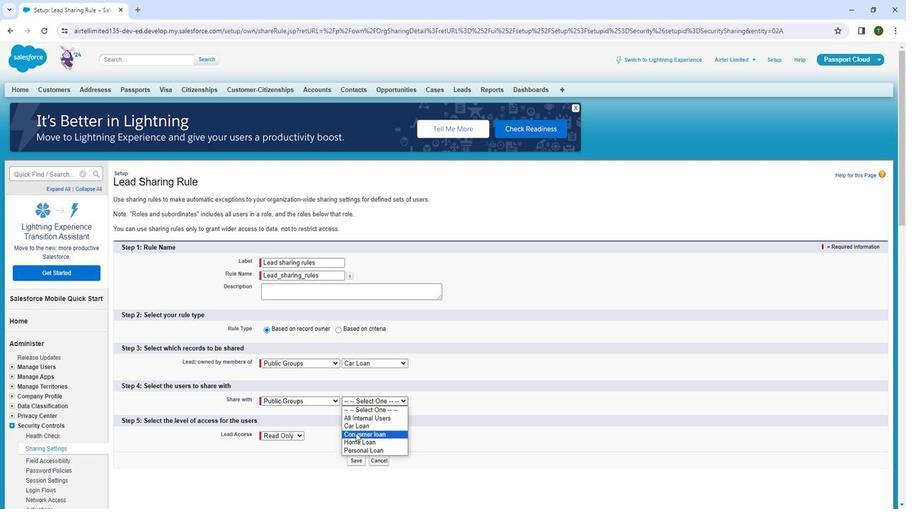 
Action: Mouse pressed left at (360, 432)
Screenshot: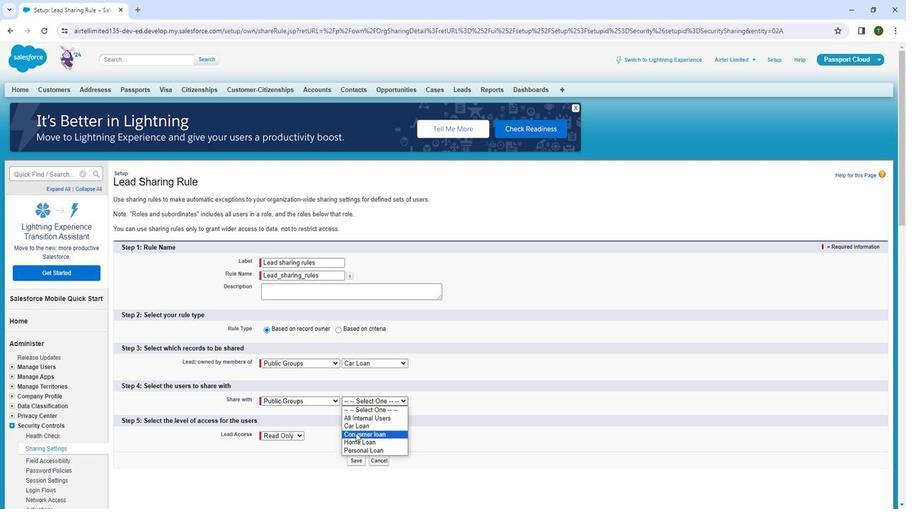 
Action: Mouse moved to (478, 400)
Screenshot: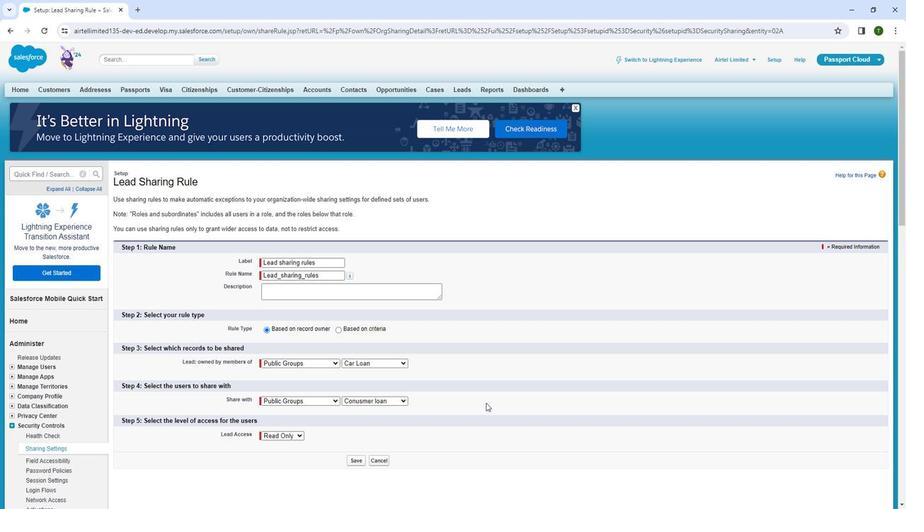 
Action: Mouse pressed left at (478, 400)
Screenshot: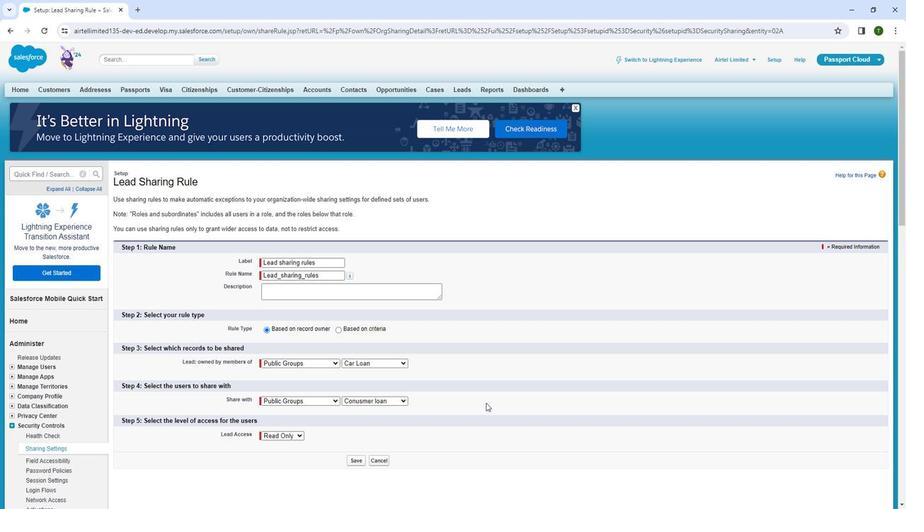 
Action: Mouse moved to (356, 457)
Screenshot: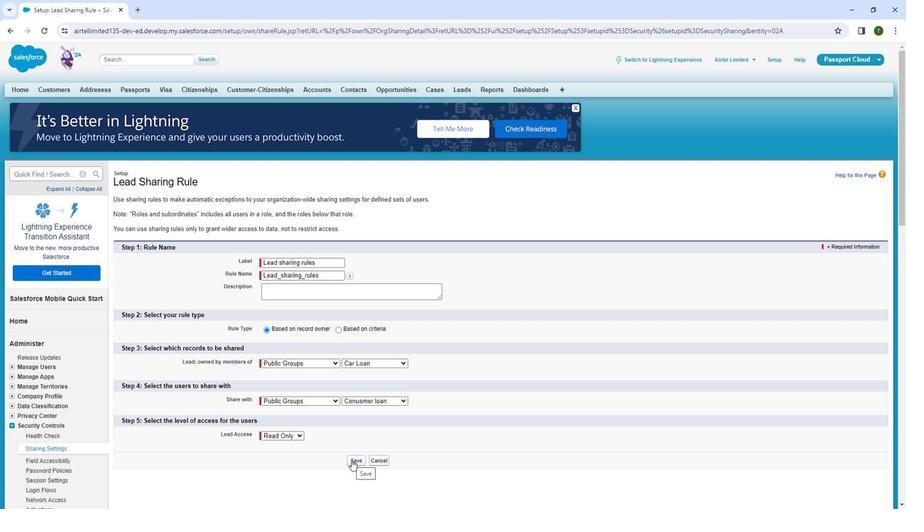 
Action: Mouse pressed left at (356, 457)
Screenshot: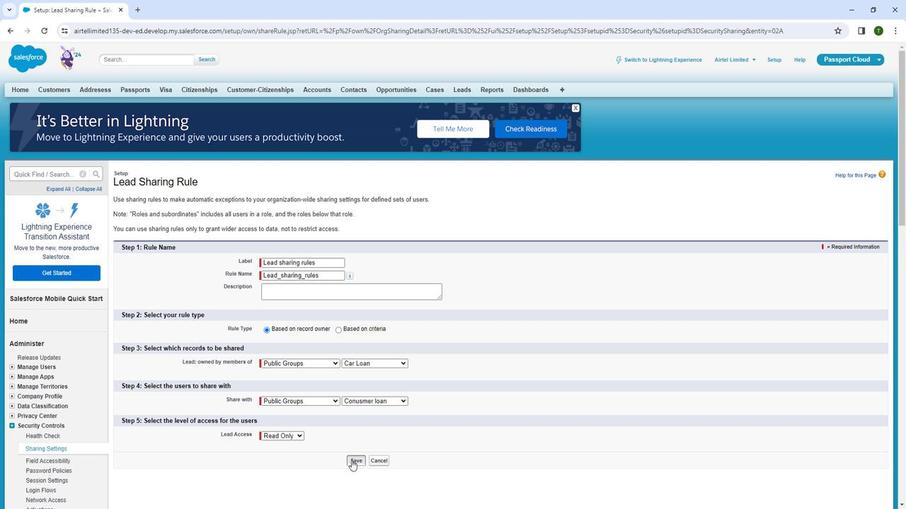 
Action: Mouse moved to (487, 128)
Screenshot: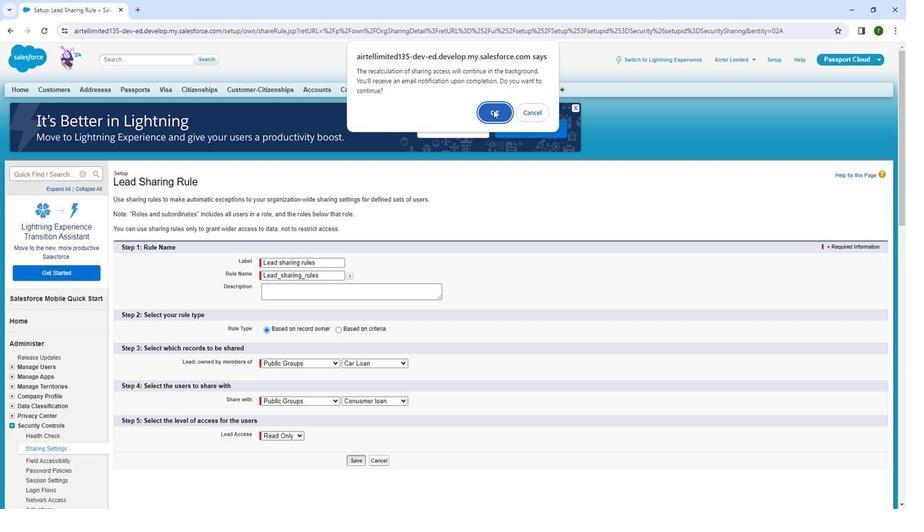 
Action: Mouse pressed left at (487, 128)
Screenshot: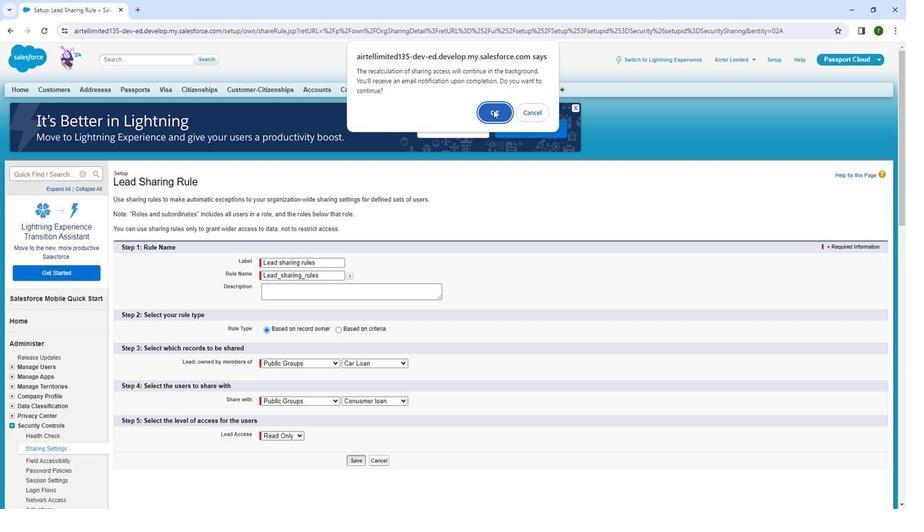 
Action: Mouse moved to (378, 307)
Screenshot: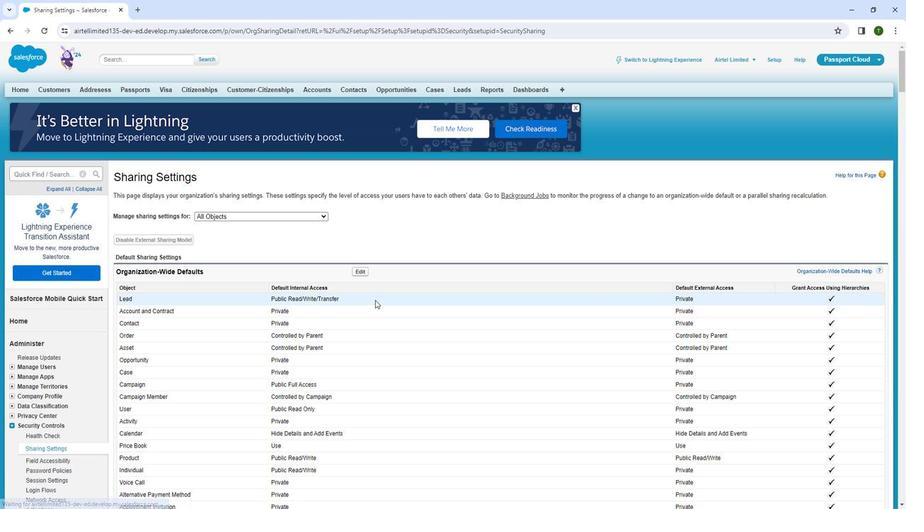 
Action: Mouse scrolled (378, 306) with delta (0, 0)
Screenshot: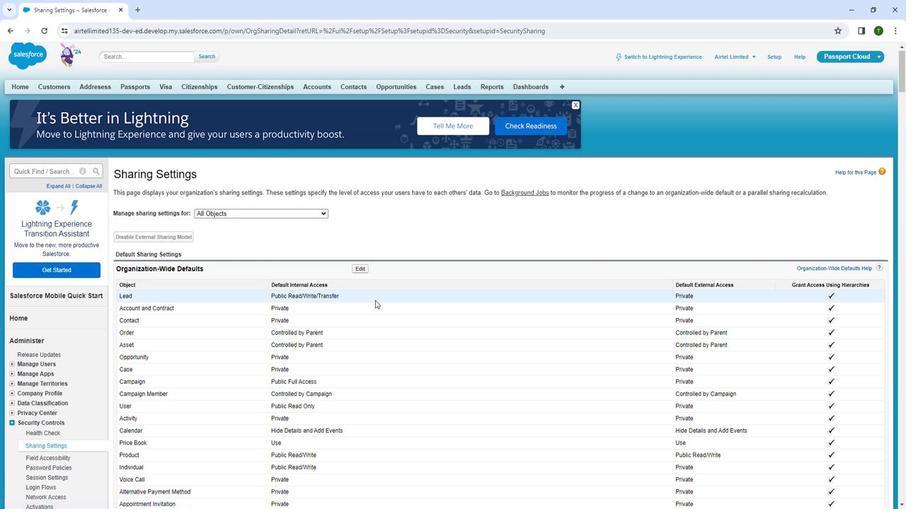 
Action: Mouse scrolled (378, 306) with delta (0, 0)
Screenshot: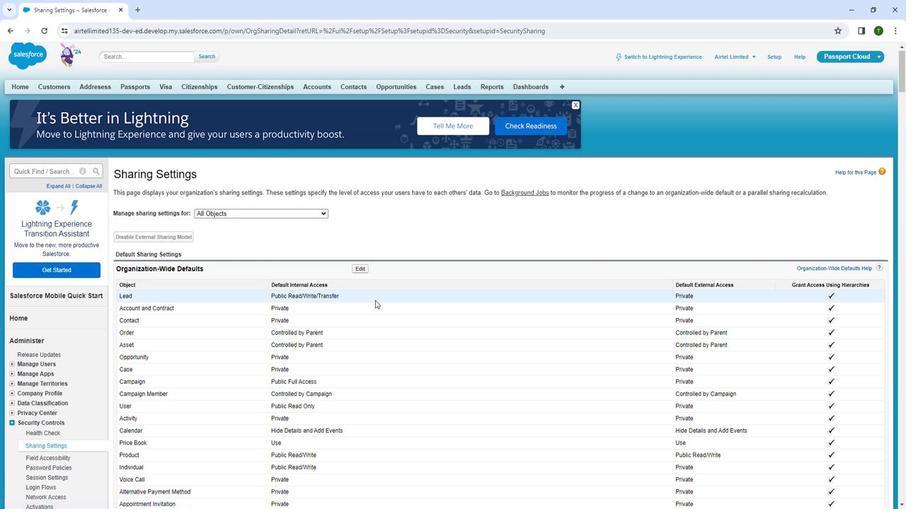 
Action: Mouse scrolled (378, 306) with delta (0, 0)
Screenshot: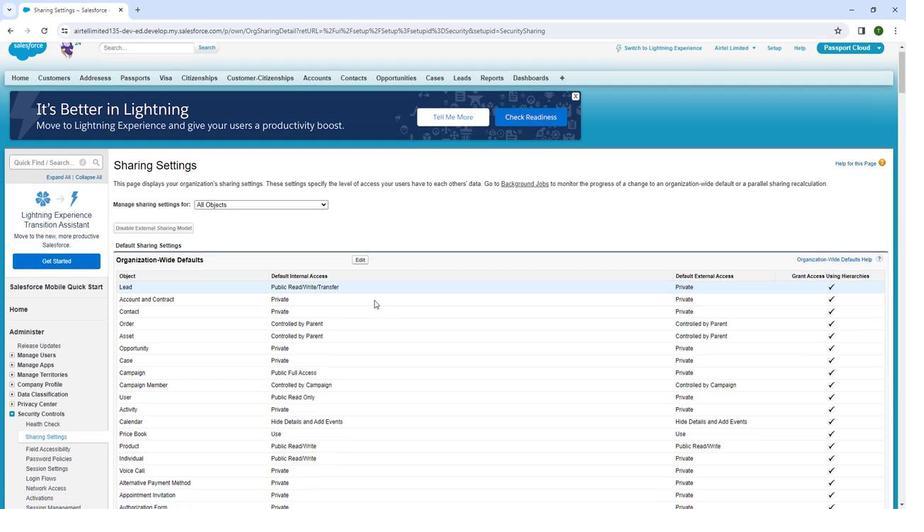 
Action: Mouse scrolled (378, 306) with delta (0, 0)
Screenshot: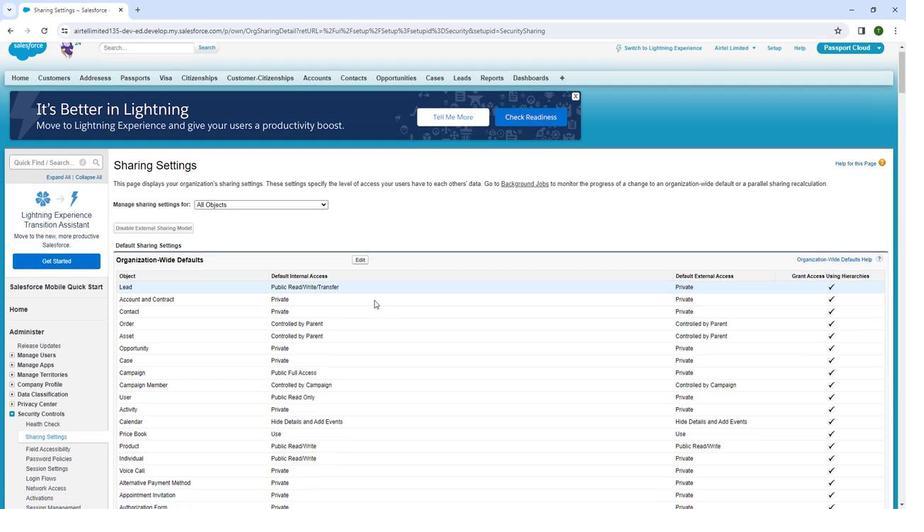 
Action: Mouse moved to (377, 307)
Screenshot: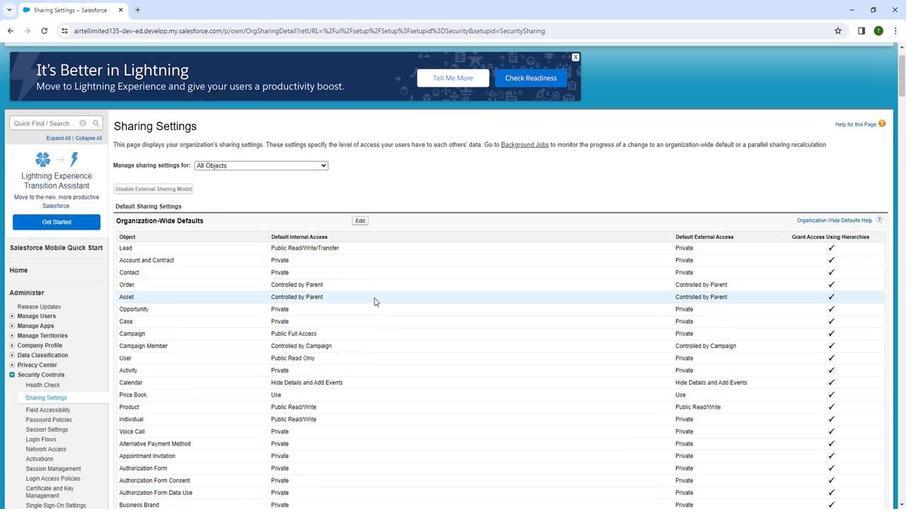 
Action: Mouse scrolled (377, 306) with delta (0, 0)
Screenshot: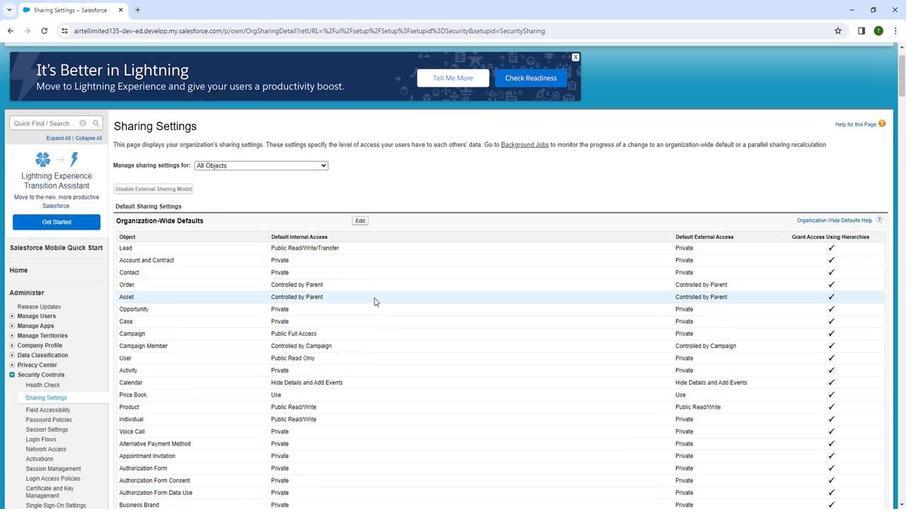 
Action: Mouse moved to (377, 306)
Screenshot: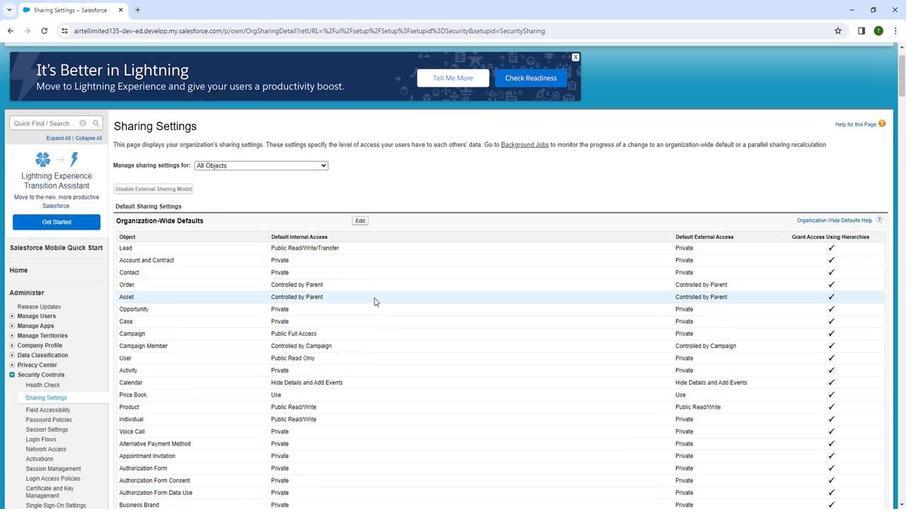 
Action: Mouse scrolled (377, 305) with delta (0, 0)
Screenshot: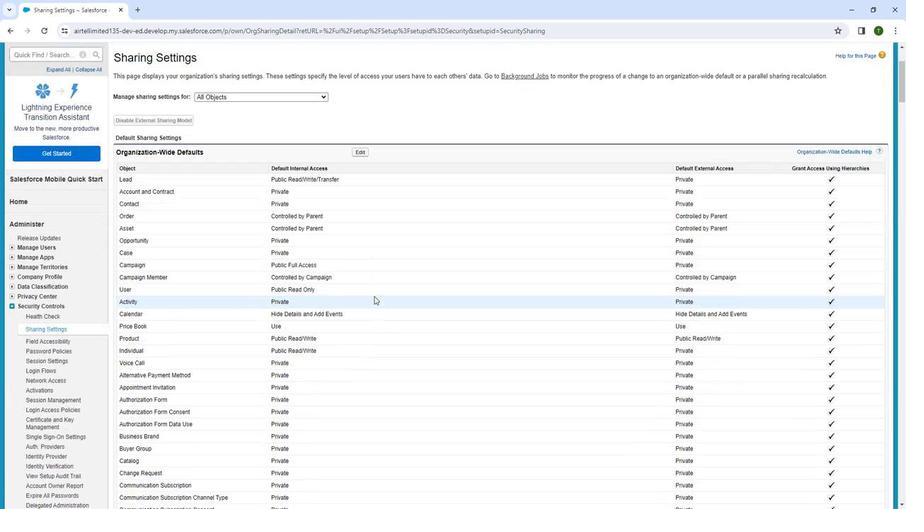 
Action: Mouse moved to (378, 301)
Screenshot: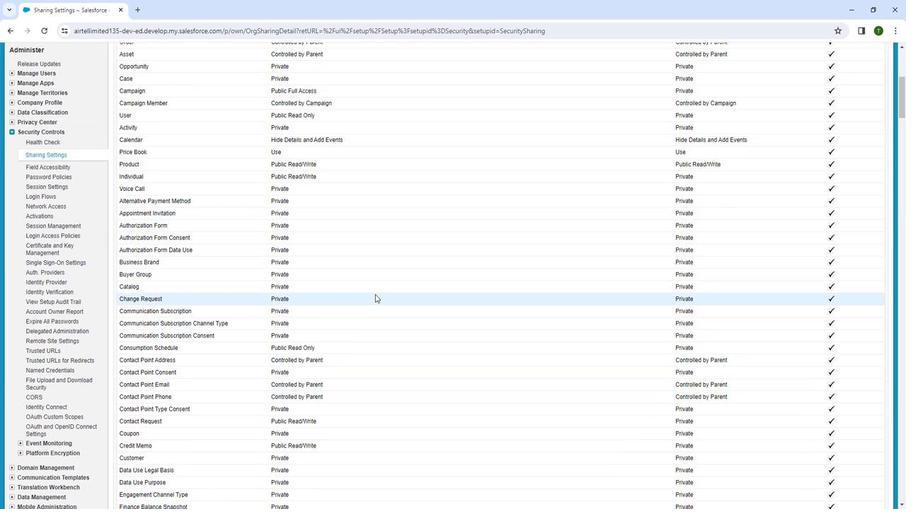 
Action: Mouse scrolled (378, 301) with delta (0, 0)
Screenshot: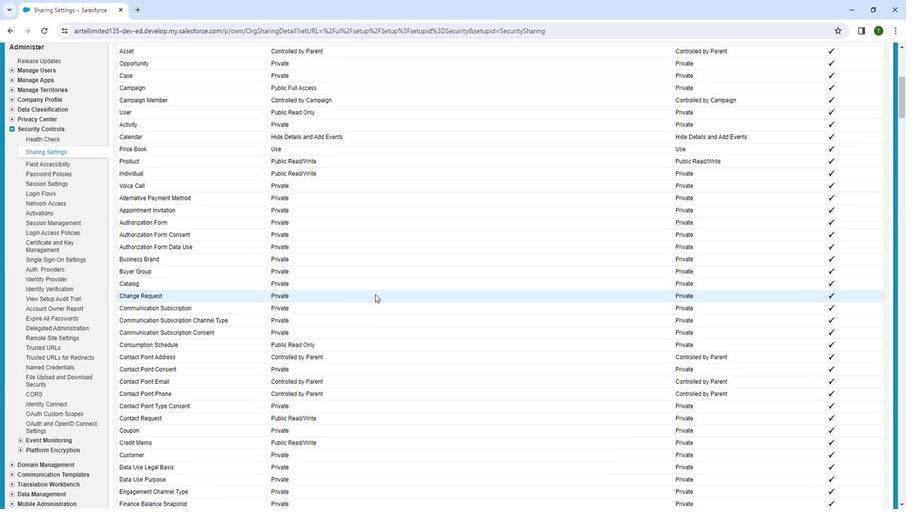 
Action: Mouse moved to (378, 301)
Screenshot: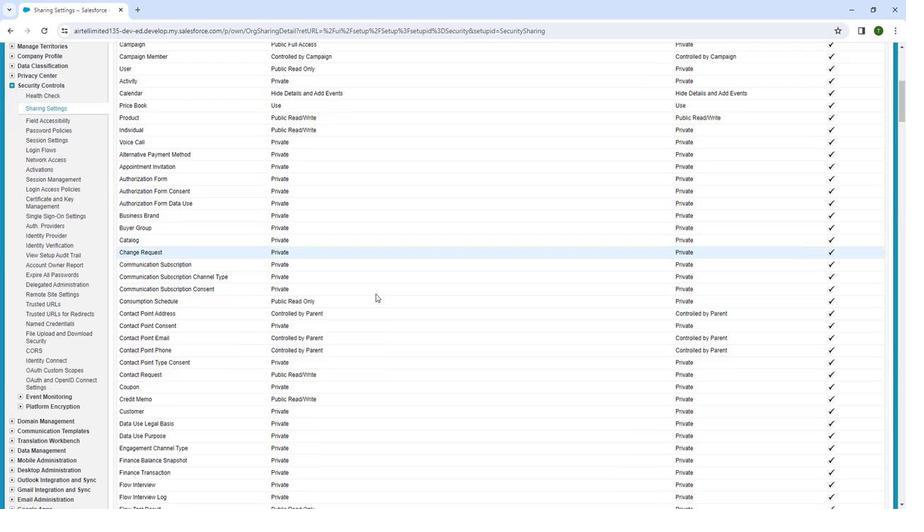 
Action: Mouse scrolled (378, 300) with delta (0, 0)
Screenshot: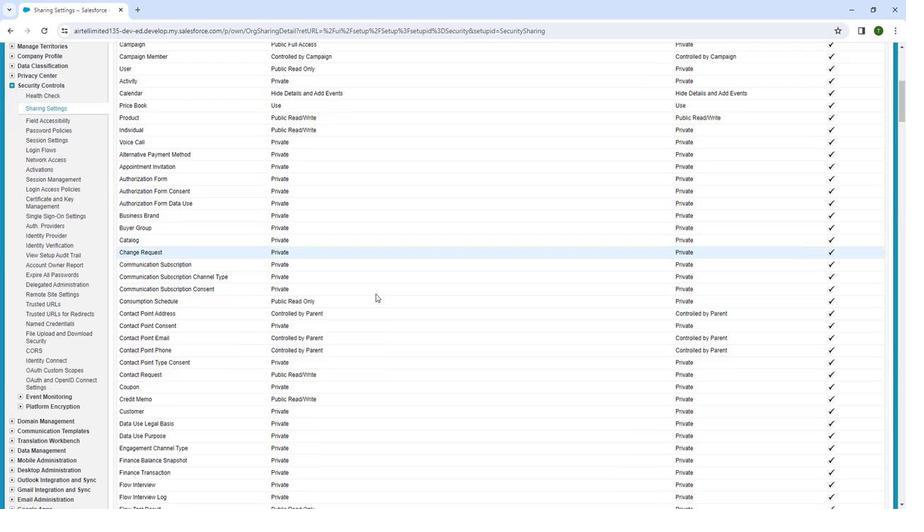 
Action: Mouse moved to (378, 301)
Screenshot: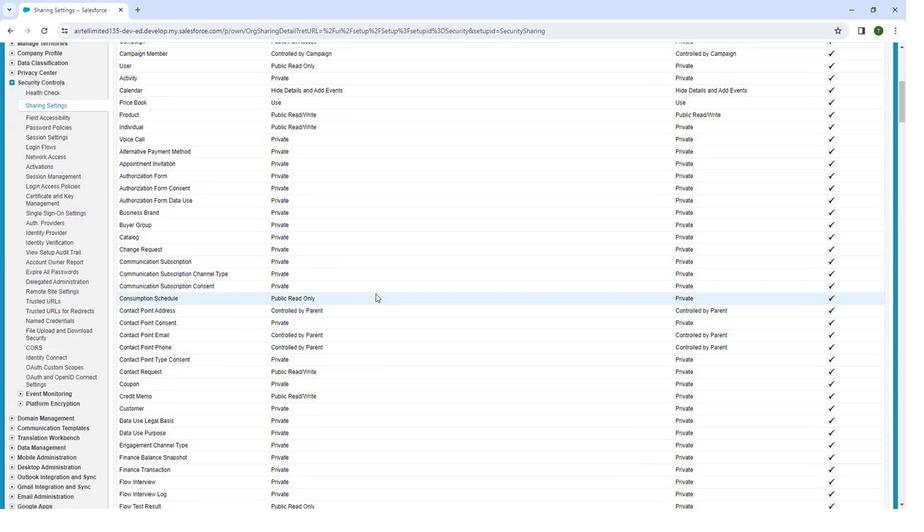 
Action: Mouse scrolled (378, 300) with delta (0, 0)
Screenshot: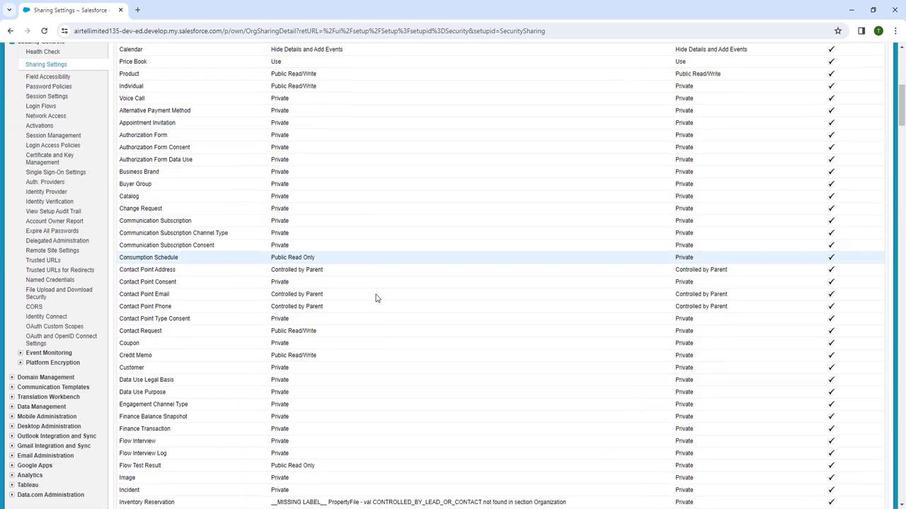 
Action: Mouse moved to (378, 300)
Screenshot: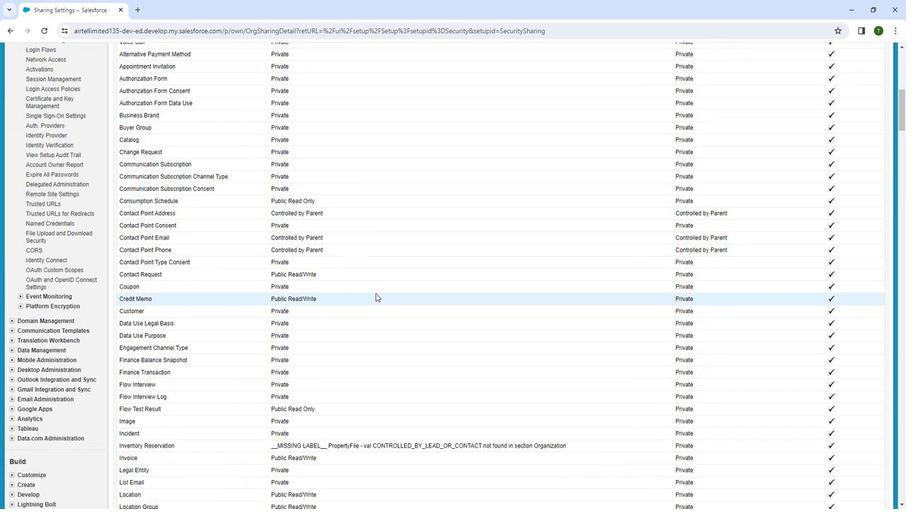 
Action: Mouse scrolled (378, 300) with delta (0, 0)
Screenshot: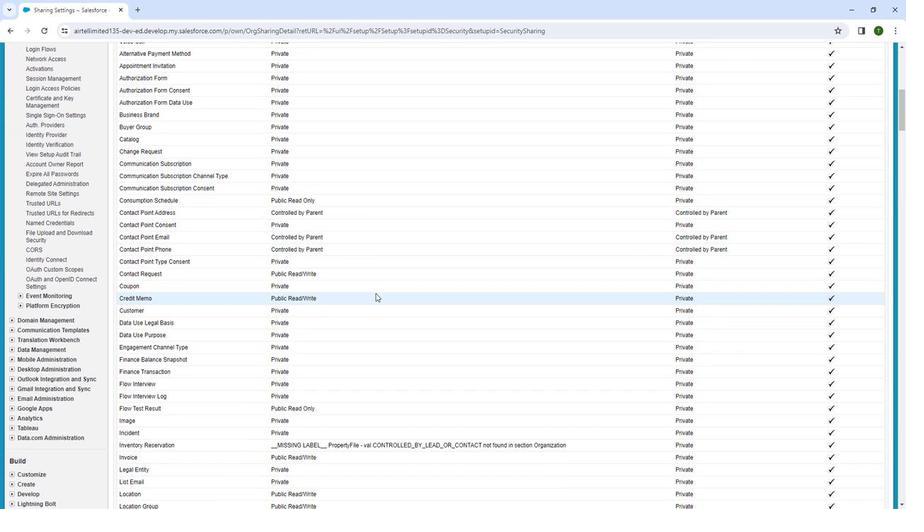 
Action: Mouse scrolled (378, 300) with delta (0, 0)
Screenshot: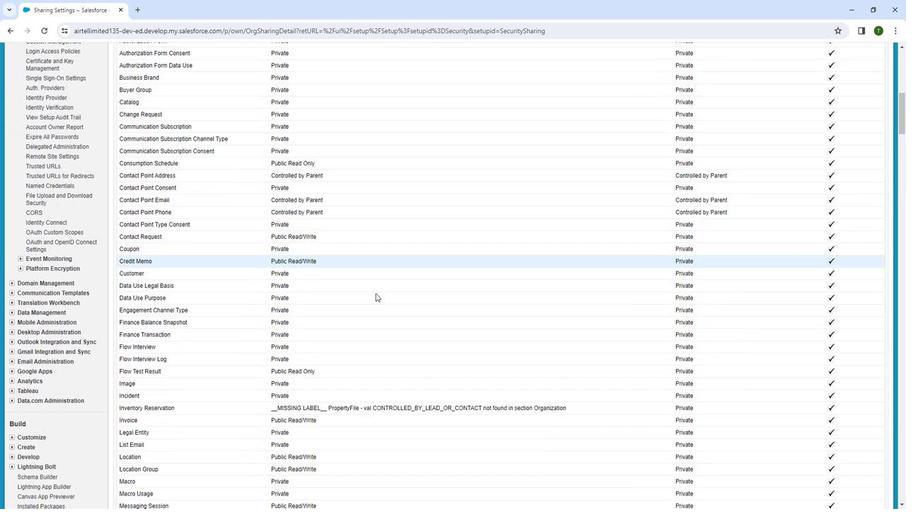 
Action: Mouse scrolled (378, 300) with delta (0, 0)
Screenshot: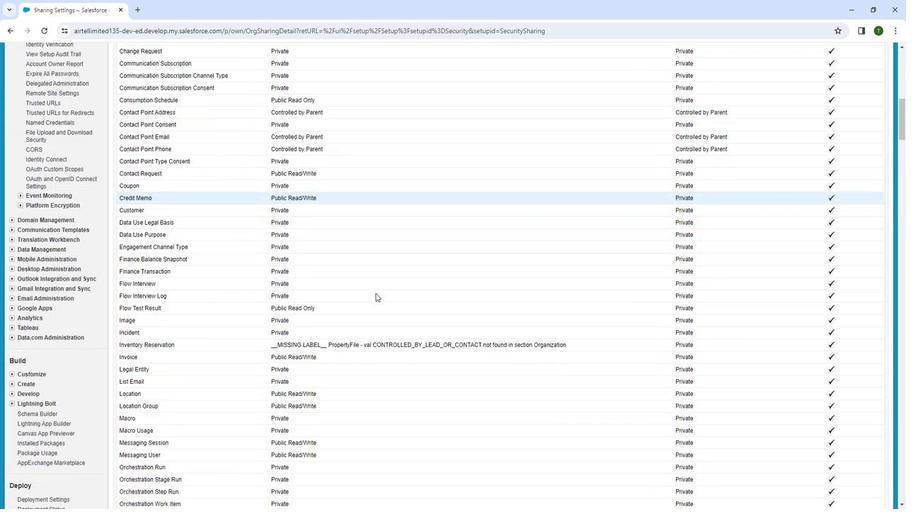 
Action: Mouse scrolled (378, 300) with delta (0, 0)
Screenshot: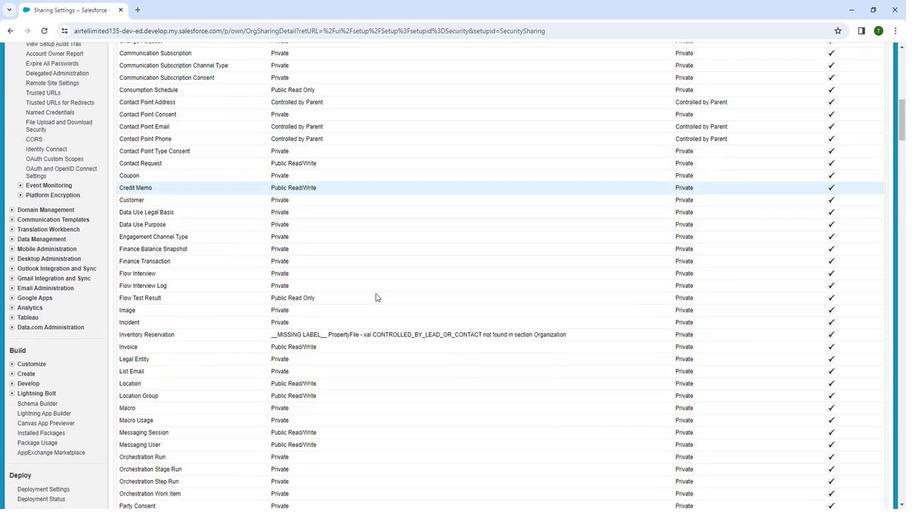 
Action: Mouse scrolled (378, 300) with delta (0, 0)
Screenshot: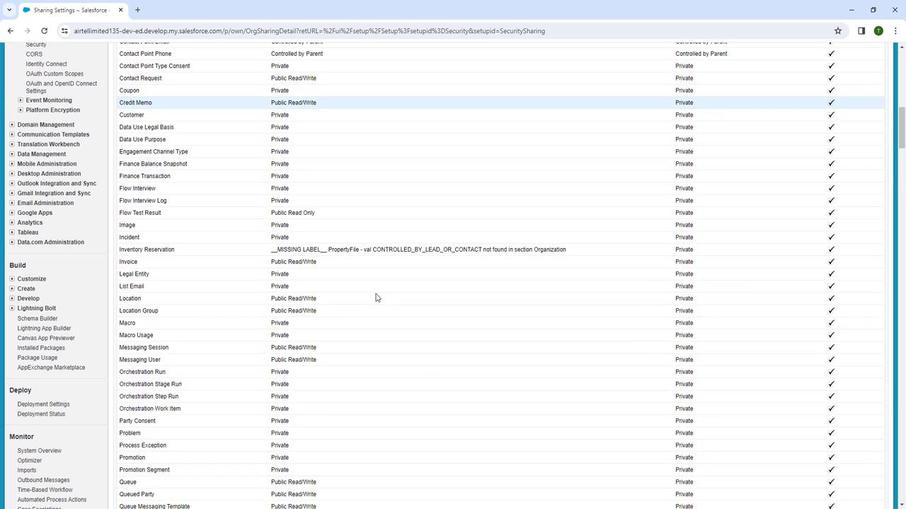 
Action: Mouse scrolled (378, 300) with delta (0, 0)
Screenshot: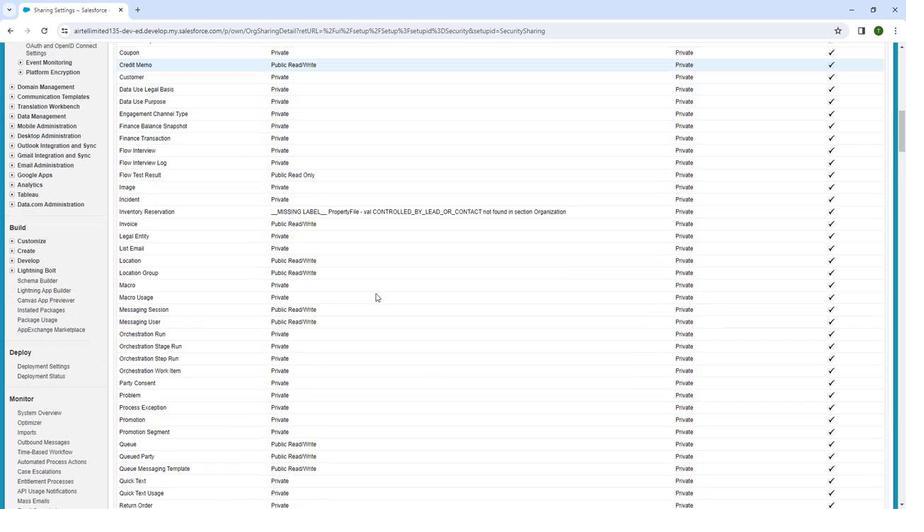 
Action: Mouse scrolled (378, 300) with delta (0, 0)
Screenshot: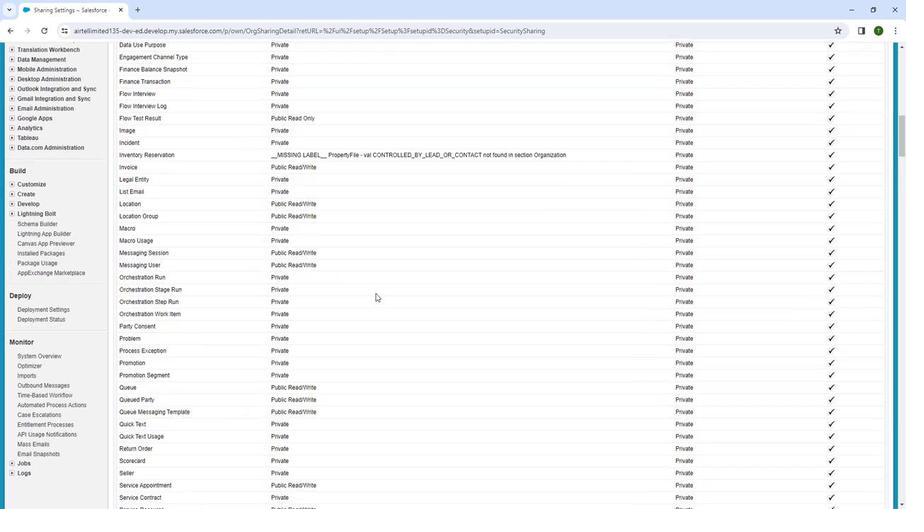 
Action: Mouse scrolled (378, 300) with delta (0, 0)
Screenshot: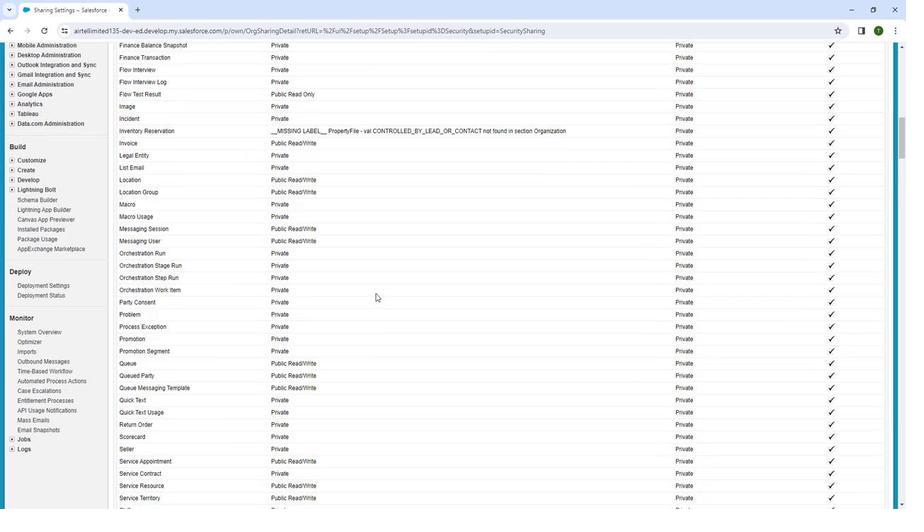 
Action: Mouse scrolled (378, 300) with delta (0, 0)
Screenshot: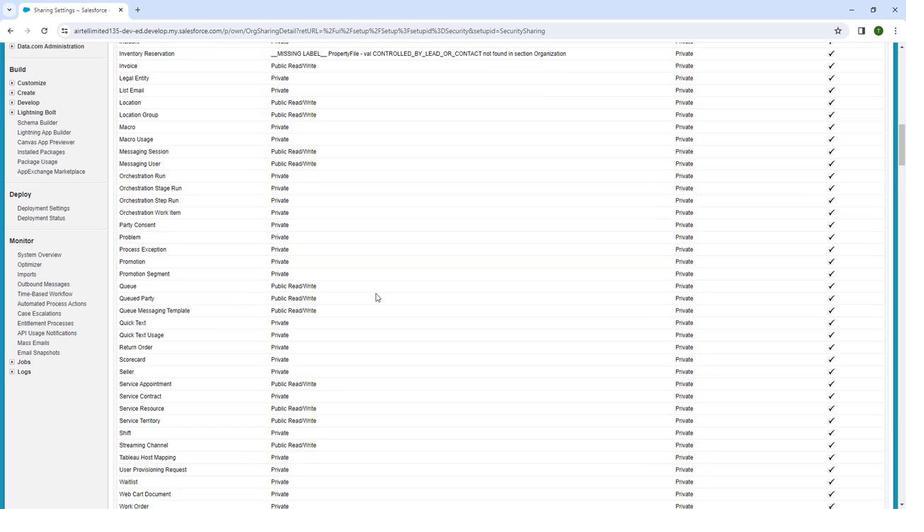 
Action: Mouse scrolled (378, 300) with delta (0, 0)
Screenshot: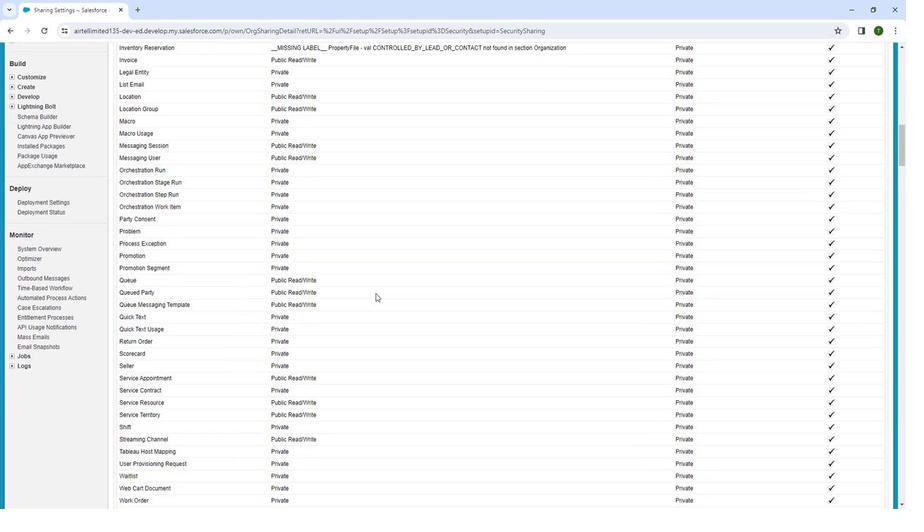 
Action: Mouse scrolled (378, 300) with delta (0, 0)
Screenshot: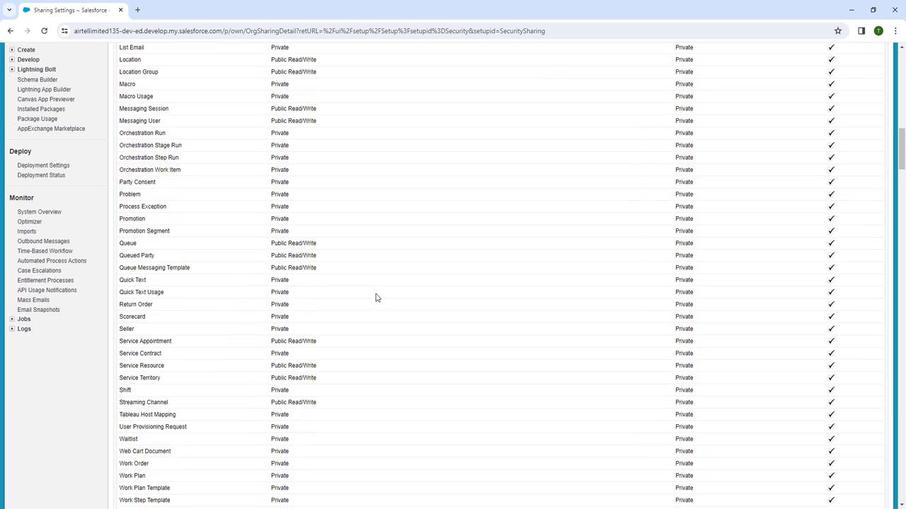 
Action: Mouse scrolled (378, 300) with delta (0, 0)
Screenshot: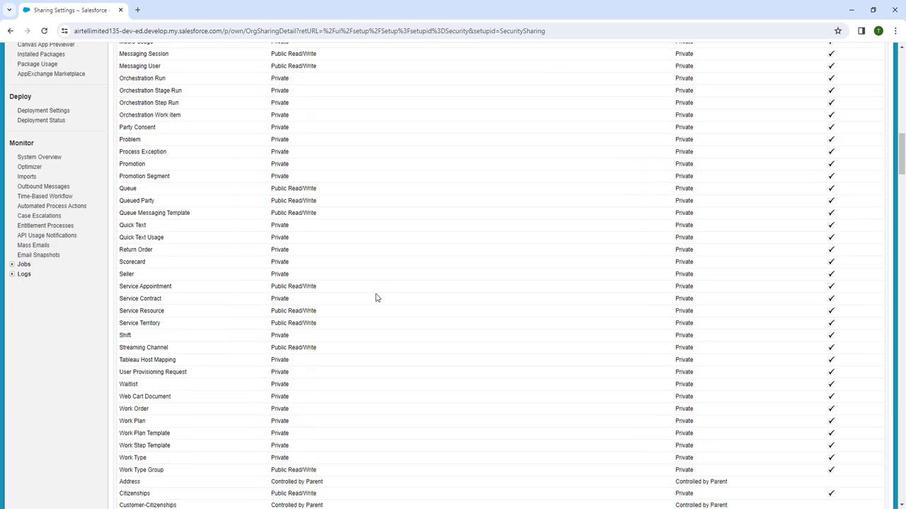 
Action: Mouse scrolled (378, 300) with delta (0, 0)
Screenshot: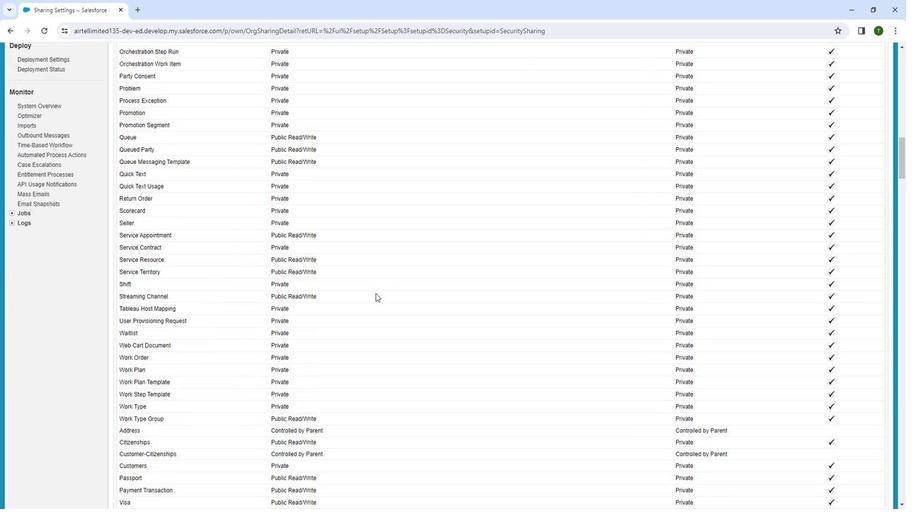
Action: Mouse scrolled (378, 300) with delta (0, 0)
Screenshot: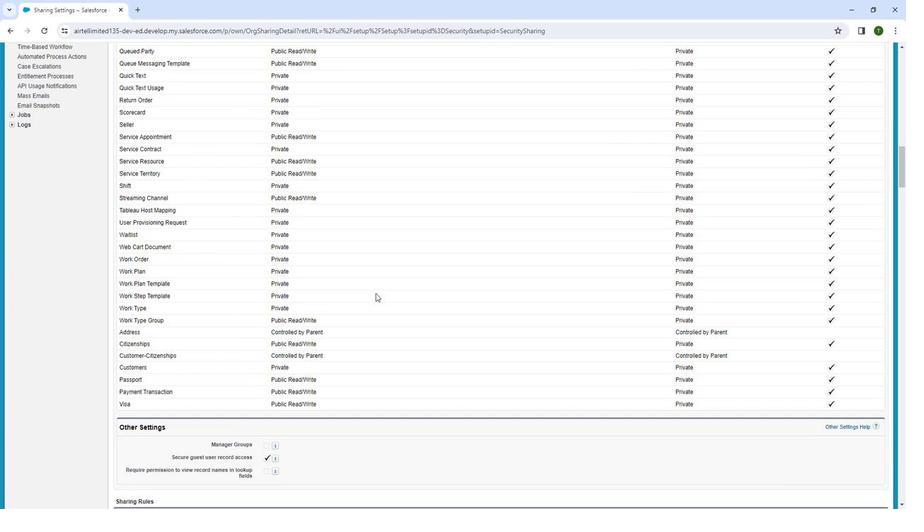 
Action: Mouse scrolled (378, 300) with delta (0, 0)
Screenshot: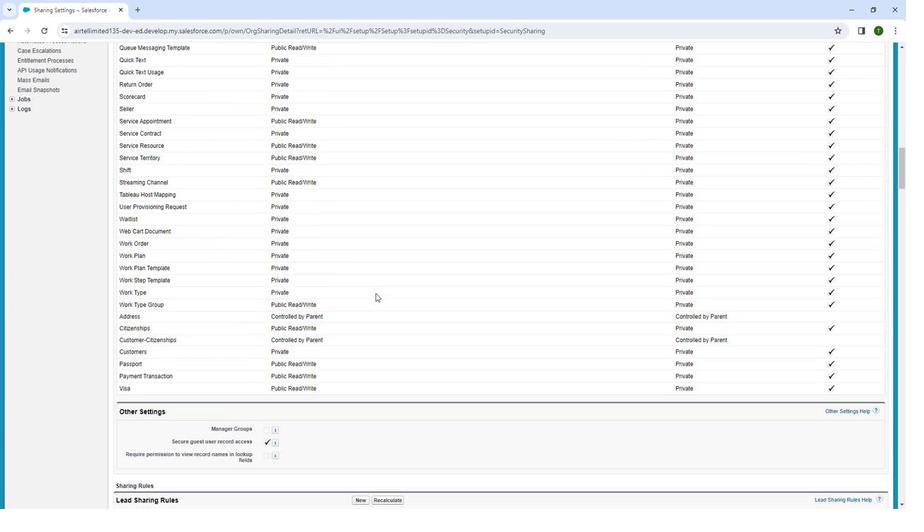 
Action: Mouse scrolled (378, 300) with delta (0, 0)
Screenshot: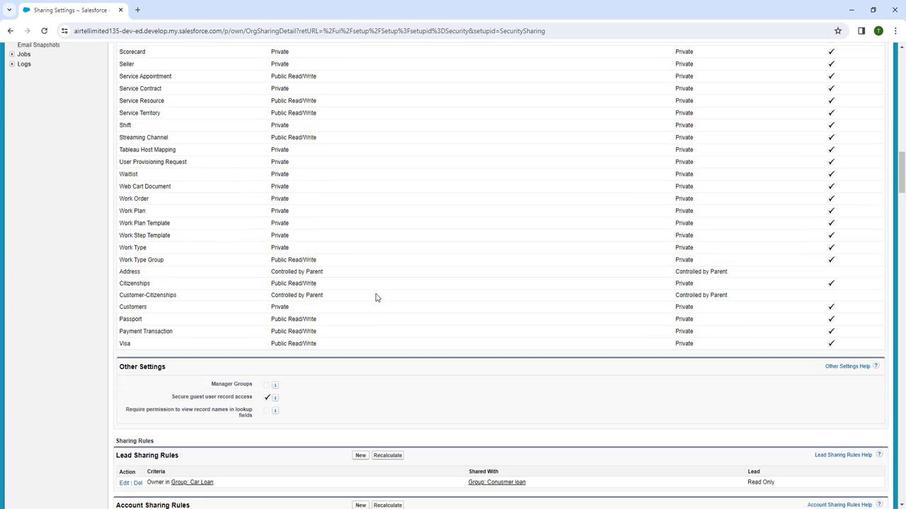 
Action: Mouse scrolled (378, 300) with delta (0, 0)
Screenshot: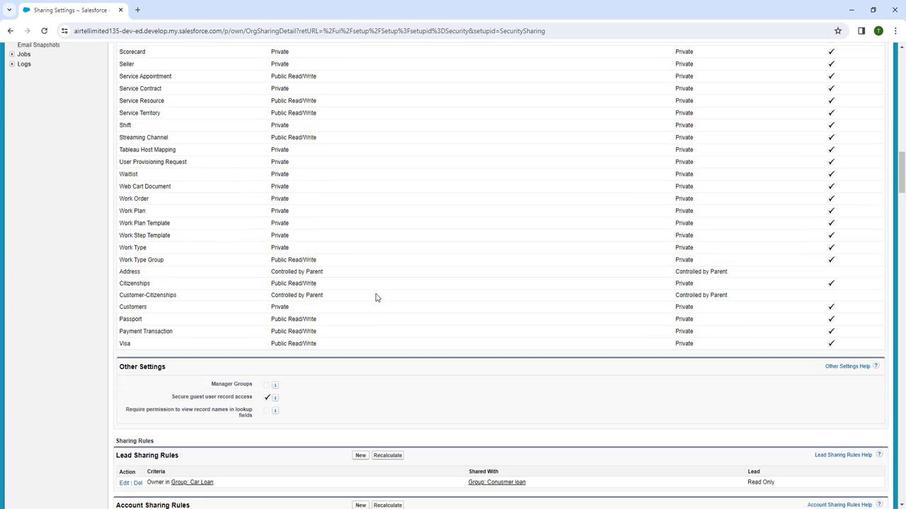 
Action: Mouse scrolled (378, 300) with delta (0, 0)
Screenshot: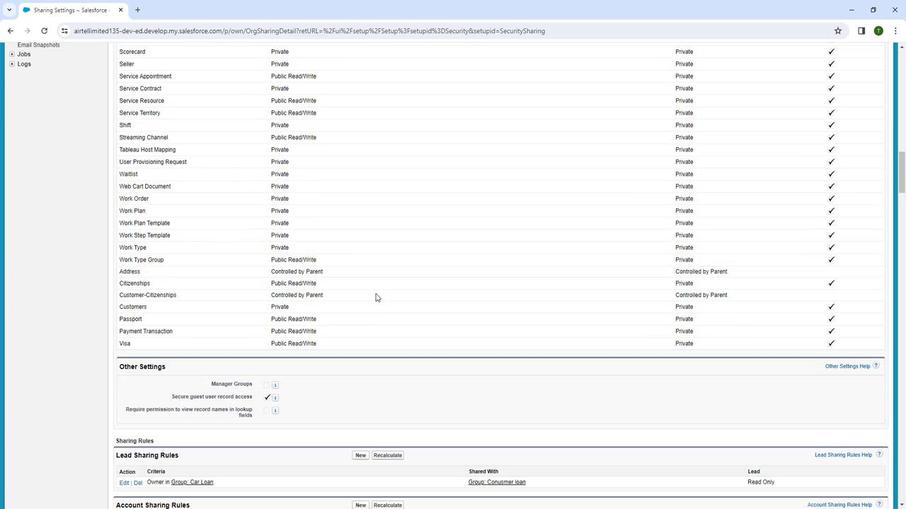 
Action: Mouse scrolled (378, 300) with delta (0, 0)
Screenshot: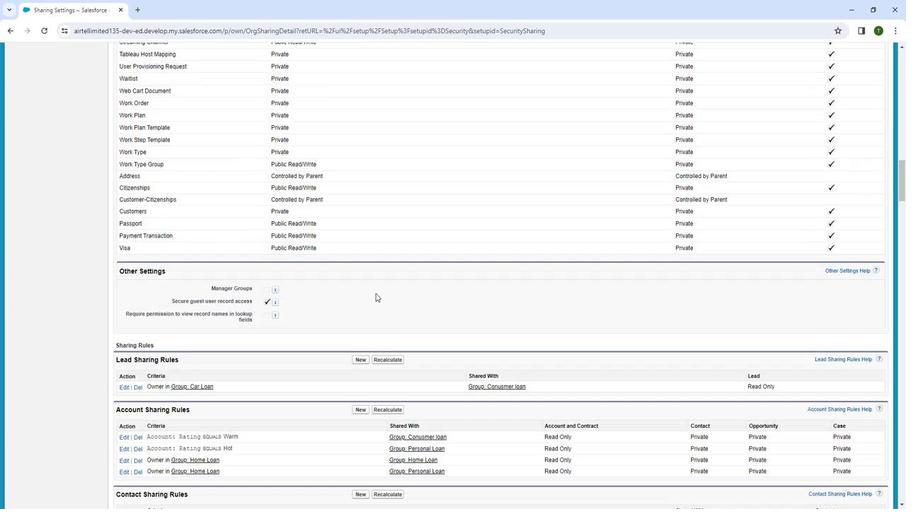 
Action: Mouse moved to (368, 237)
Screenshot: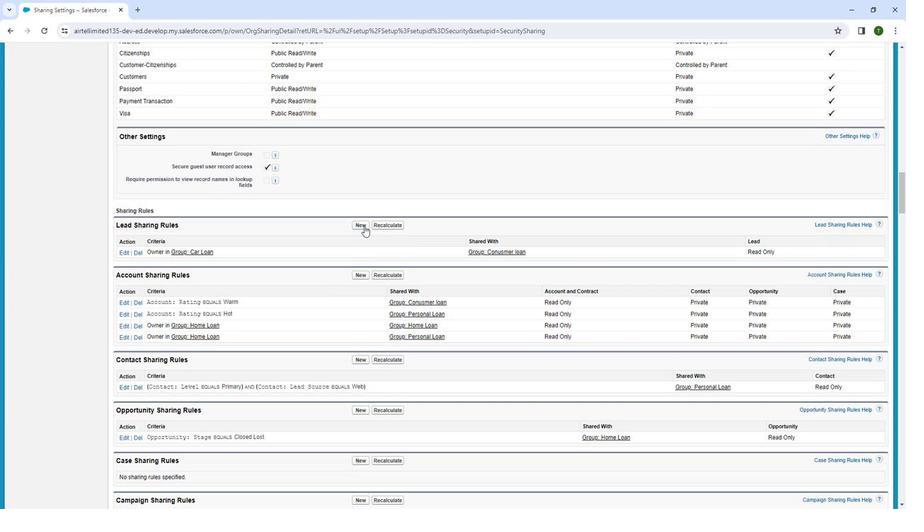
Action: Mouse pressed left at (368, 237)
Screenshot: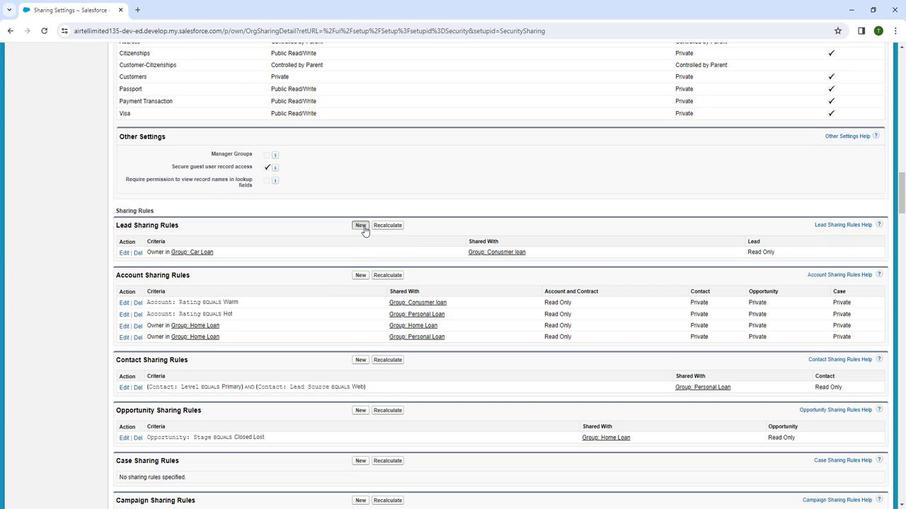 
Action: Mouse moved to (324, 274)
Screenshot: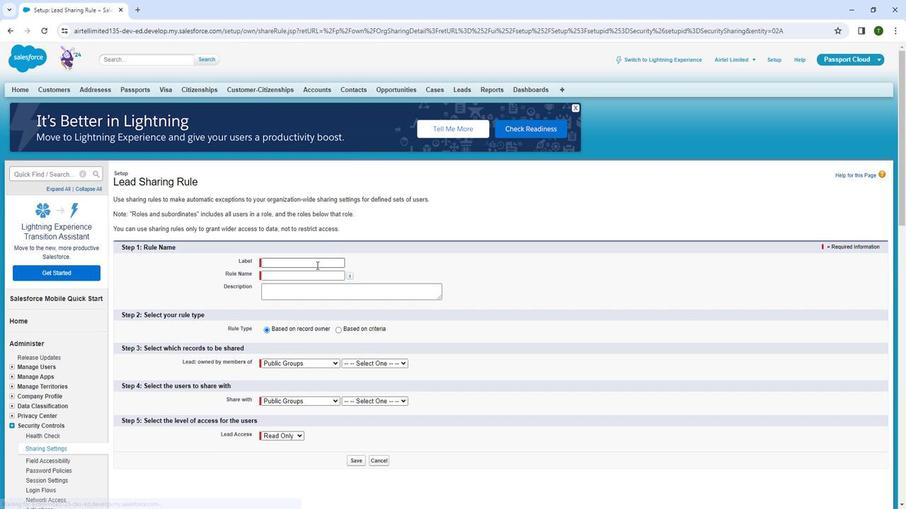 
Action: Mouse pressed left at (324, 274)
Screenshot: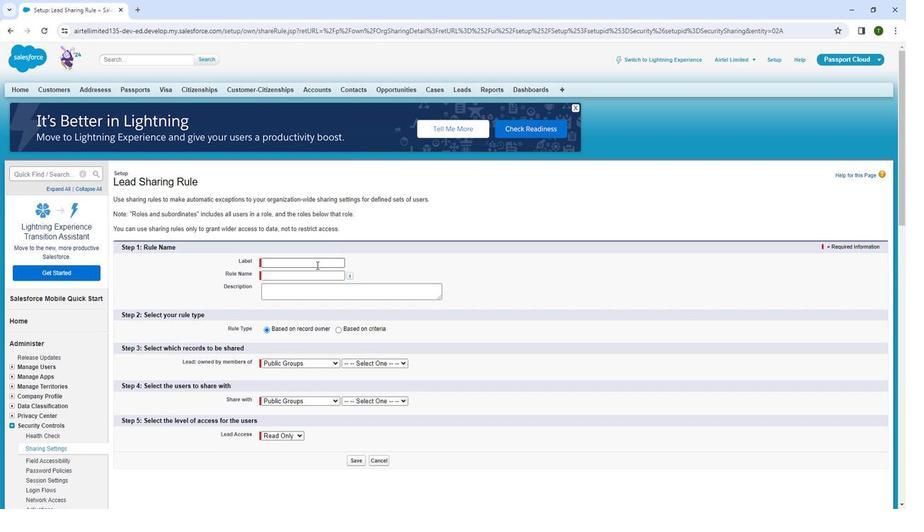 
Action: Mouse moved to (305, 258)
Screenshot: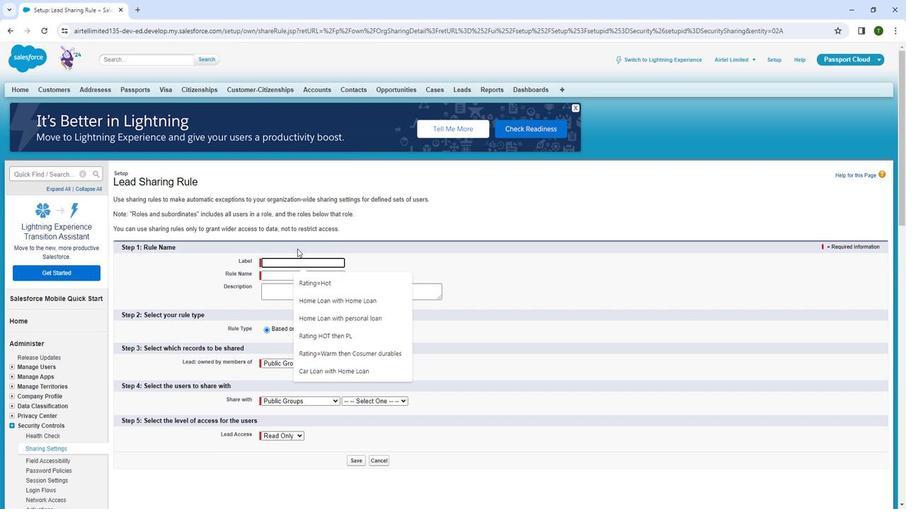 
Action: Key pressed l
Screenshot: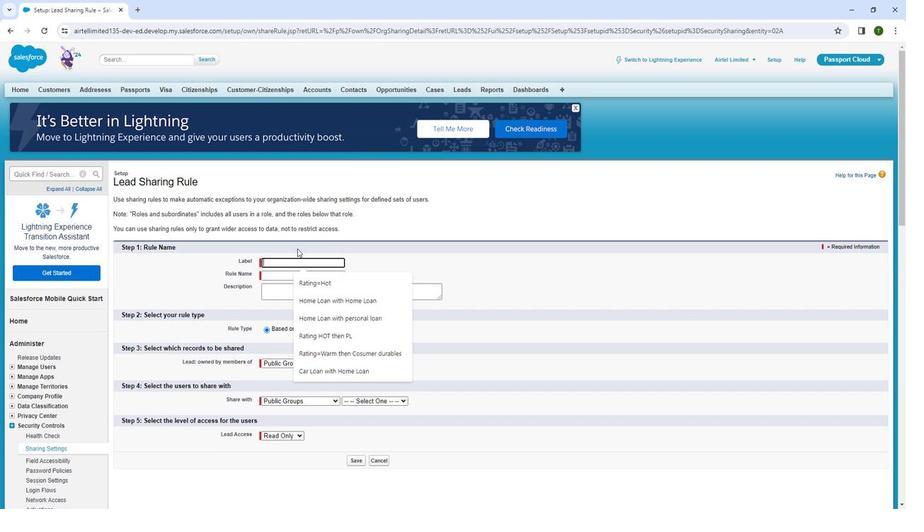 
Action: Mouse moved to (305, 257)
Screenshot: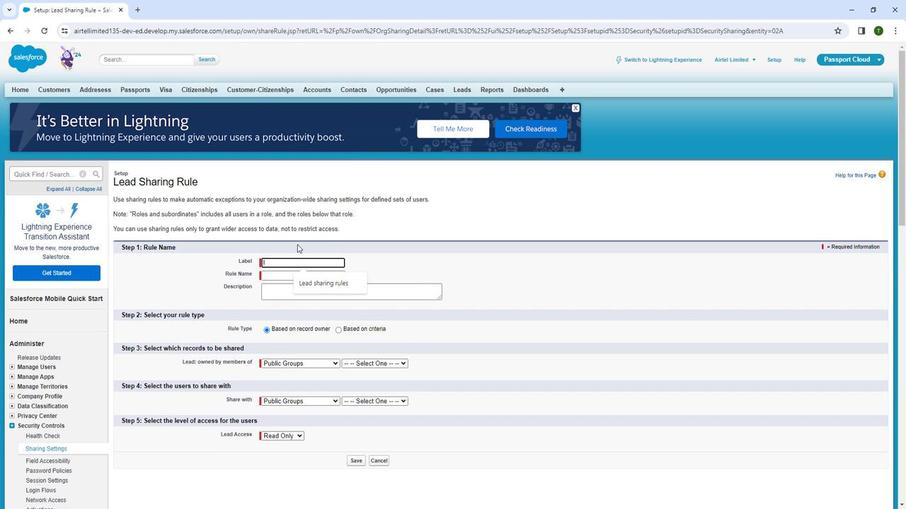 
Action: Key pressed e
Screenshot: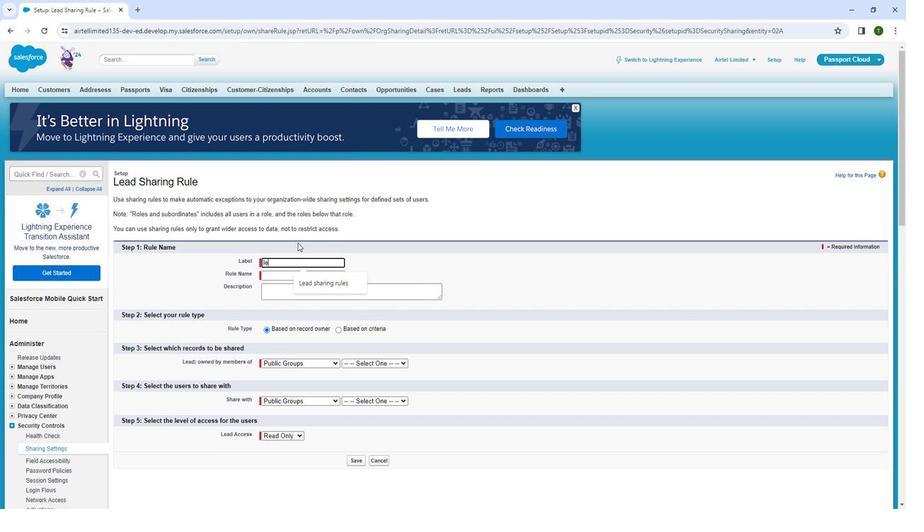 
Action: Mouse moved to (306, 253)
Screenshot: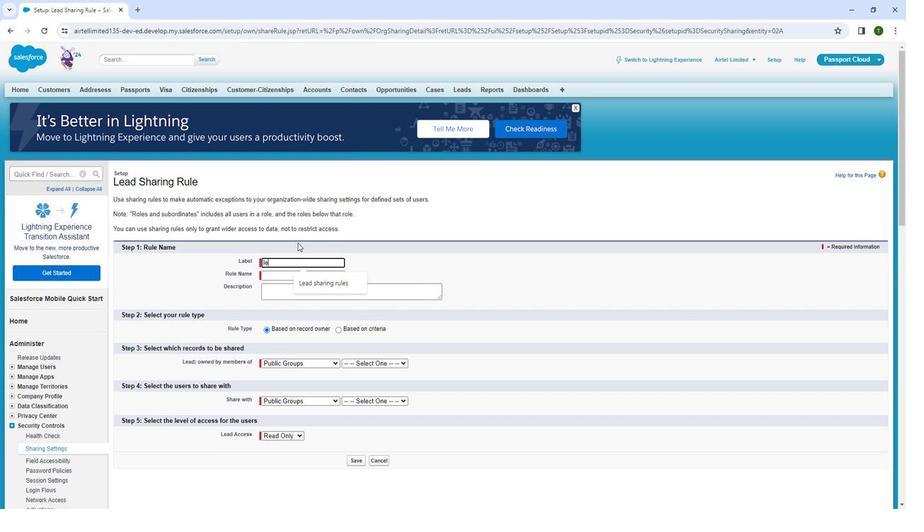 
Action: Key pressed a
Screenshot: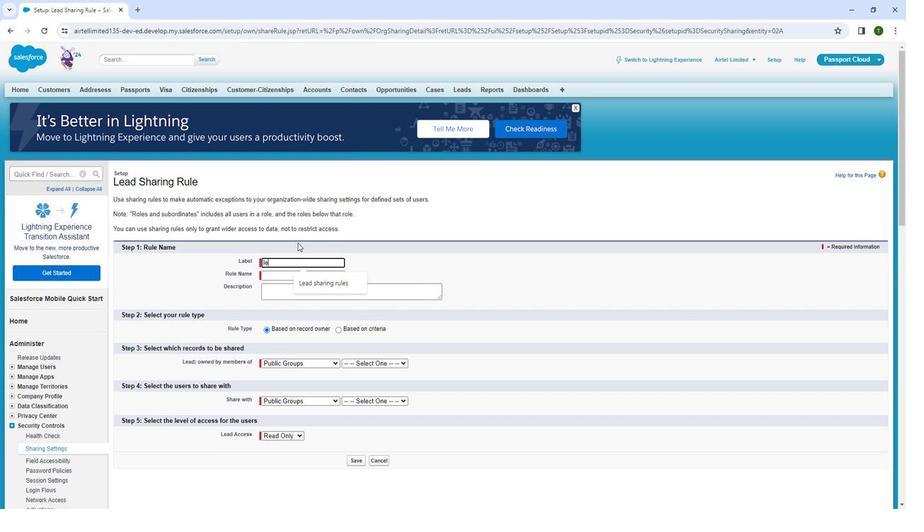 
Action: Mouse moved to (307, 250)
Screenshot: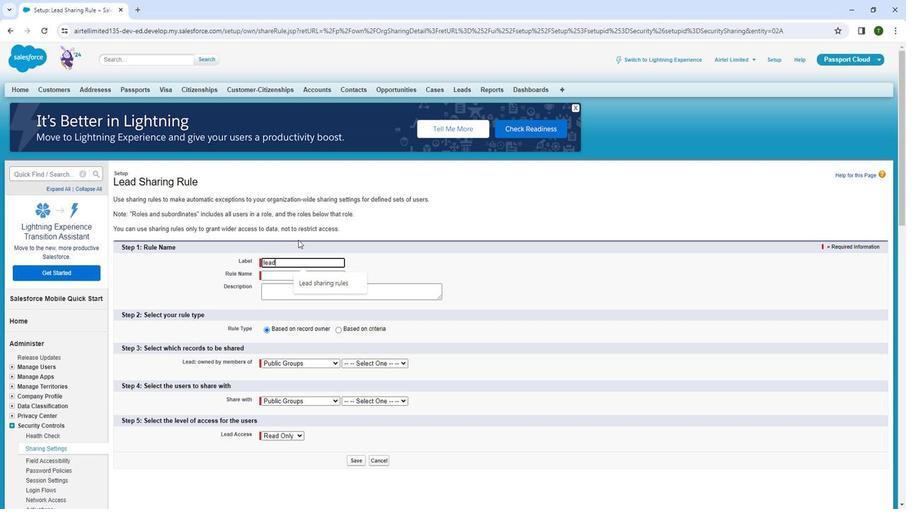 
Action: Key pressed d<Key.space>
Screenshot: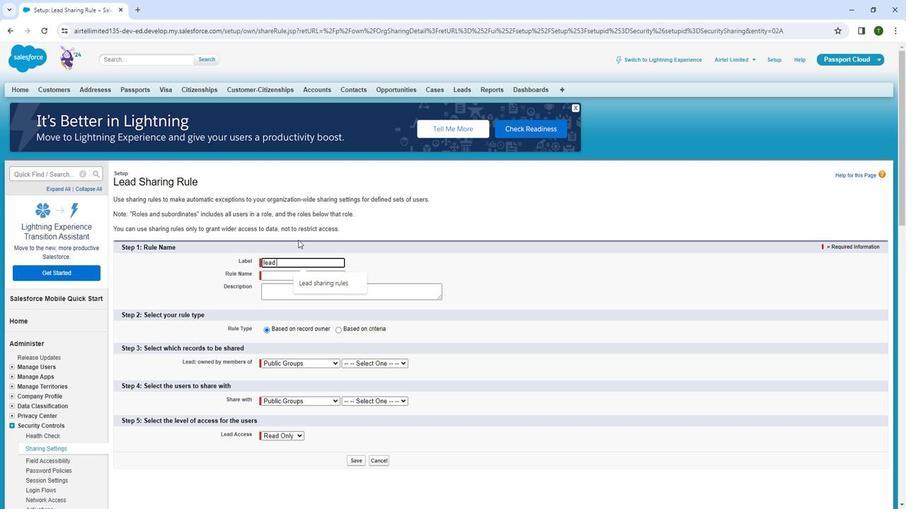 
Action: Mouse moved to (344, 335)
Screenshot: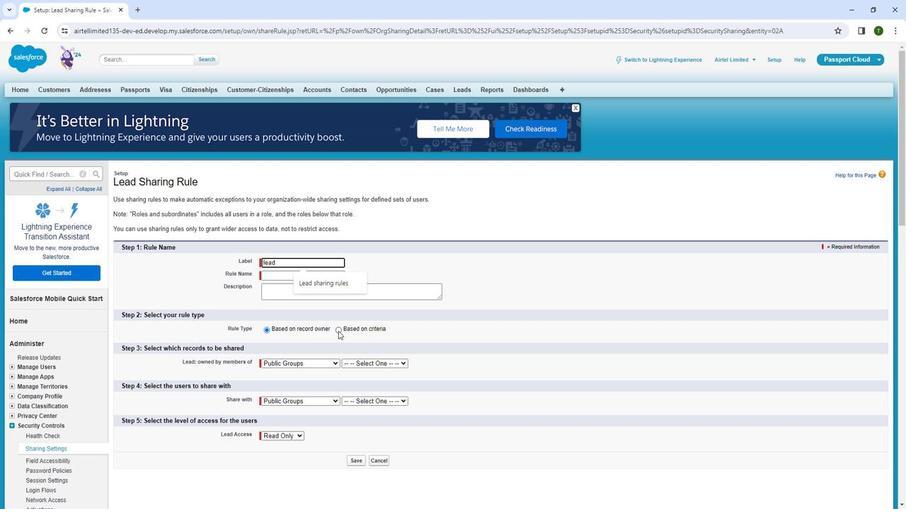 
Action: Mouse pressed left at (344, 335)
Screenshot: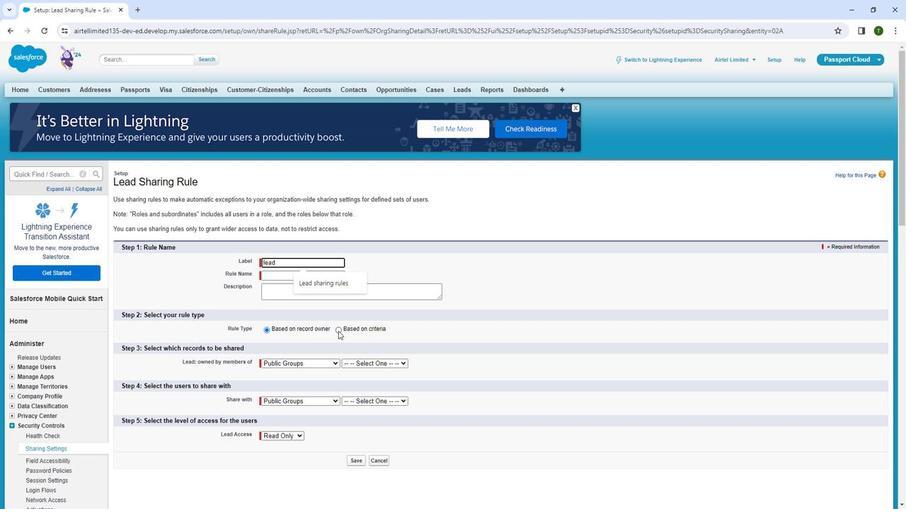 
Action: Mouse moved to (325, 376)
Screenshot: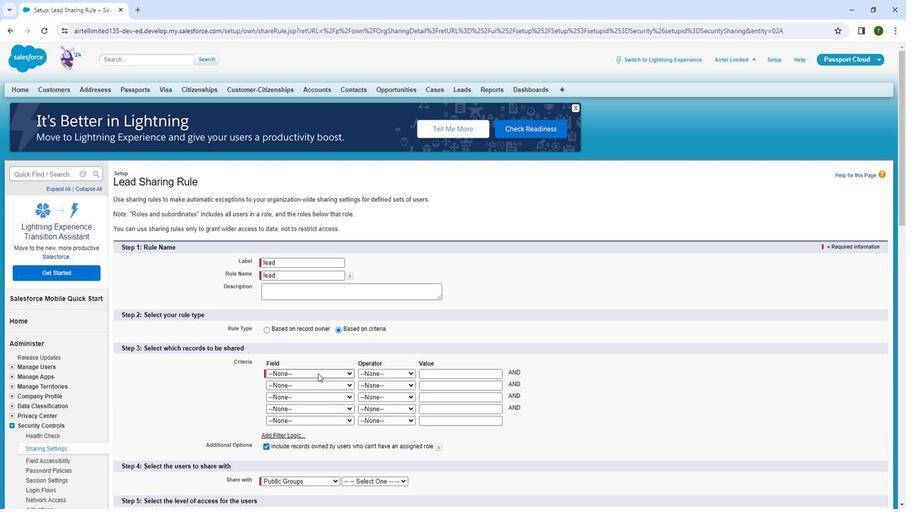 
Action: Mouse pressed left at (325, 376)
Screenshot: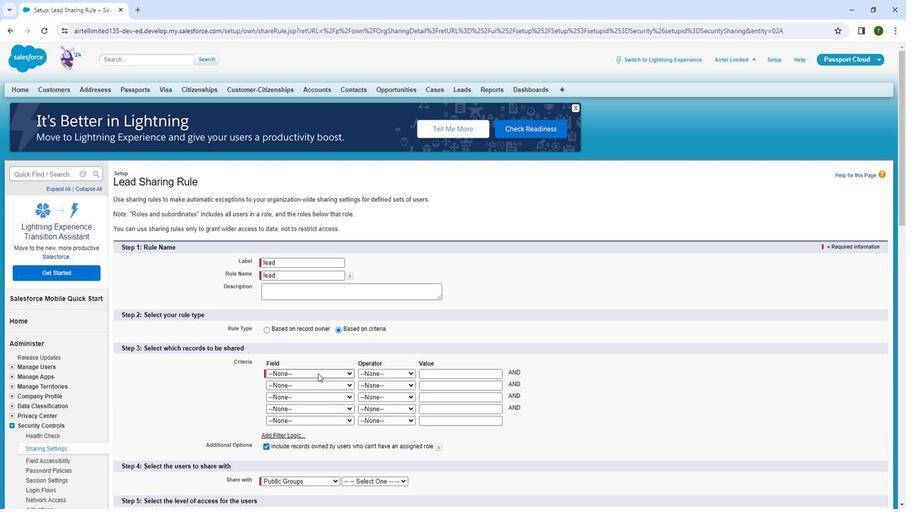 
Action: Mouse moved to (307, 267)
Screenshot: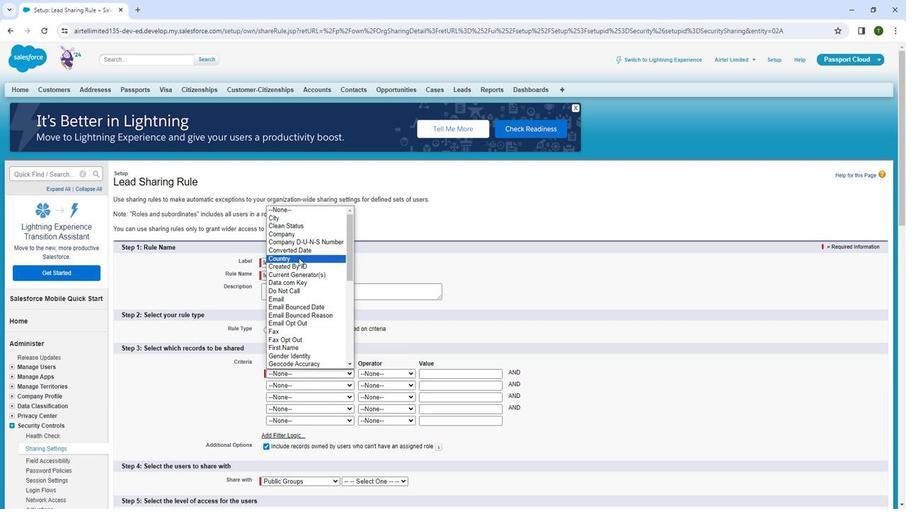 
Action: Mouse scrolled (307, 267) with delta (0, 0)
Screenshot: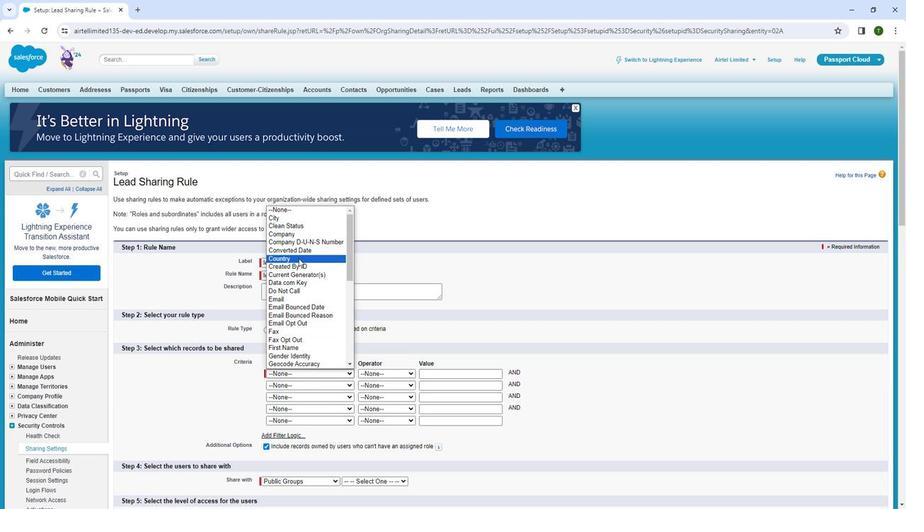 
Action: Mouse moved to (284, 327)
Screenshot: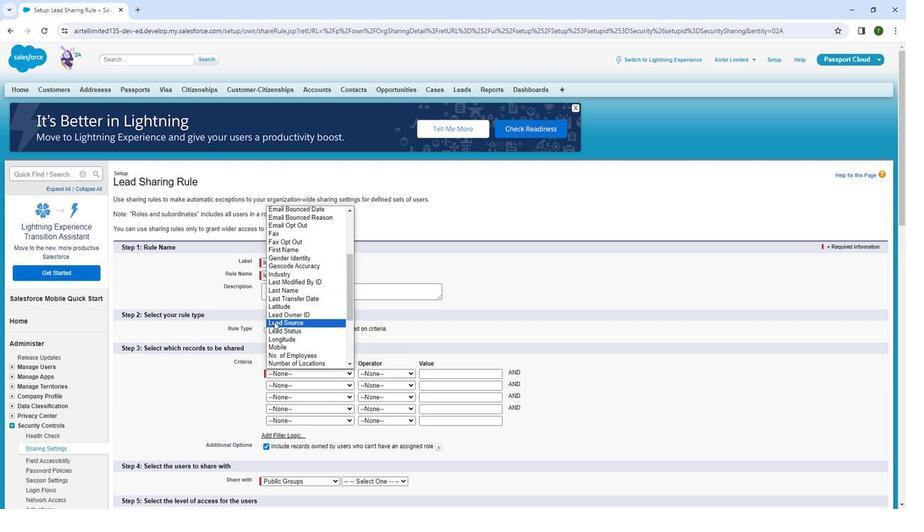 
Action: Mouse pressed left at (284, 327)
Screenshot: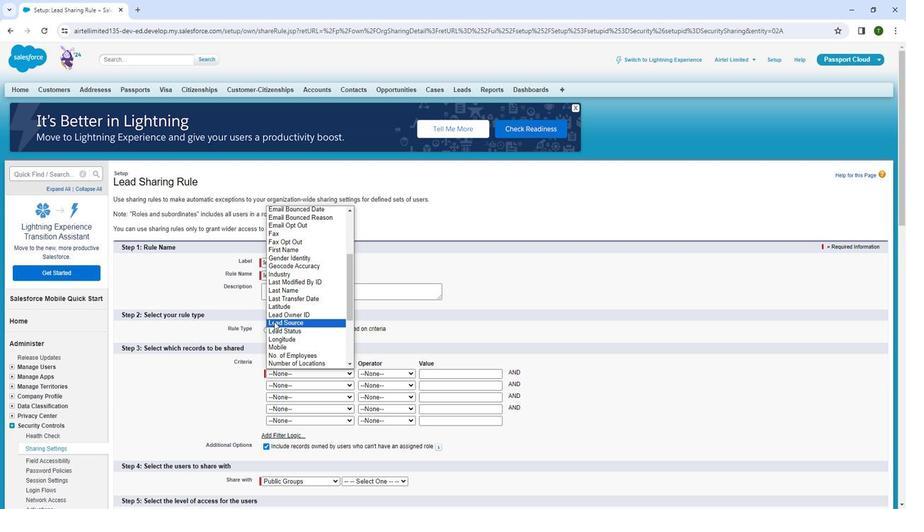 
Action: Mouse moved to (369, 373)
Screenshot: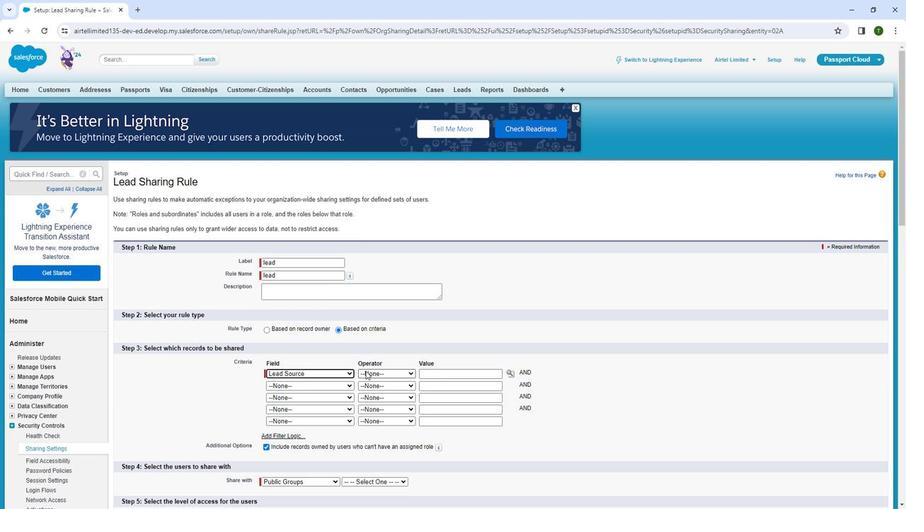 
Action: Mouse pressed left at (369, 373)
Screenshot: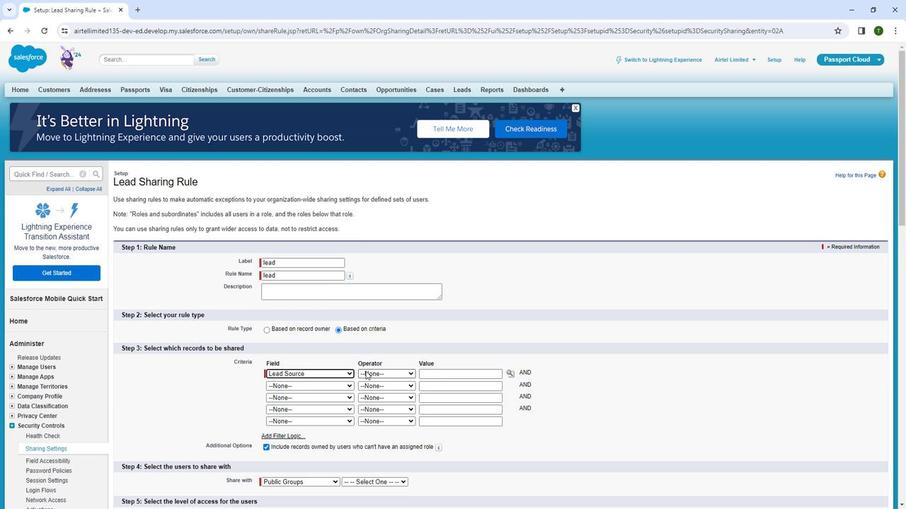 
Action: Mouse moved to (378, 389)
Screenshot: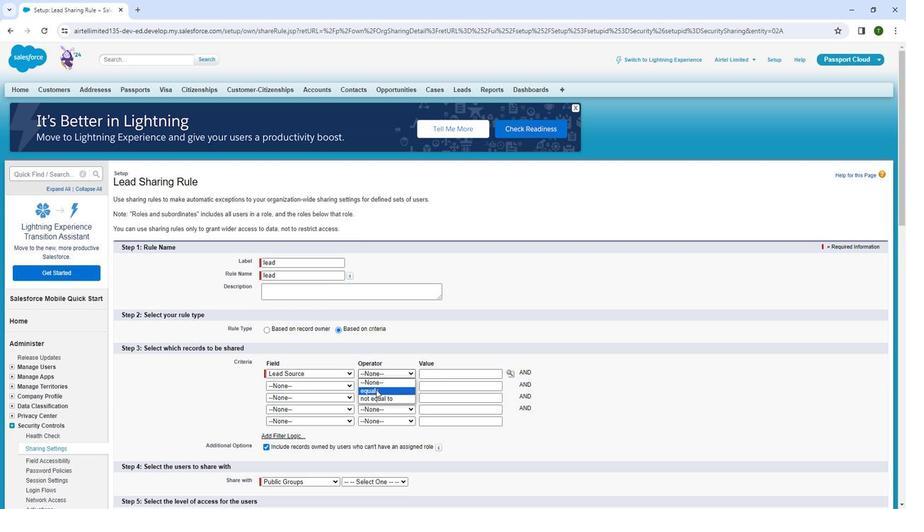 
Action: Mouse pressed left at (378, 389)
Screenshot: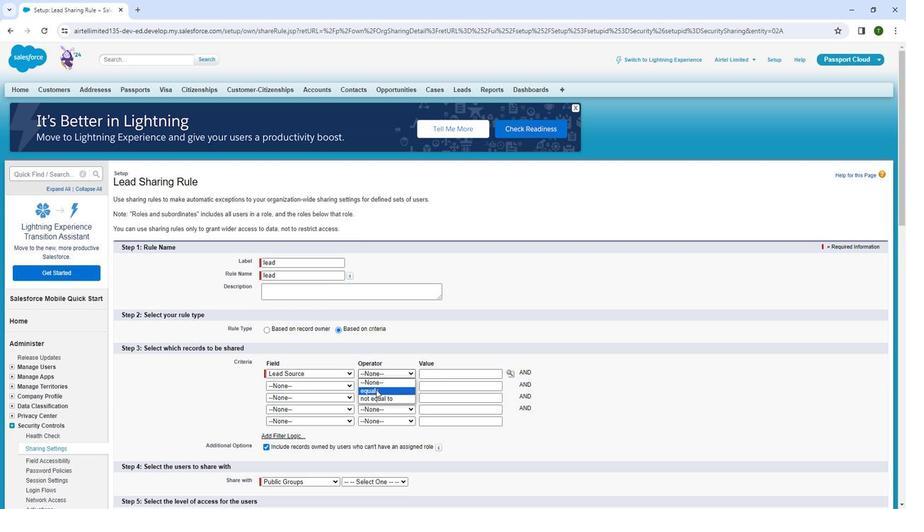 
Action: Mouse moved to (500, 375)
Screenshot: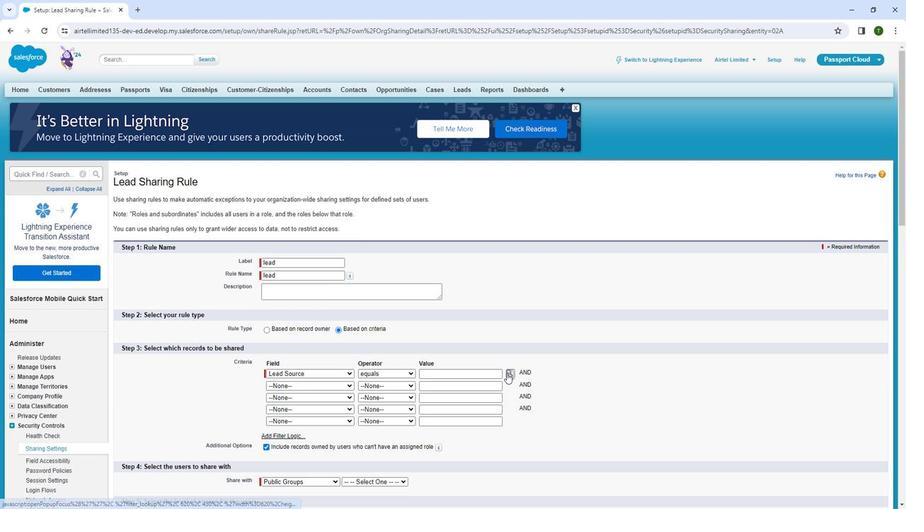 
Action: Mouse pressed left at (500, 375)
Screenshot: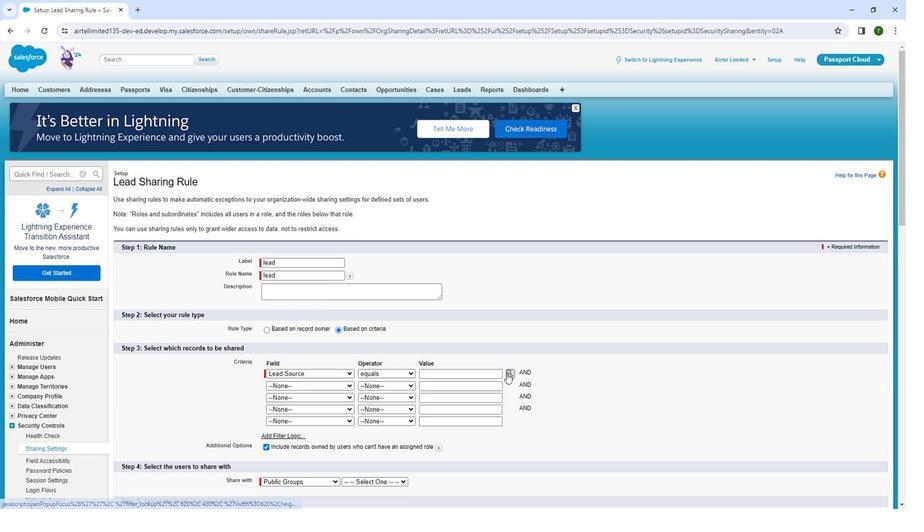 
Action: Mouse moved to (111, 34)
Screenshot: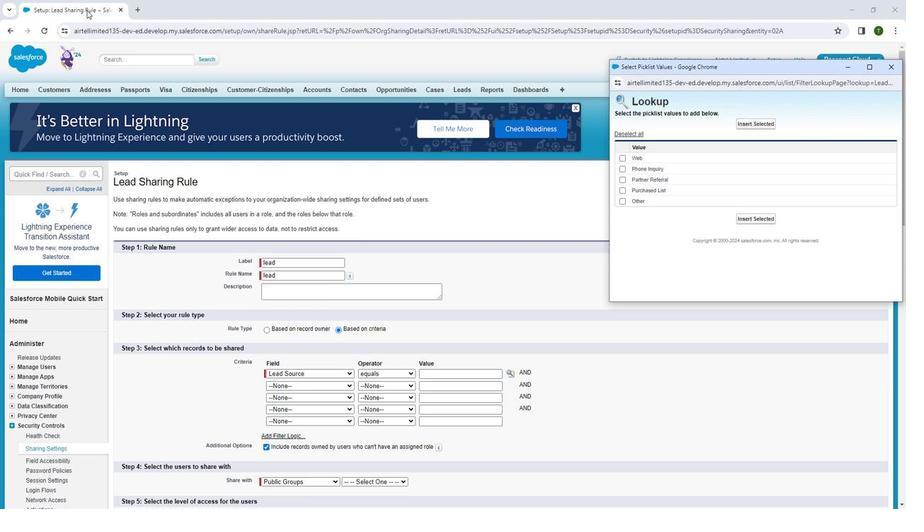 
Action: Mouse pressed right at (111, 34)
Screenshot: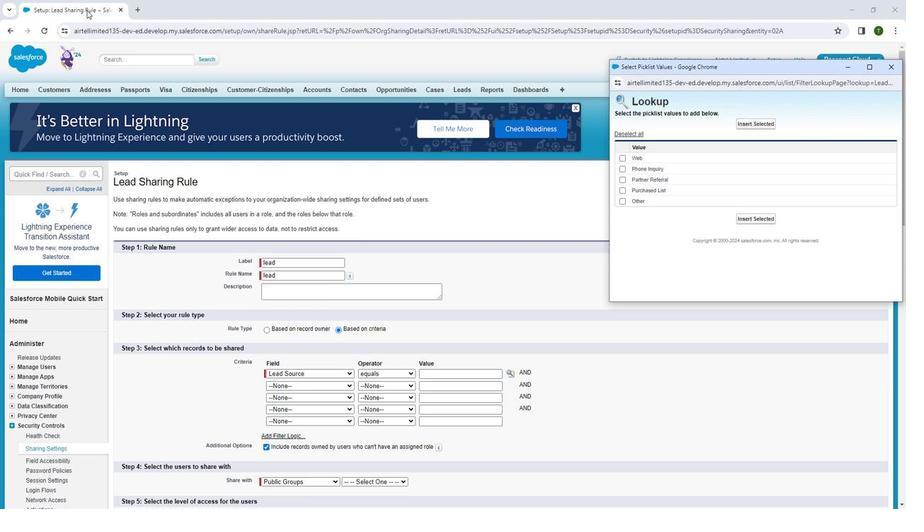 
Action: Mouse moved to (139, 115)
Screenshot: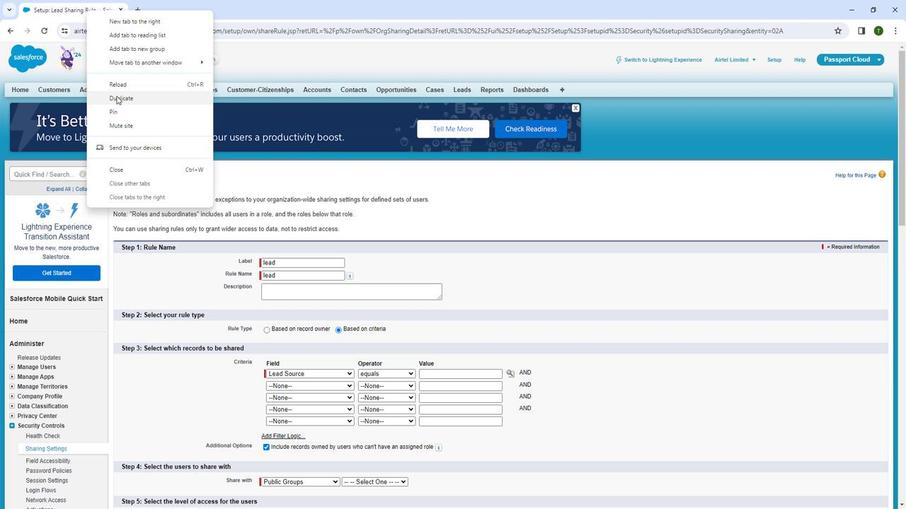 
Action: Mouse pressed left at (139, 115)
Screenshot: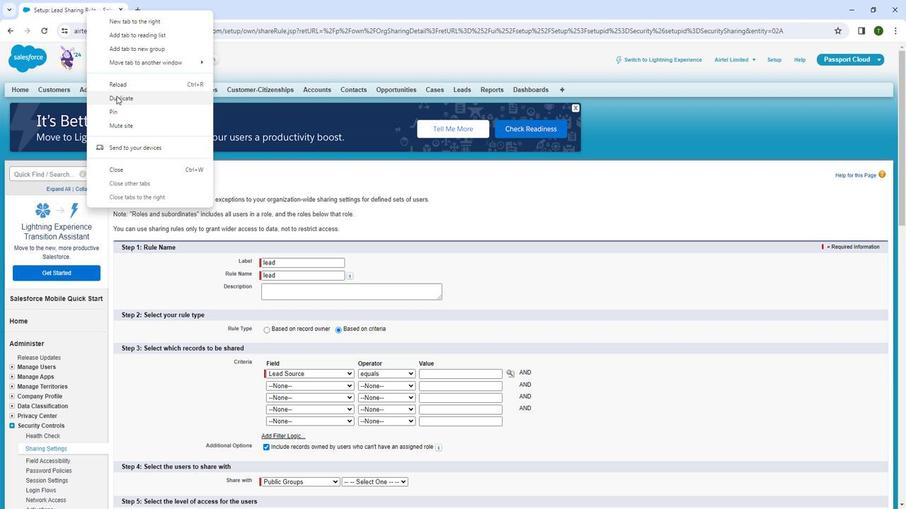 
Action: Mouse moved to (453, 107)
Screenshot: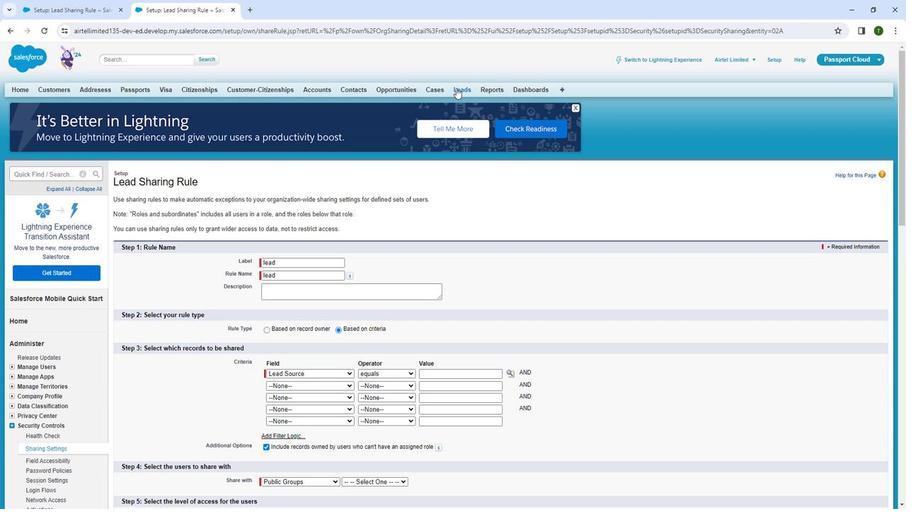 
Action: Mouse pressed left at (453, 107)
Screenshot: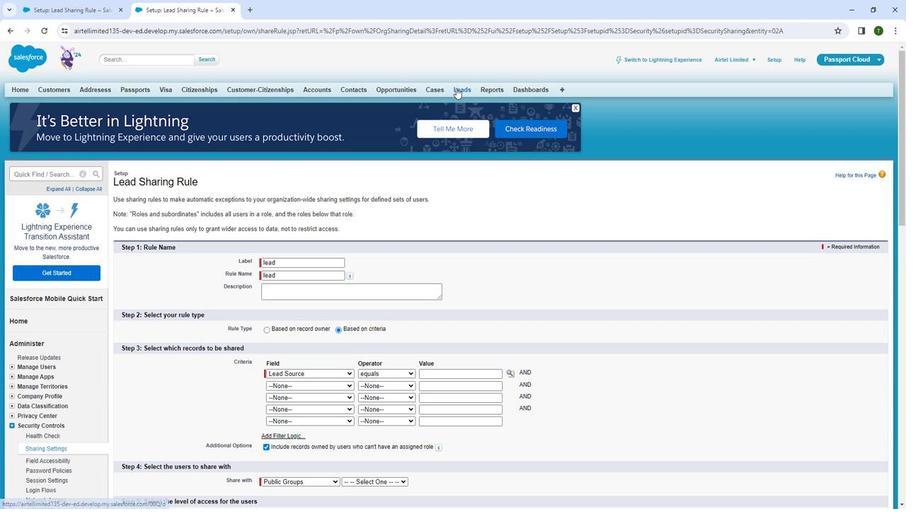 
Action: Mouse pressed left at (453, 107)
Screenshot: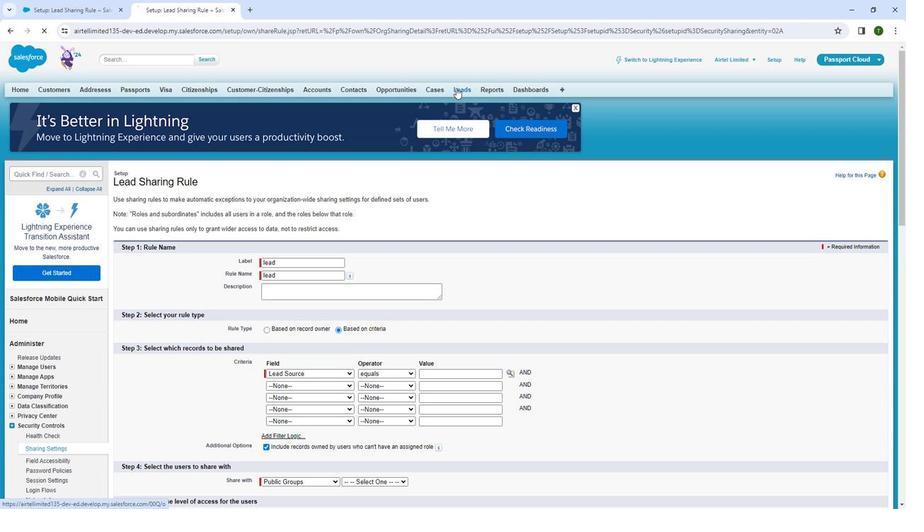 
Action: Mouse moved to (365, 179)
Screenshot: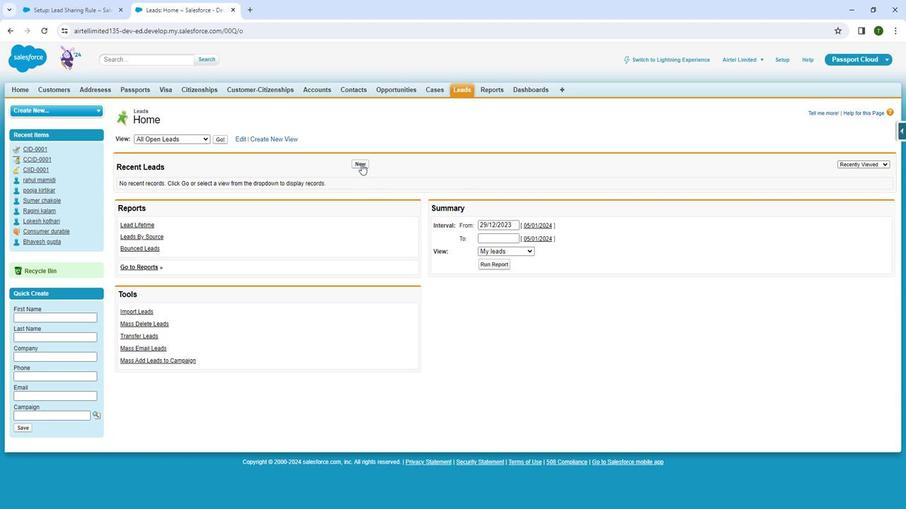 
Action: Mouse pressed left at (365, 179)
Screenshot: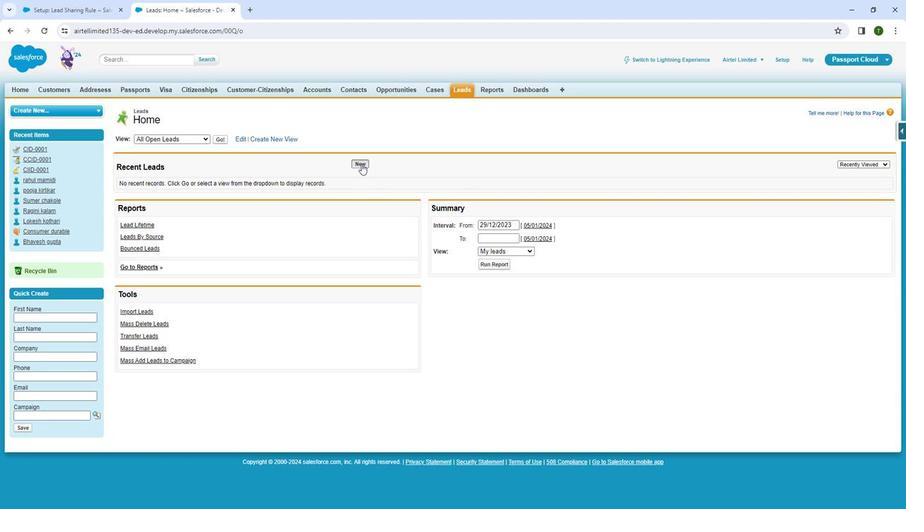 
Action: Mouse moved to (642, 267)
Screenshot: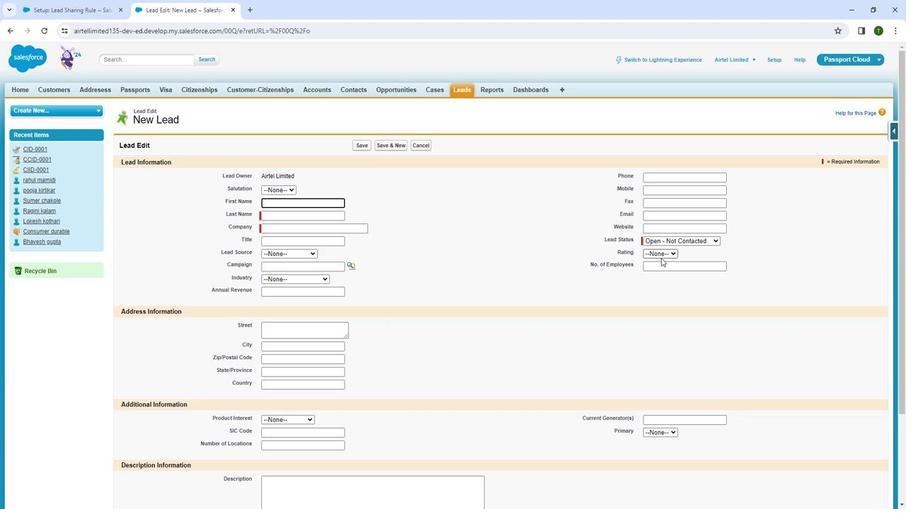 
Action: Mouse pressed left at (642, 267)
Screenshot: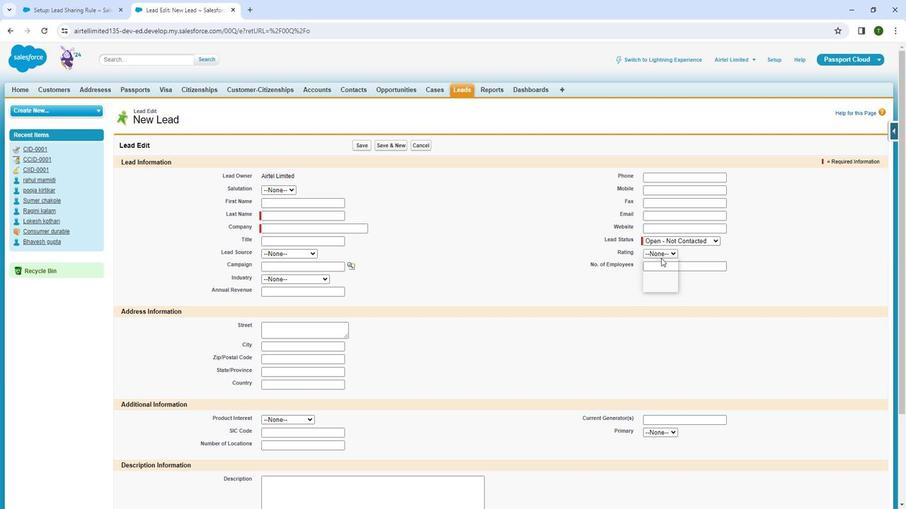 
Action: Mouse moved to (284, 269)
Screenshot: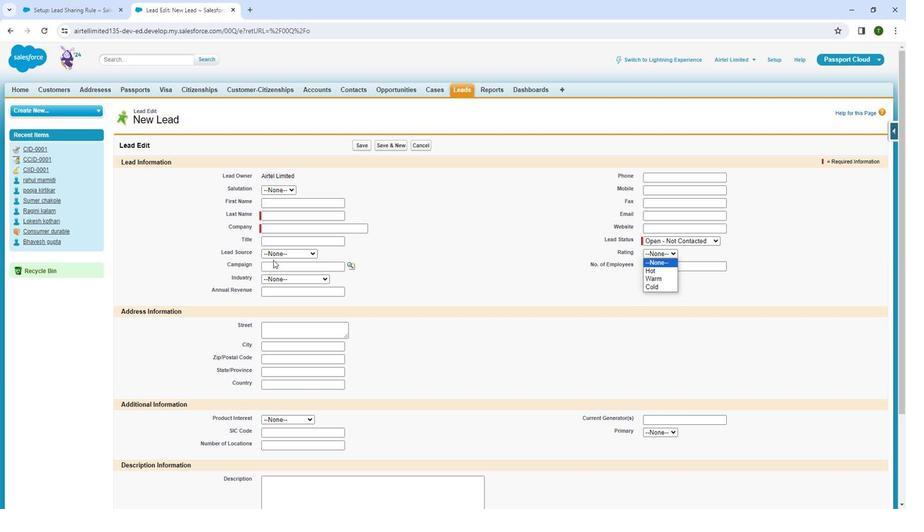 
Action: Mouse pressed left at (284, 269)
Screenshot: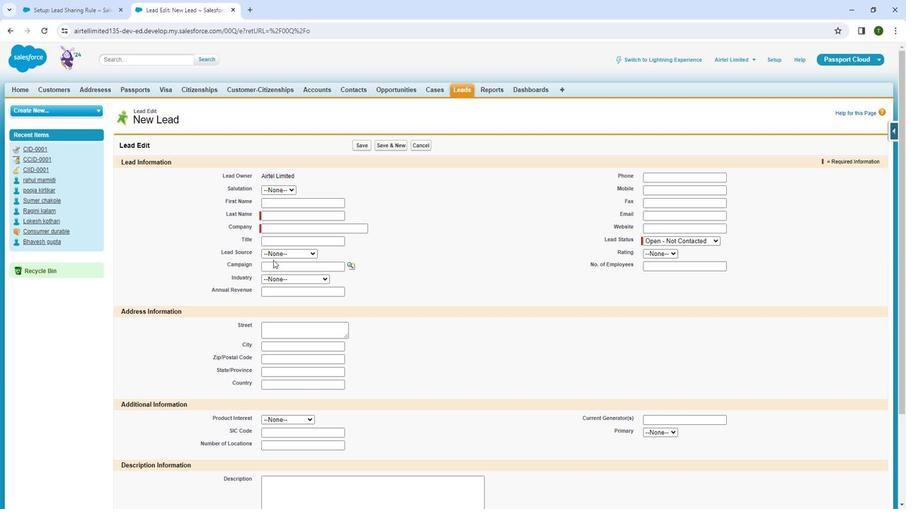
Action: Mouse moved to (285, 265)
Screenshot: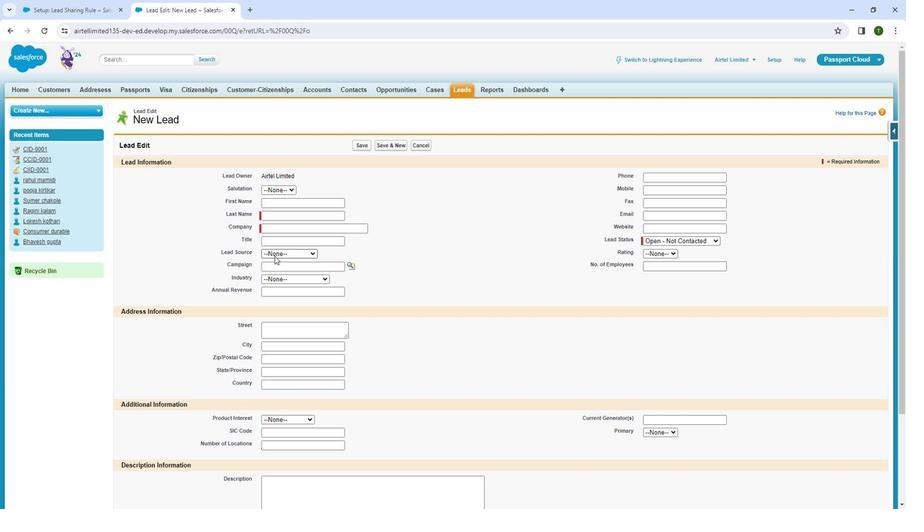 
Action: Mouse pressed left at (285, 265)
Screenshot: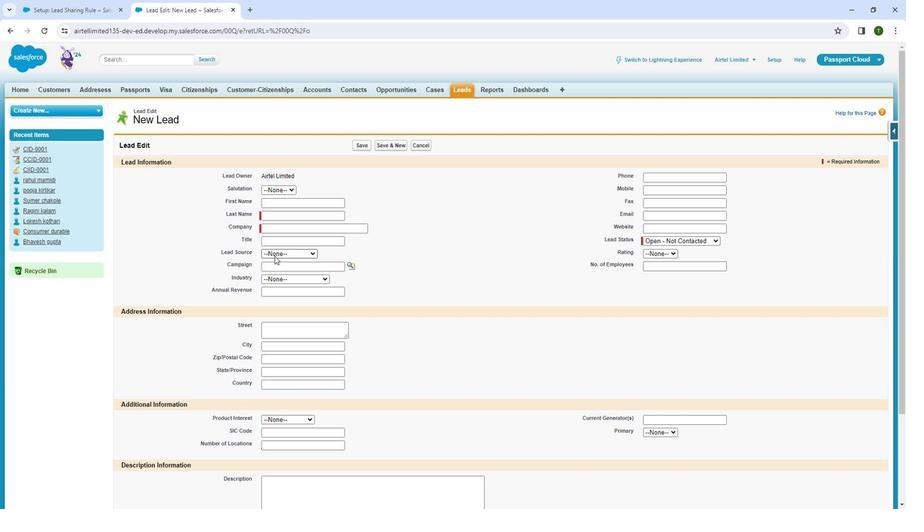 
Action: Mouse moved to (421, 363)
Screenshot: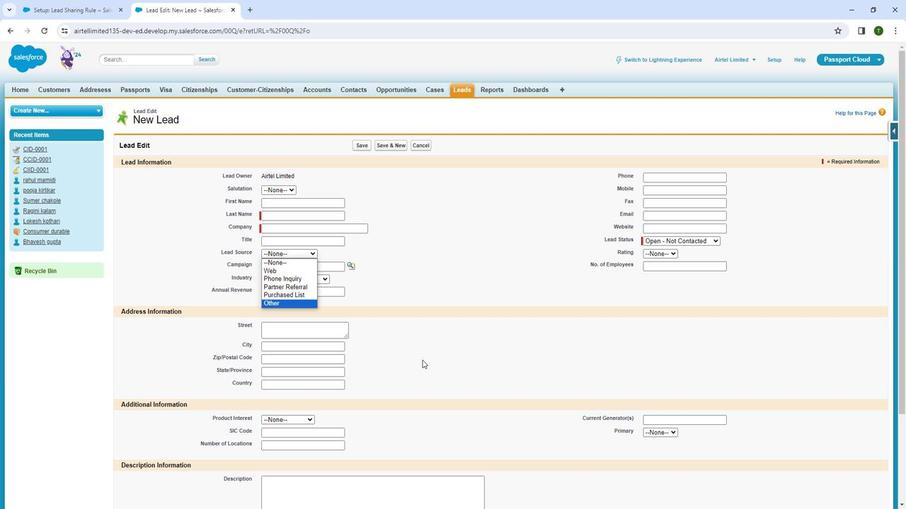 
Action: Mouse pressed left at (421, 363)
Screenshot: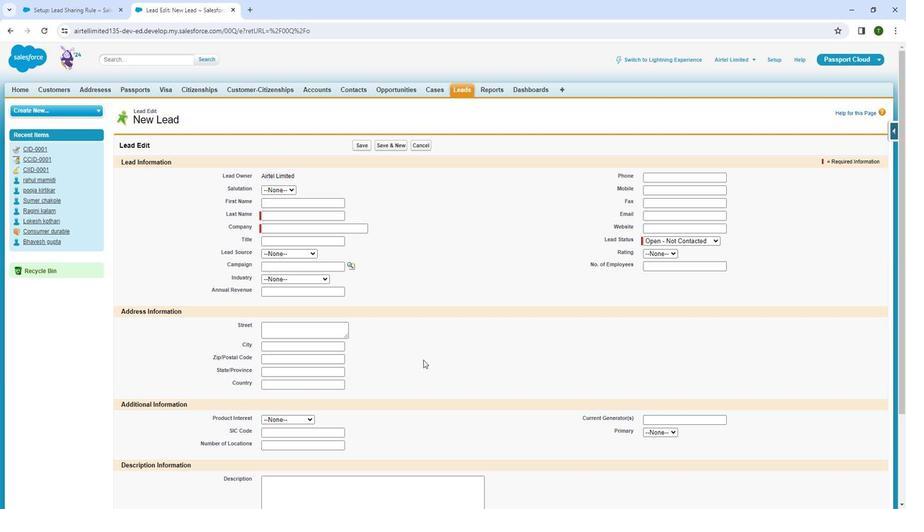 
Action: Mouse moved to (78, 27)
Screenshot: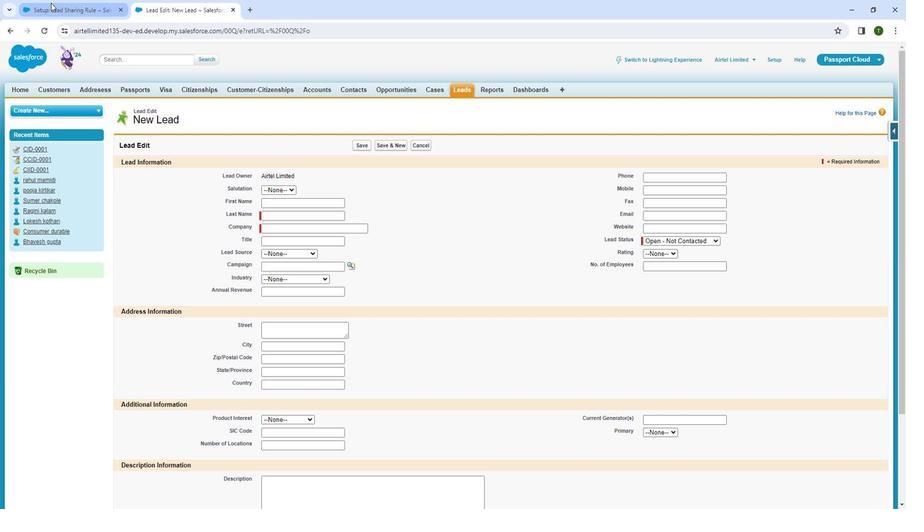 
Action: Mouse pressed left at (78, 27)
Screenshot: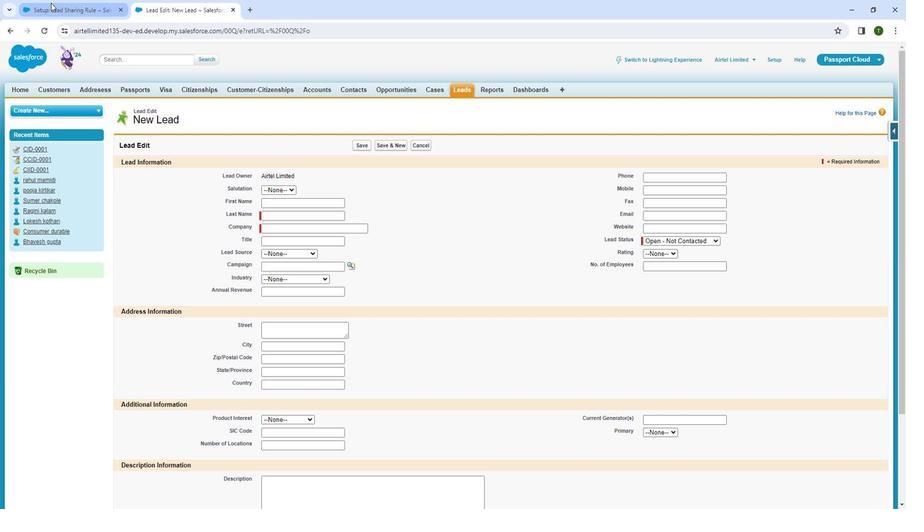 
Action: Mouse moved to (504, 378)
Screenshot: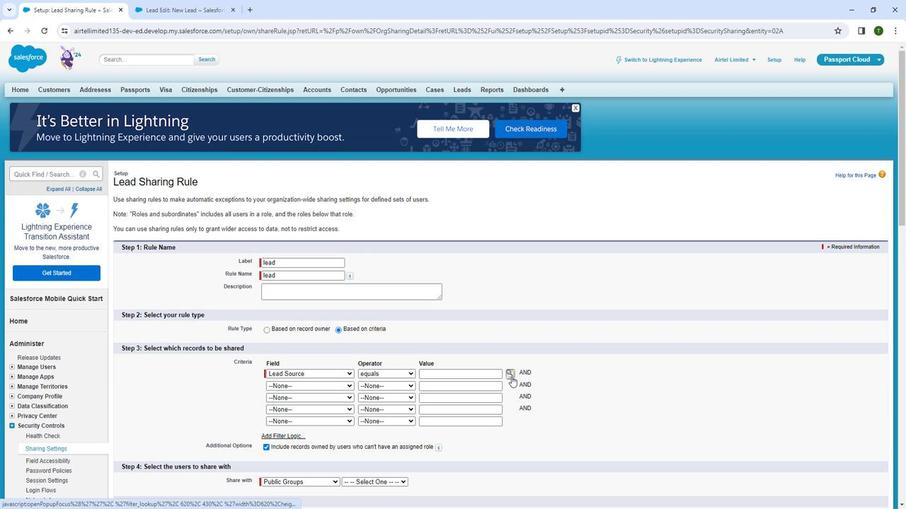 
Action: Mouse pressed left at (504, 378)
Screenshot: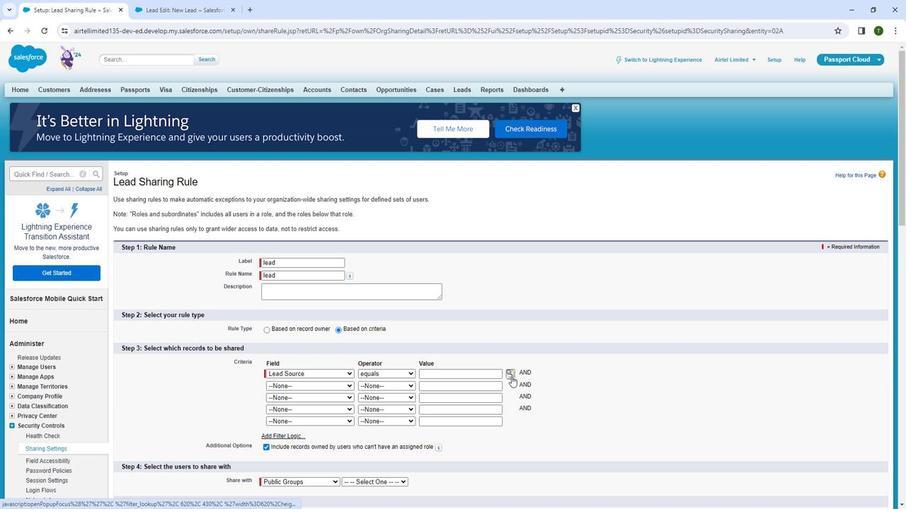 
Action: Mouse moved to (604, 183)
Screenshot: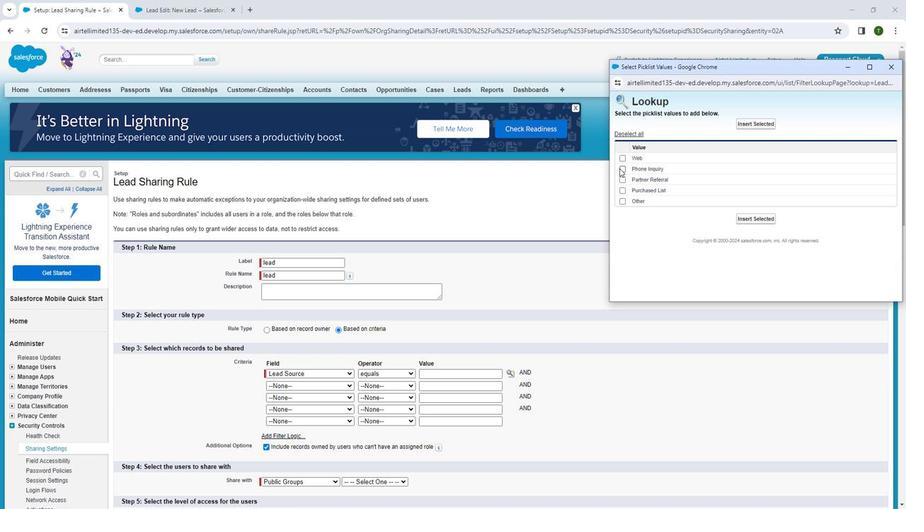 
Action: Mouse pressed left at (604, 183)
Screenshot: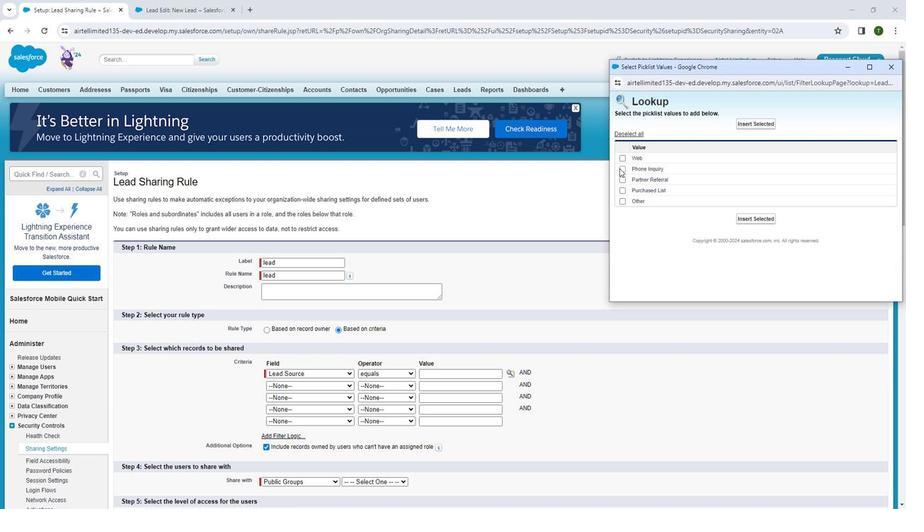 
Action: Mouse moved to (723, 232)
Screenshot: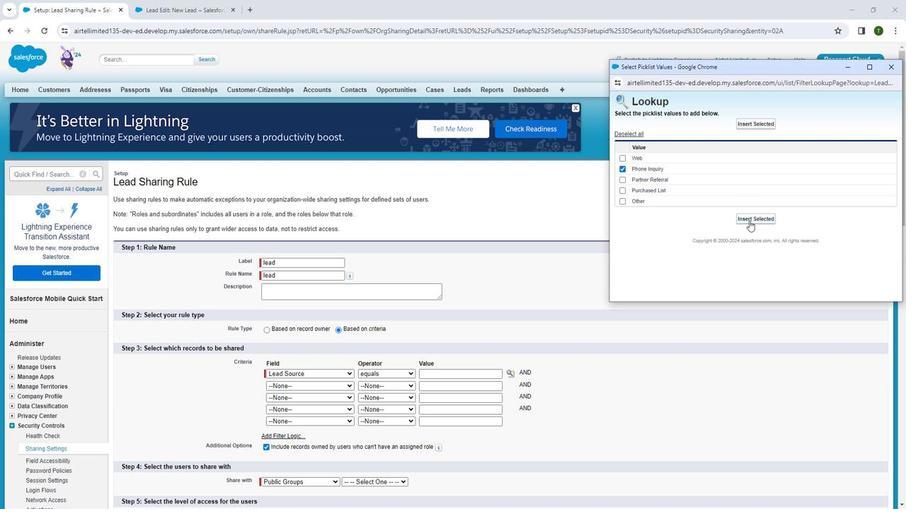 
Action: Mouse pressed left at (723, 232)
Screenshot: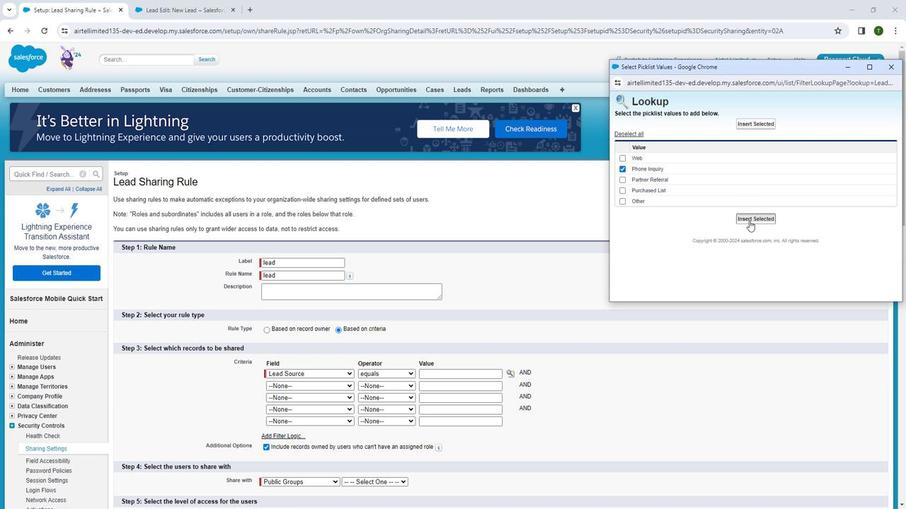 
Action: Mouse moved to (293, 275)
Screenshot: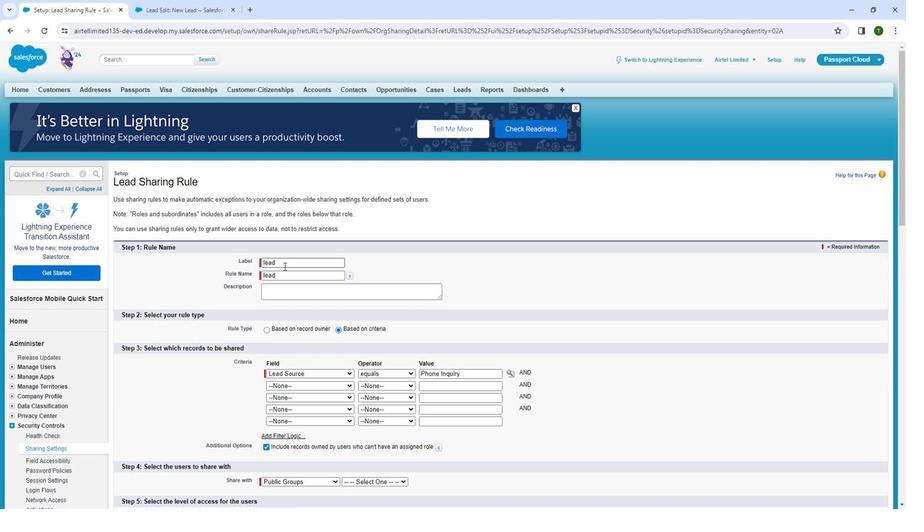 
Action: Mouse pressed left at (293, 275)
Screenshot: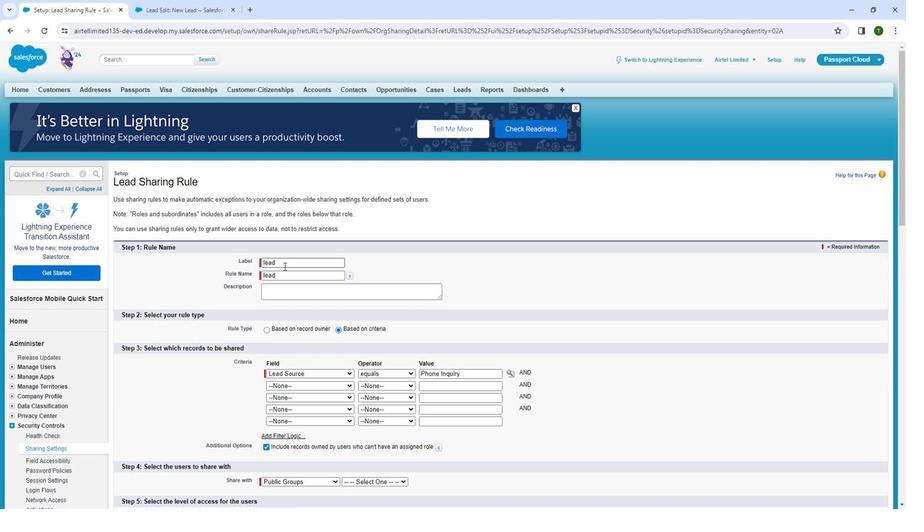 
Action: Mouse moved to (288, 286)
Screenshot: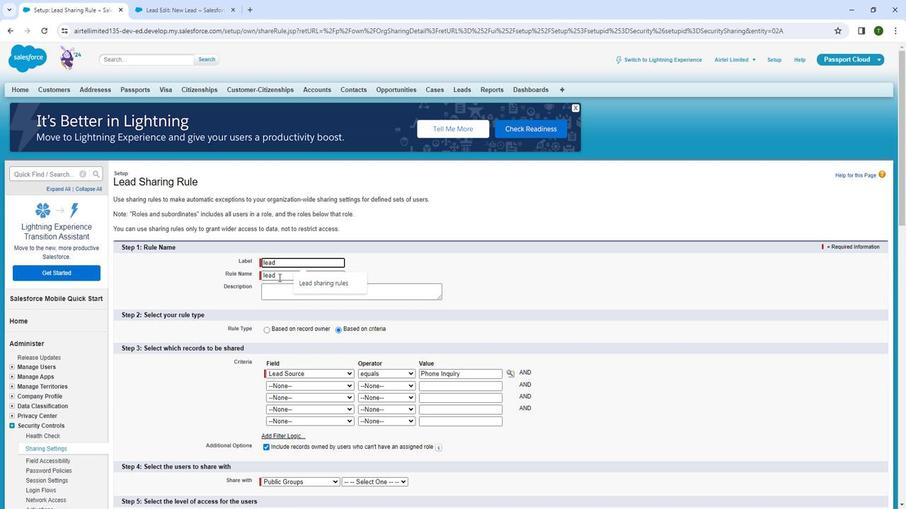 
Action: Mouse pressed left at (288, 286)
Screenshot: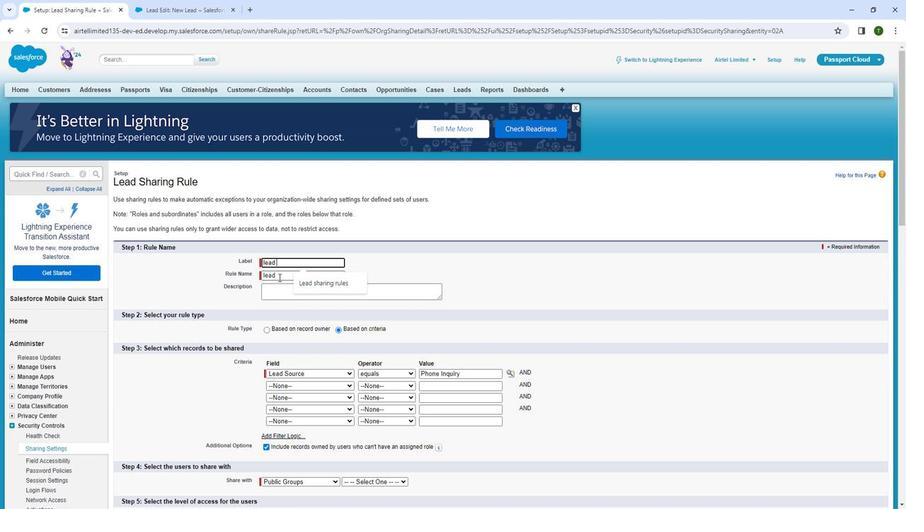 
Action: Mouse moved to (239, 298)
Screenshot: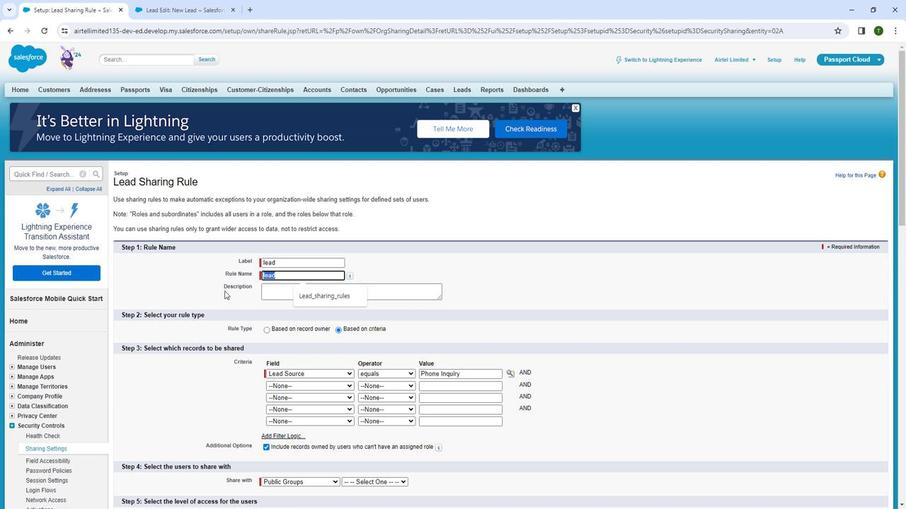 
Action: Key pressed <Key.backspace>
Screenshot: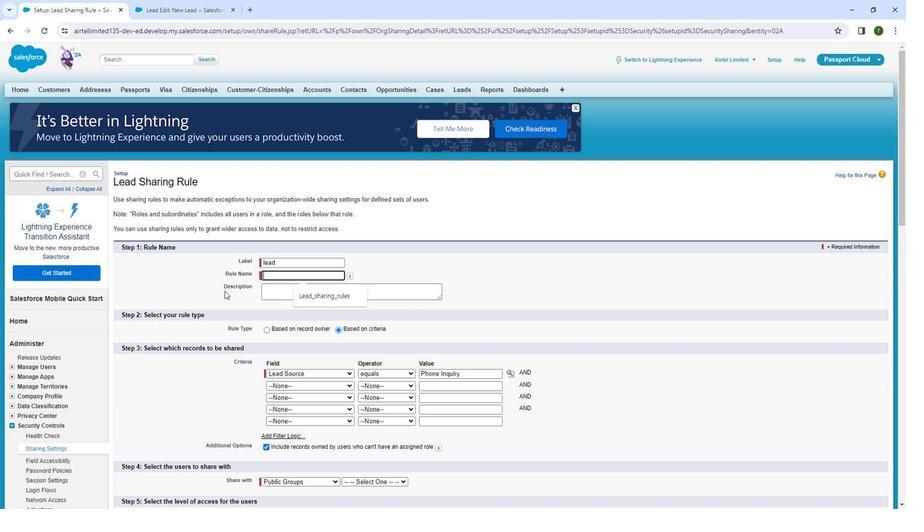 
Action: Mouse moved to (301, 268)
Screenshot: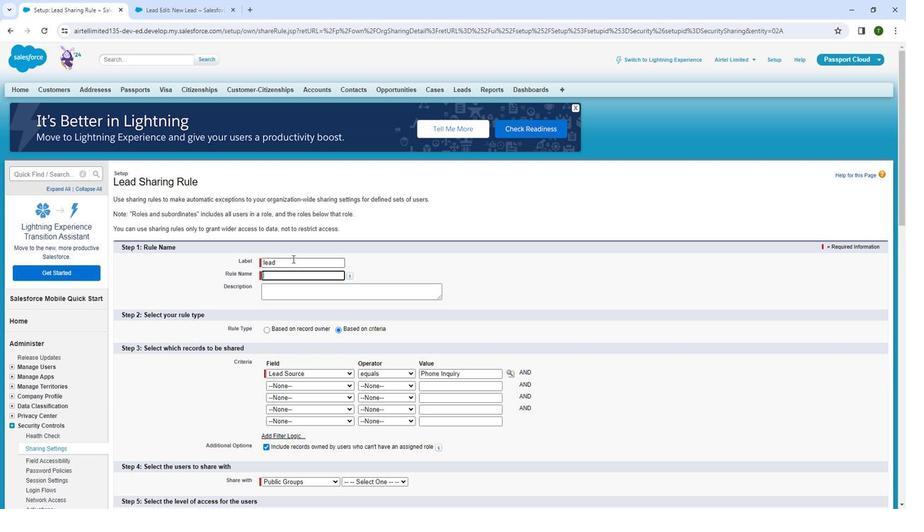 
Action: Mouse pressed left at (301, 268)
Screenshot: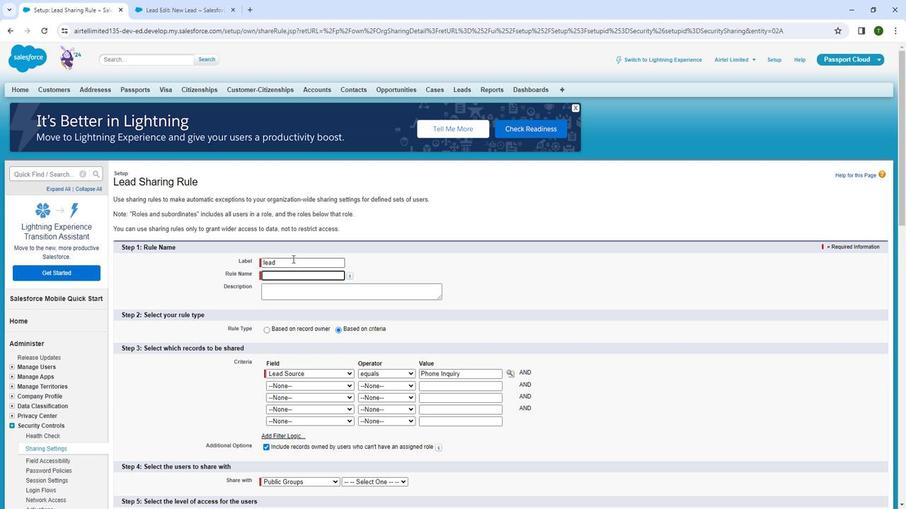 
Action: Mouse moved to (262, 275)
Screenshot: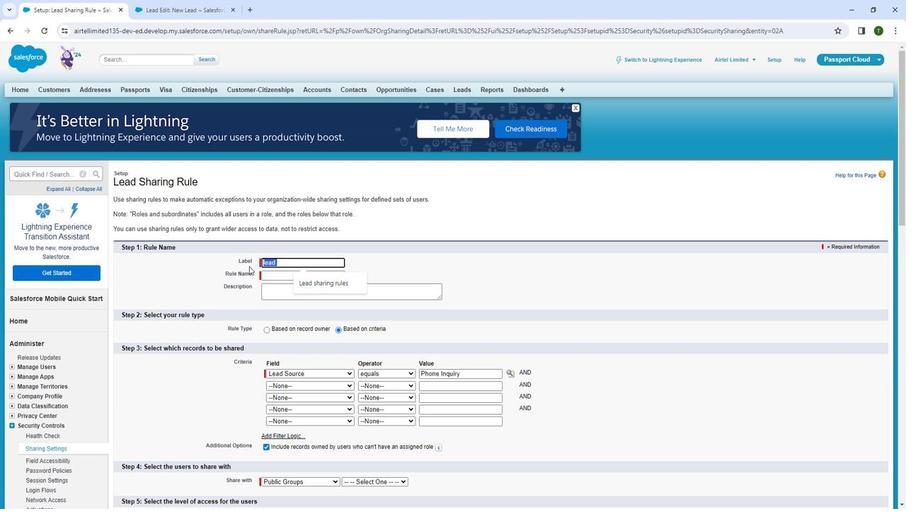 
Action: Key pressed <Key.shift_r>Lead<Key.space>sharing<Key.space>rating<Key.backspace><Key.backspace><Key.backspace><Key.backspace><Key.backspace><Key.backspace>
Screenshot: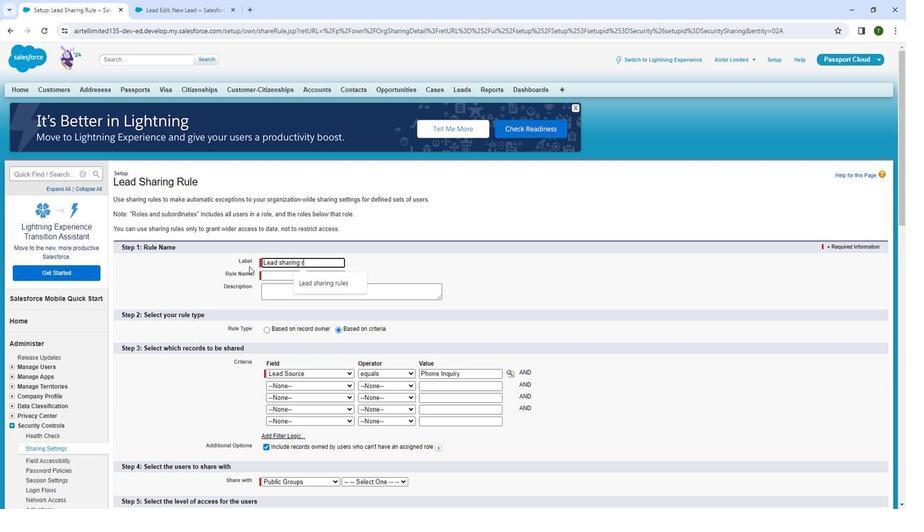 
Action: Mouse moved to (293, 278)
Screenshot: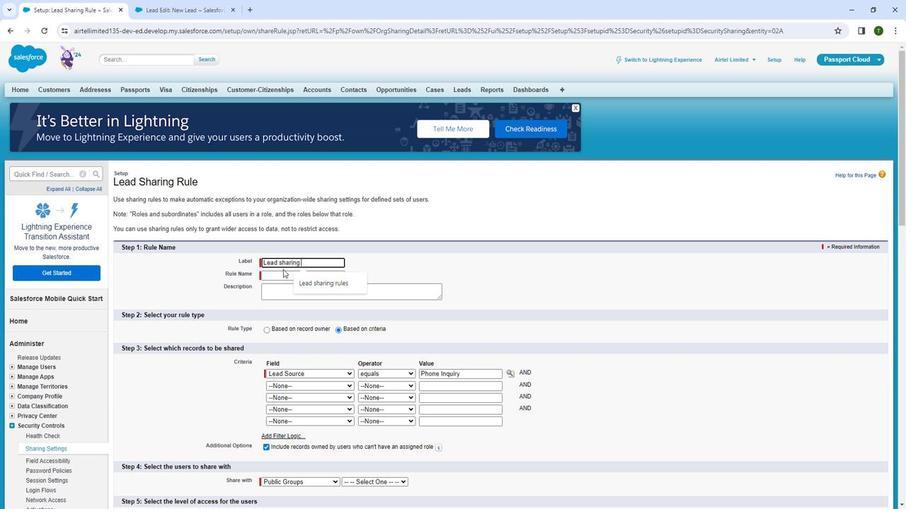 
Action: Mouse pressed left at (293, 278)
Screenshot: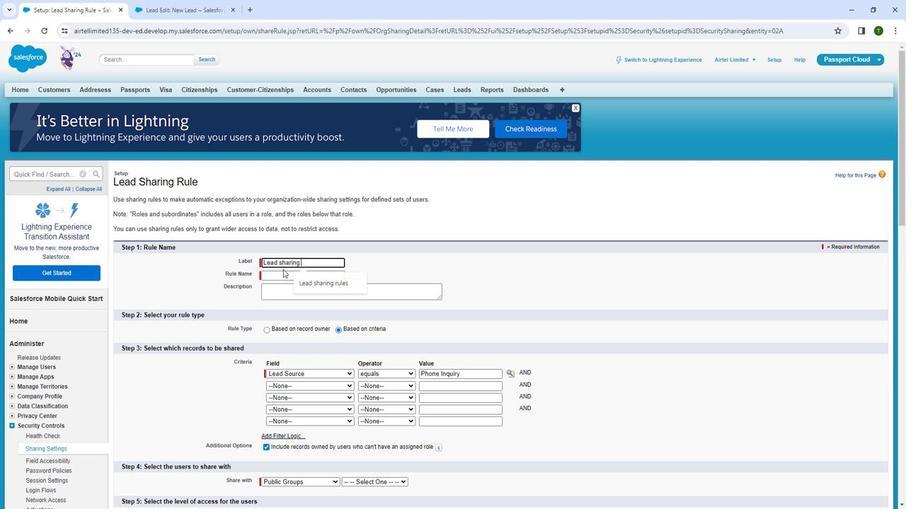 
Action: Mouse moved to (297, 385)
Screenshot: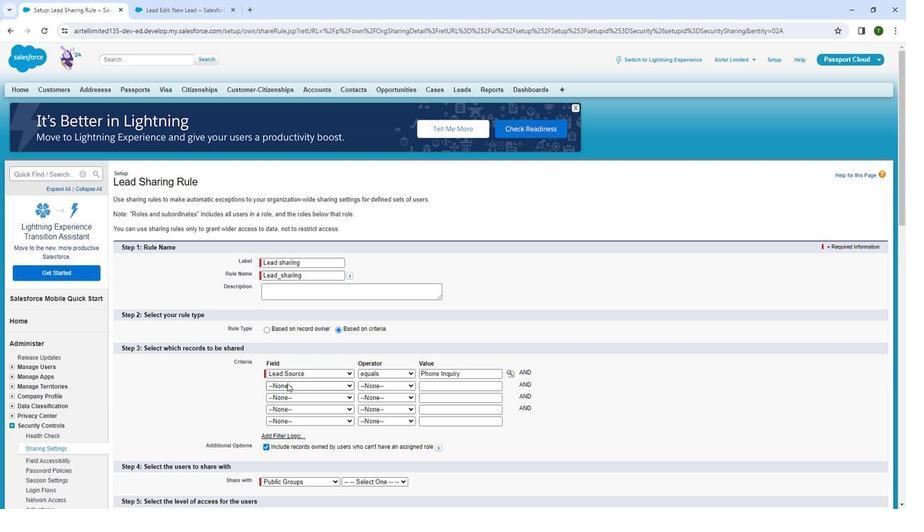 
Action: Mouse pressed left at (297, 385)
Screenshot: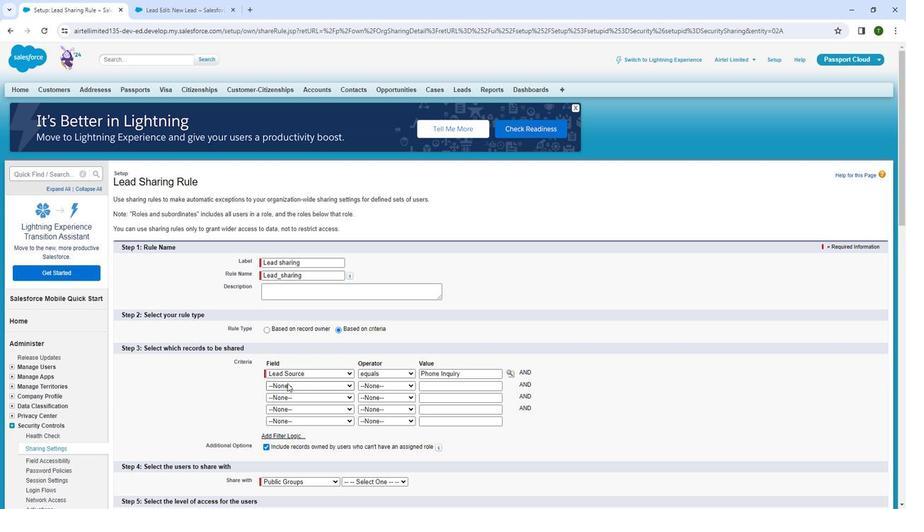 
Action: Mouse moved to (280, 281)
